 Task: When was "The Scarlet Letter" by Nathaniel Hawthorne set?
Action: Key pressed 'W''h''e''n'Key.space'w''a''s'Key.spaceKey.shift'"'Key.shift'T''h''e'Key.spaceKey.shift'S''c''a''r''l''e''t'Key.spaceKey.shift'L''e''t''t''e''r'Key.shift'"'Key.space'b''y'Key.spaceKey.shift'N''a''t''g''h''a'Key.backspaceKey.backspaceKey.backspace'h''a''n''i''e''l'Key.spaceKey.shift'H''a''w''t''h''o''r''n''e'Key.space's''e''t'Key.shift_r'?'Key.enter
Screenshot: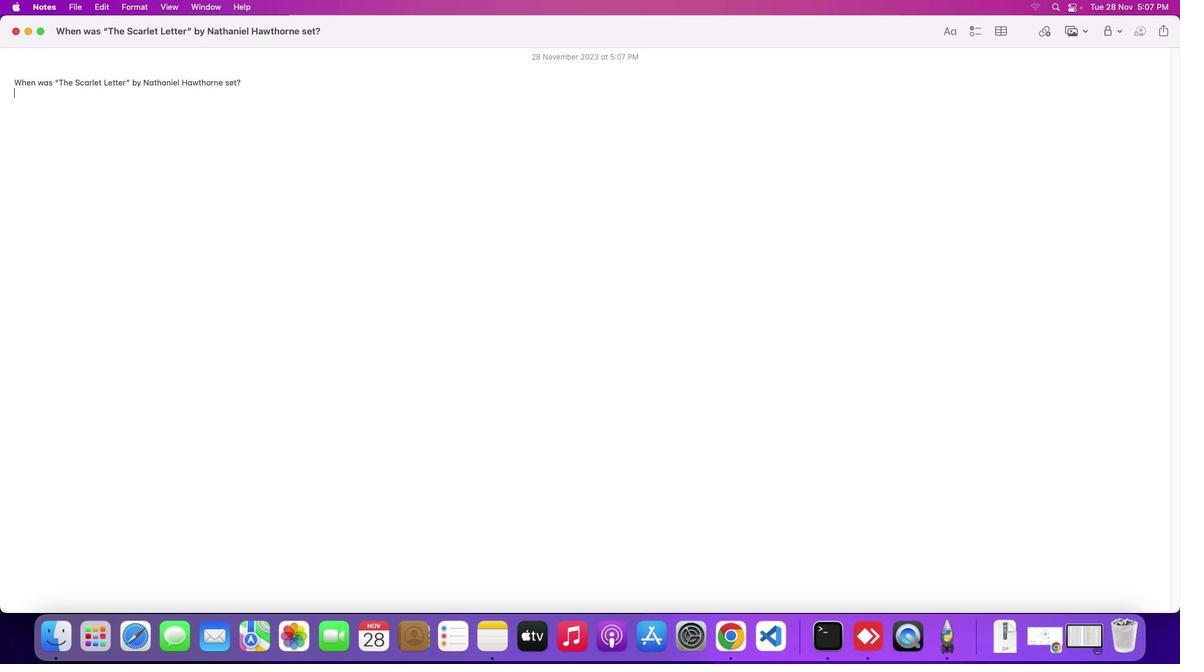 
Action: Mouse moved to (1052, 632)
Screenshot: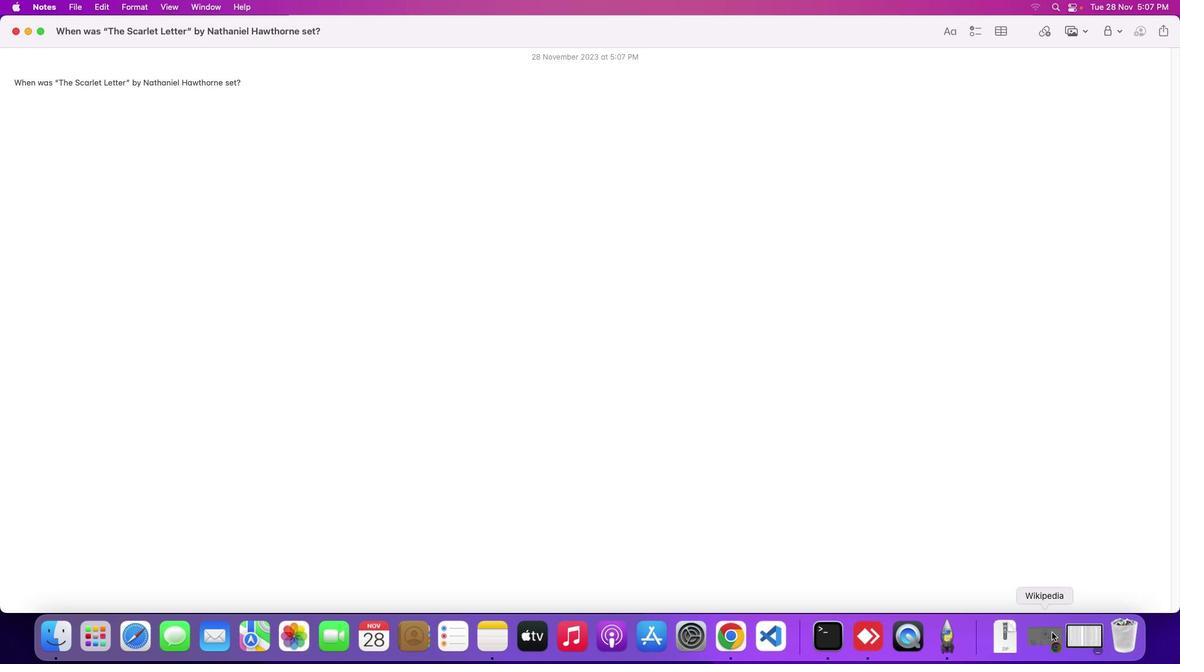 
Action: Mouse pressed left at (1052, 632)
Screenshot: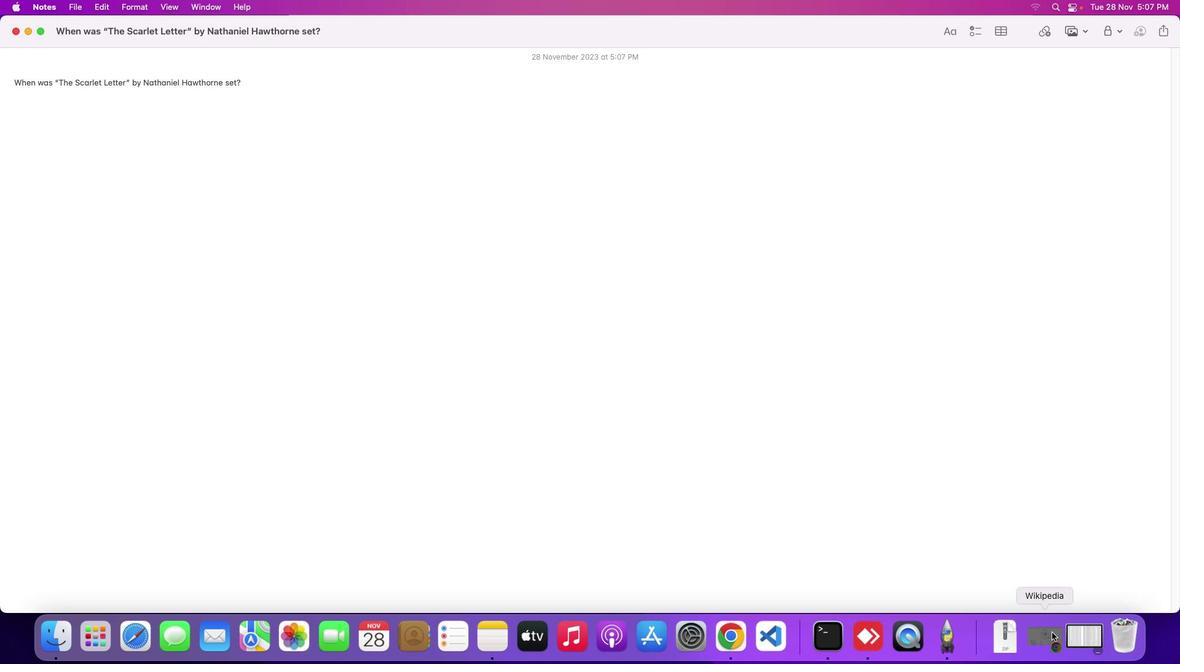 
Action: Mouse moved to (467, 370)
Screenshot: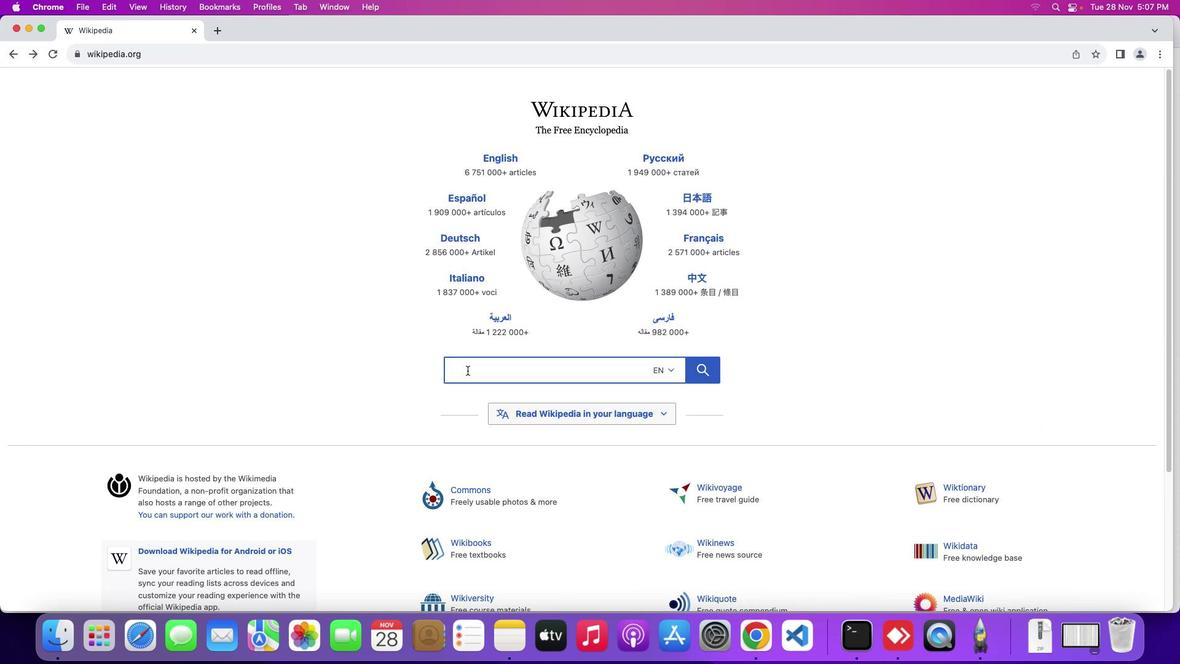 
Action: Mouse pressed left at (467, 370)
Screenshot: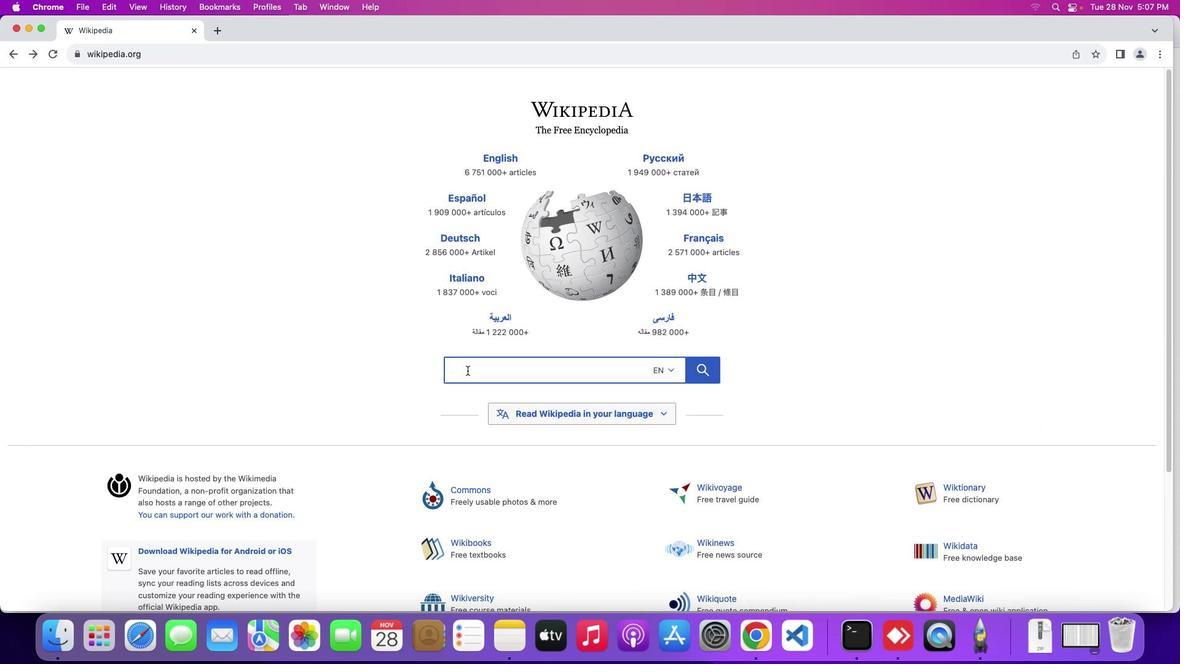 
Action: Mouse moved to (474, 370)
Screenshot: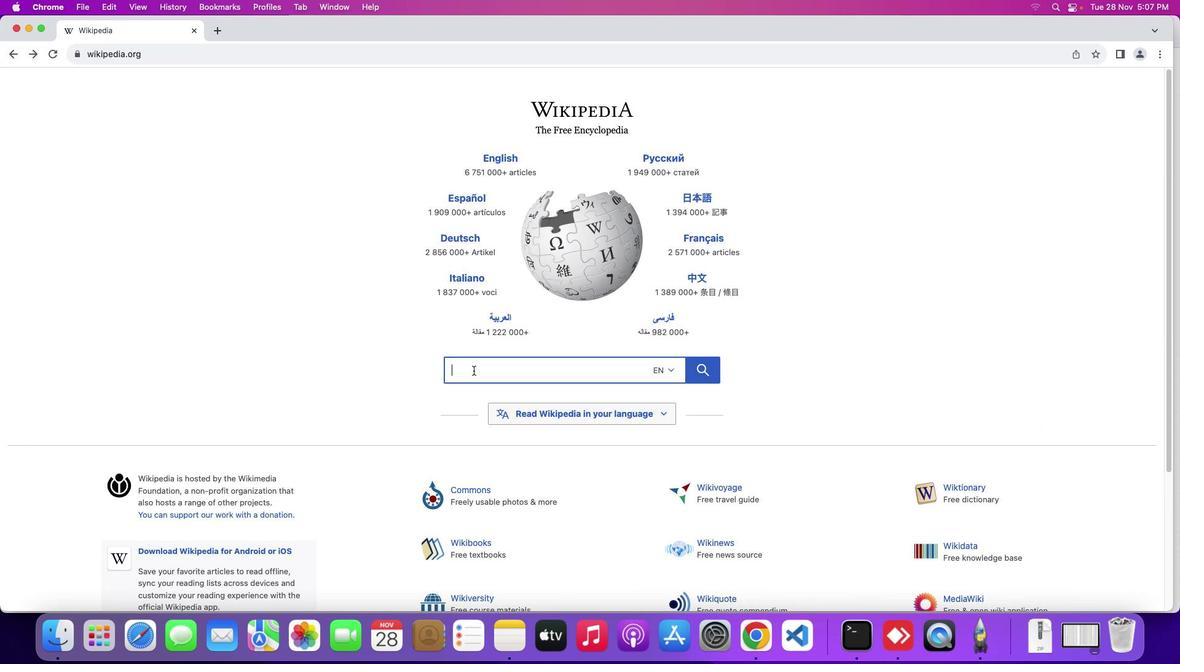 
Action: Key pressed Key.shift'T''h''e'Key.spaceKey.shift'S''c''a''r''l''e''t'Key.spaceKey.shift'L''e''t''t''e''r'Key.spaceKey.shift'N''a''t''h''a''n''i''e''l'Key.spaceKey.shift'H''a''w''t''h''o''r''n''e'Key.enter
Screenshot: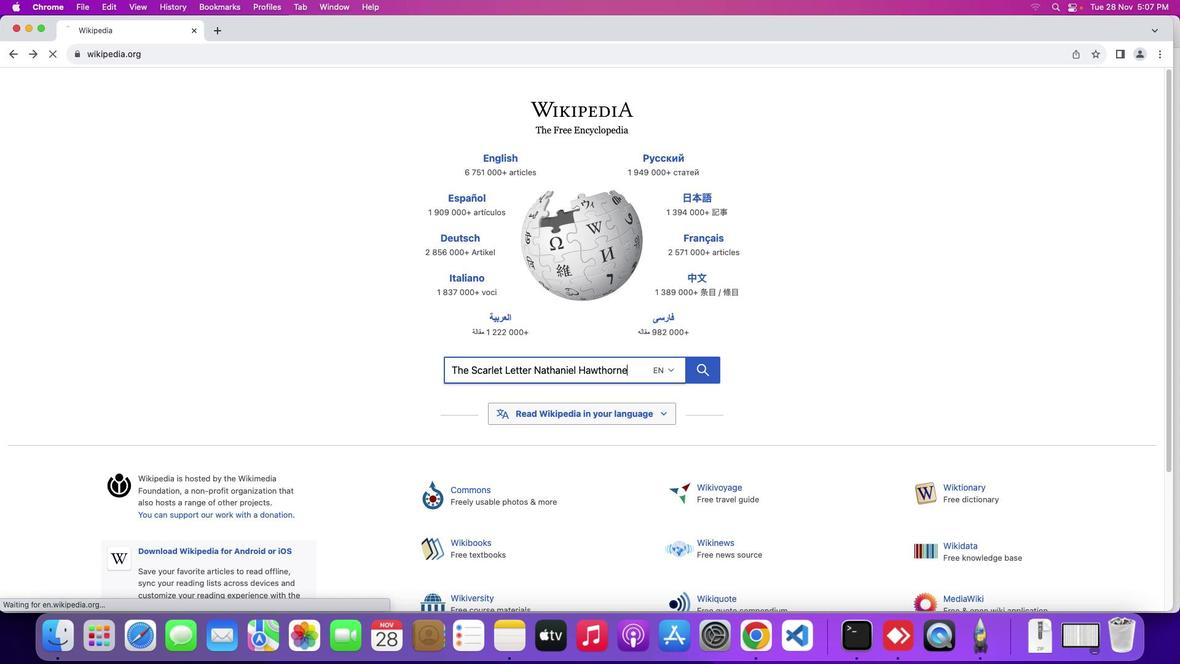 
Action: Mouse moved to (227, 350)
Screenshot: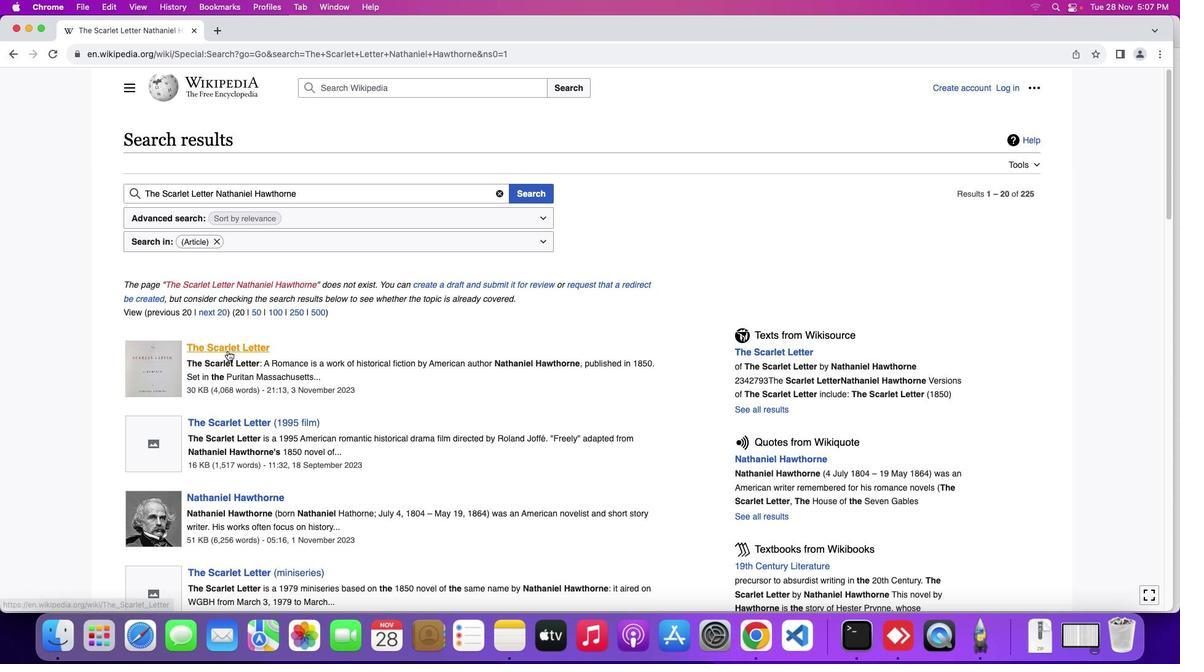 
Action: Mouse pressed left at (227, 350)
Screenshot: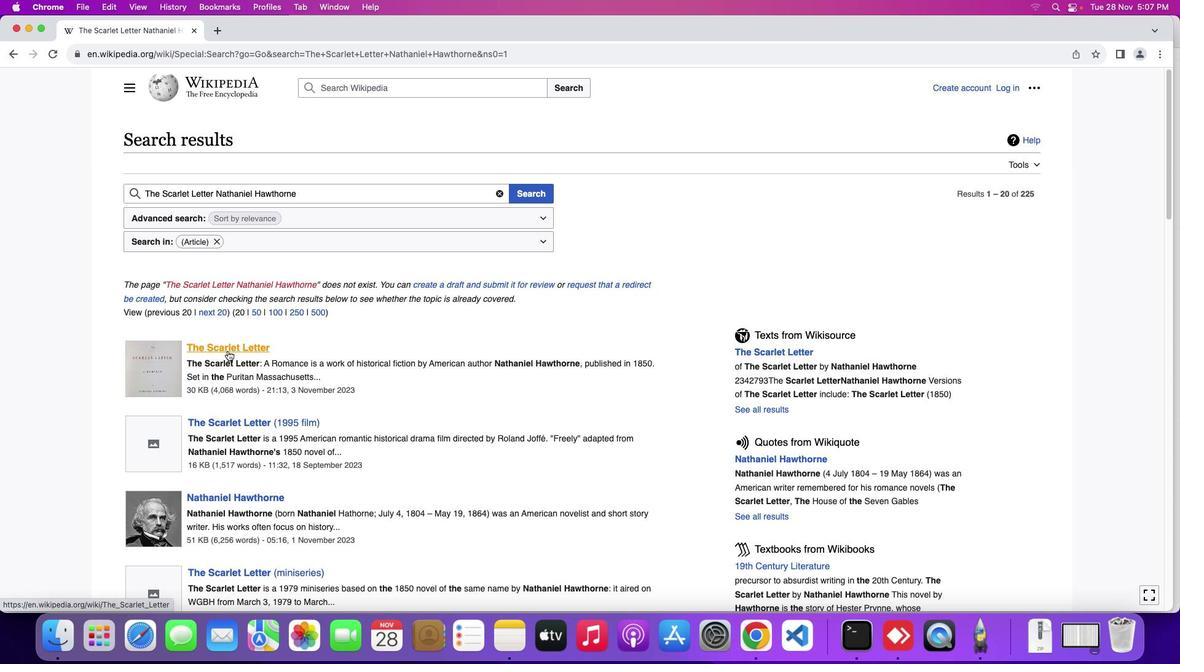 
Action: Mouse moved to (616, 360)
Screenshot: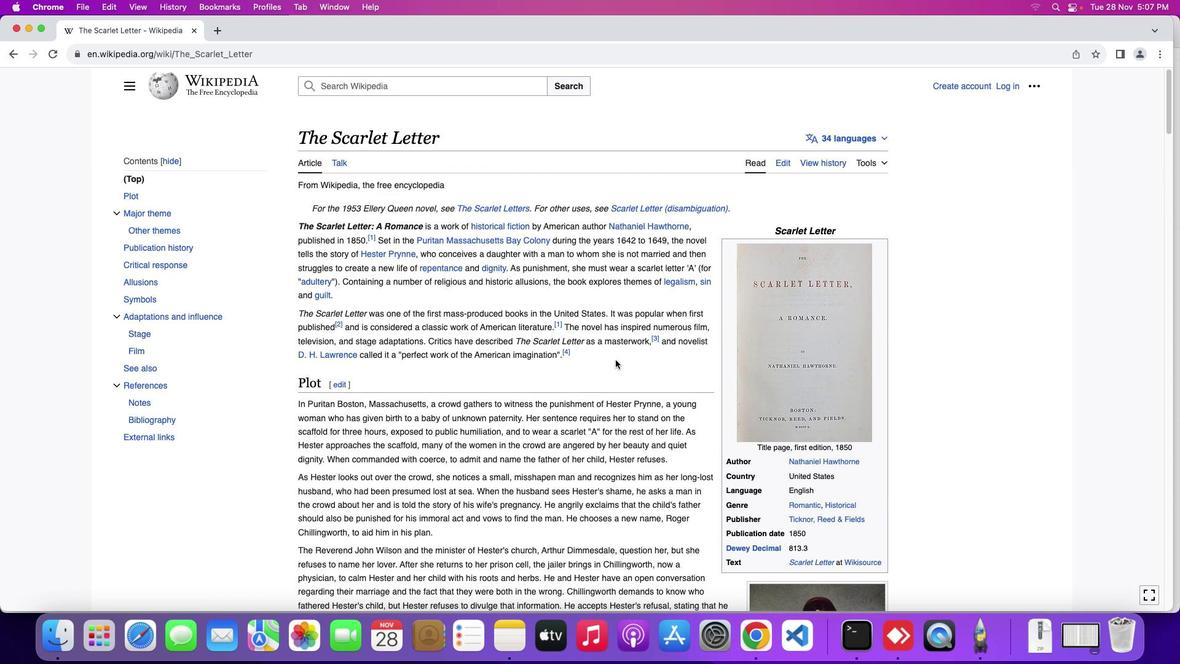 
Action: Mouse scrolled (616, 360) with delta (0, 0)
Screenshot: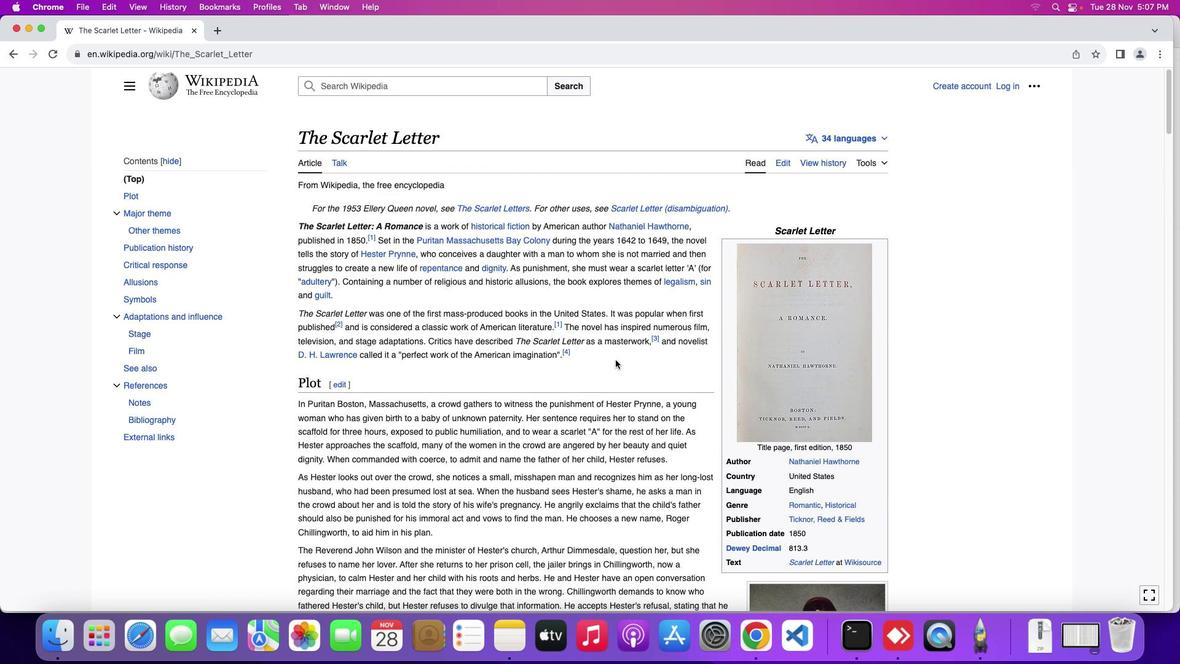 
Action: Mouse moved to (616, 360)
Screenshot: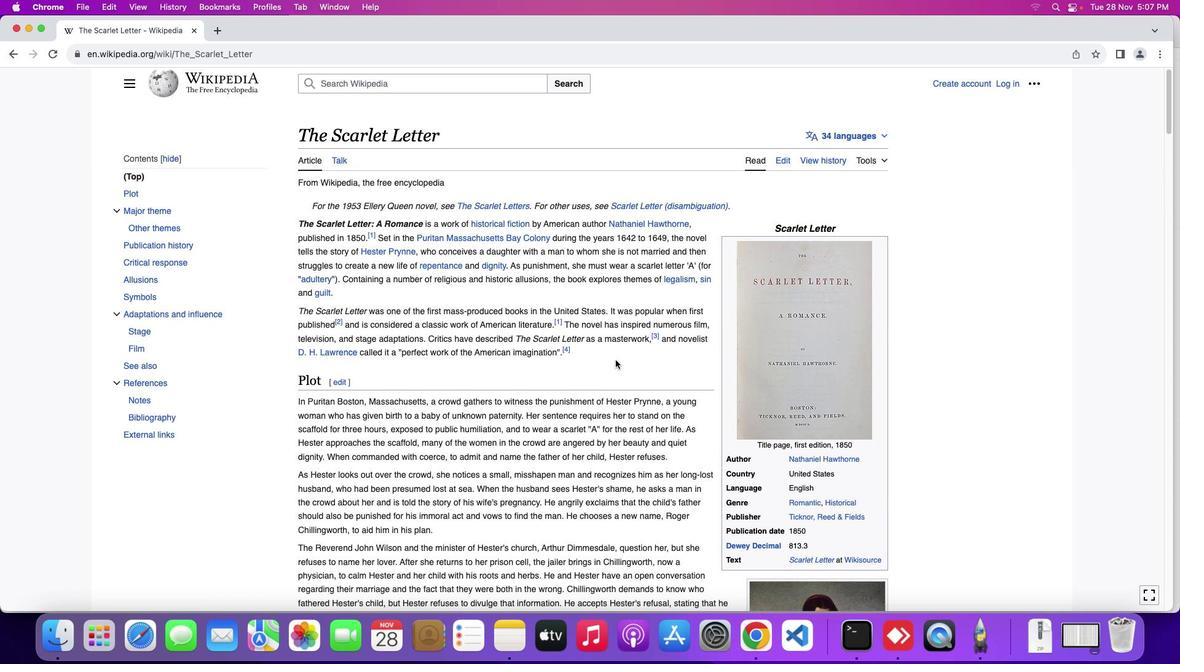 
Action: Mouse scrolled (616, 360) with delta (0, 0)
Screenshot: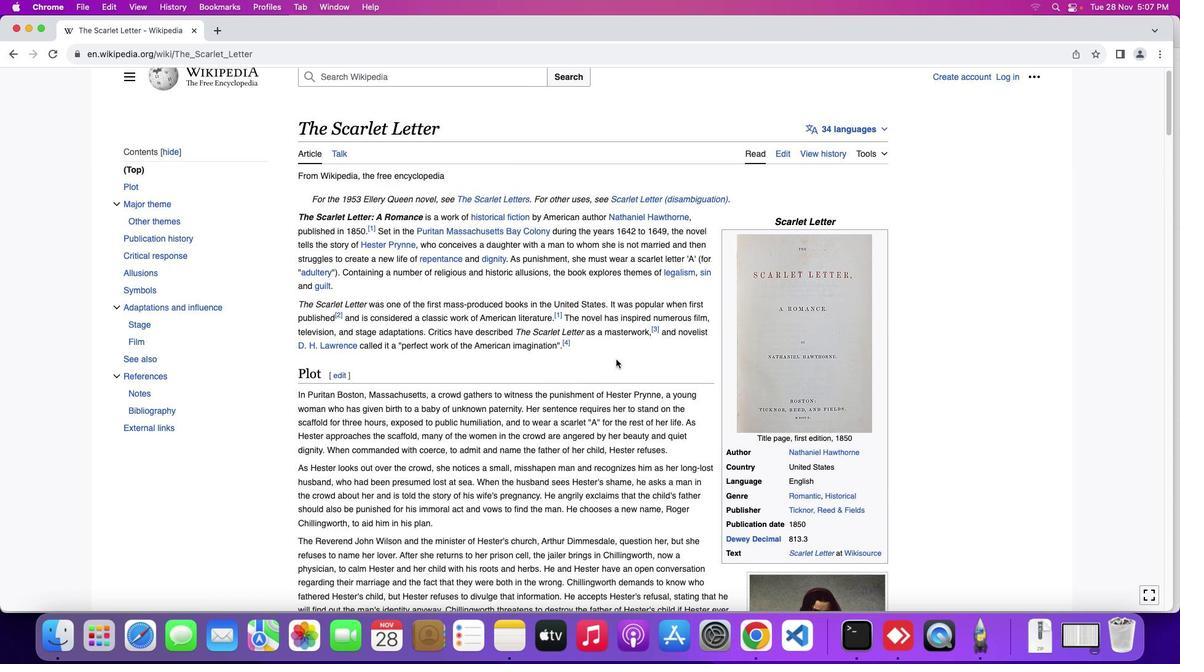 
Action: Mouse moved to (616, 359)
Screenshot: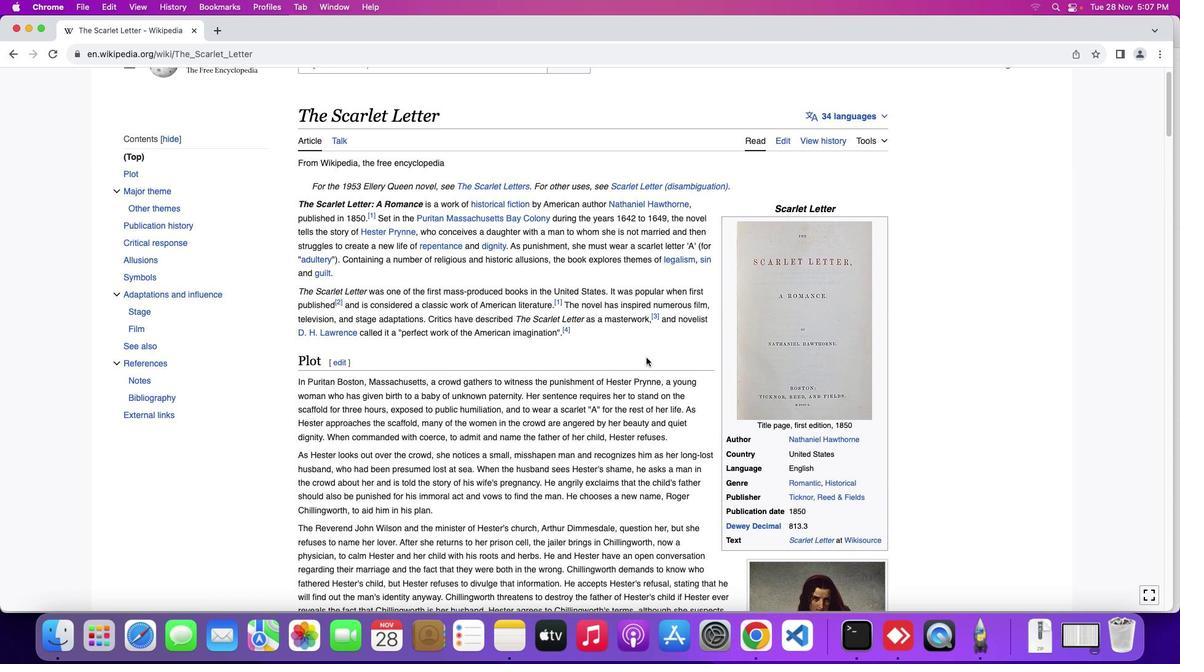 
Action: Mouse scrolled (616, 359) with delta (0, 0)
Screenshot: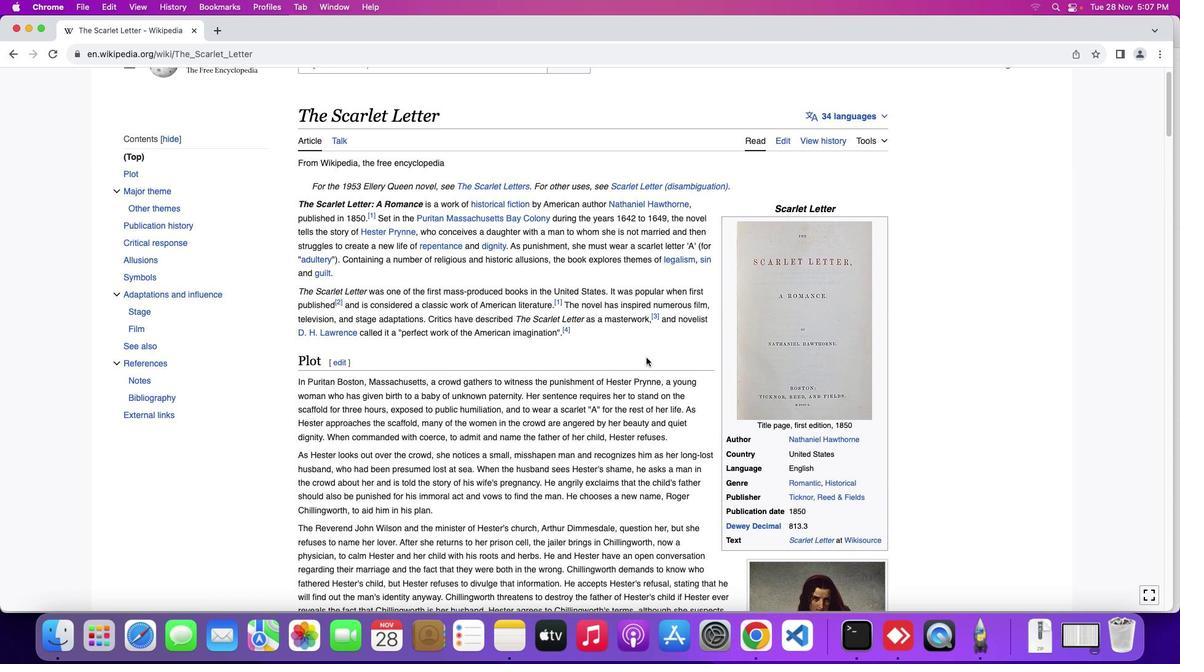 
Action: Mouse moved to (656, 359)
Screenshot: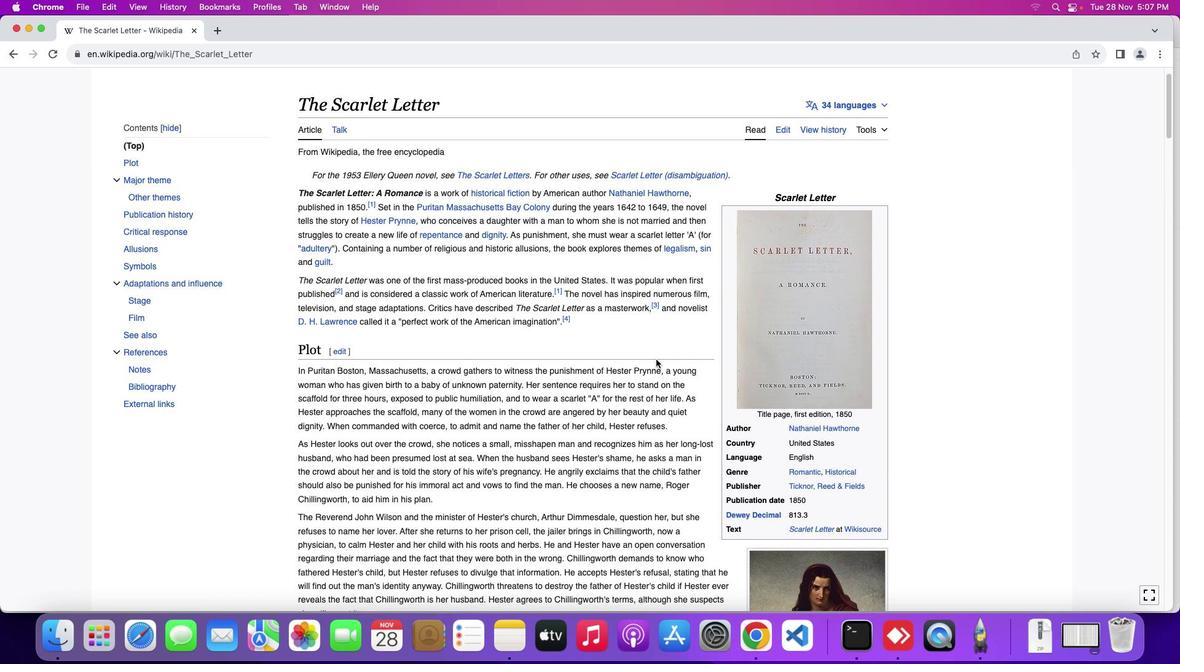 
Action: Mouse scrolled (656, 359) with delta (0, 0)
Screenshot: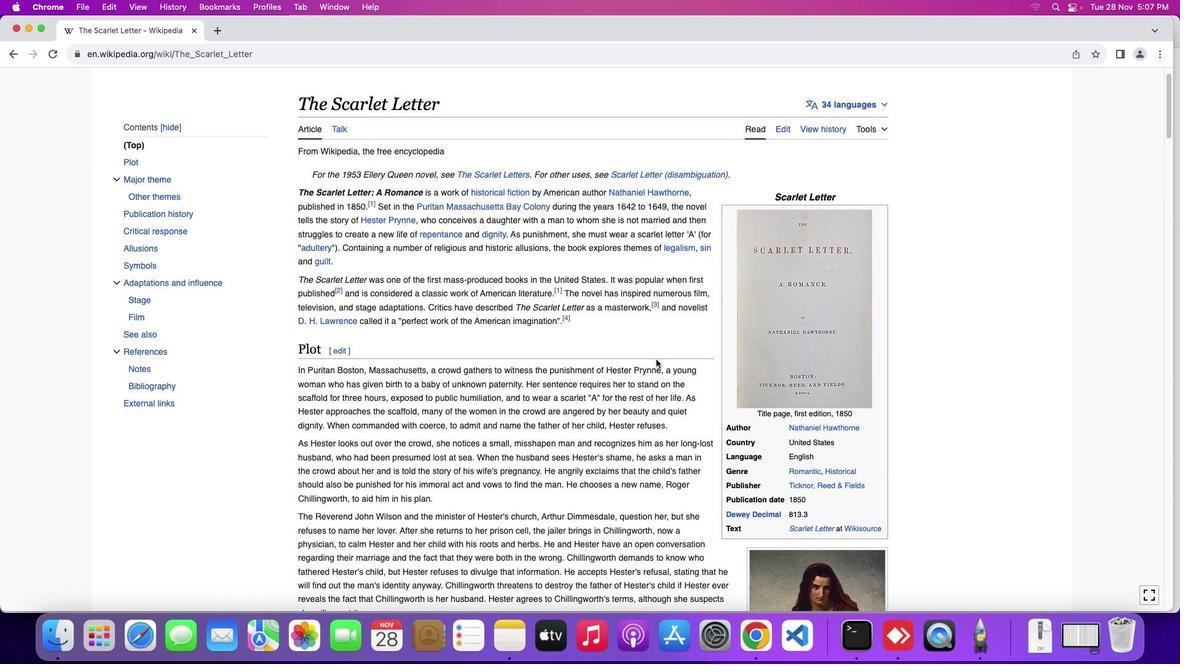 
Action: Mouse moved to (656, 359)
Screenshot: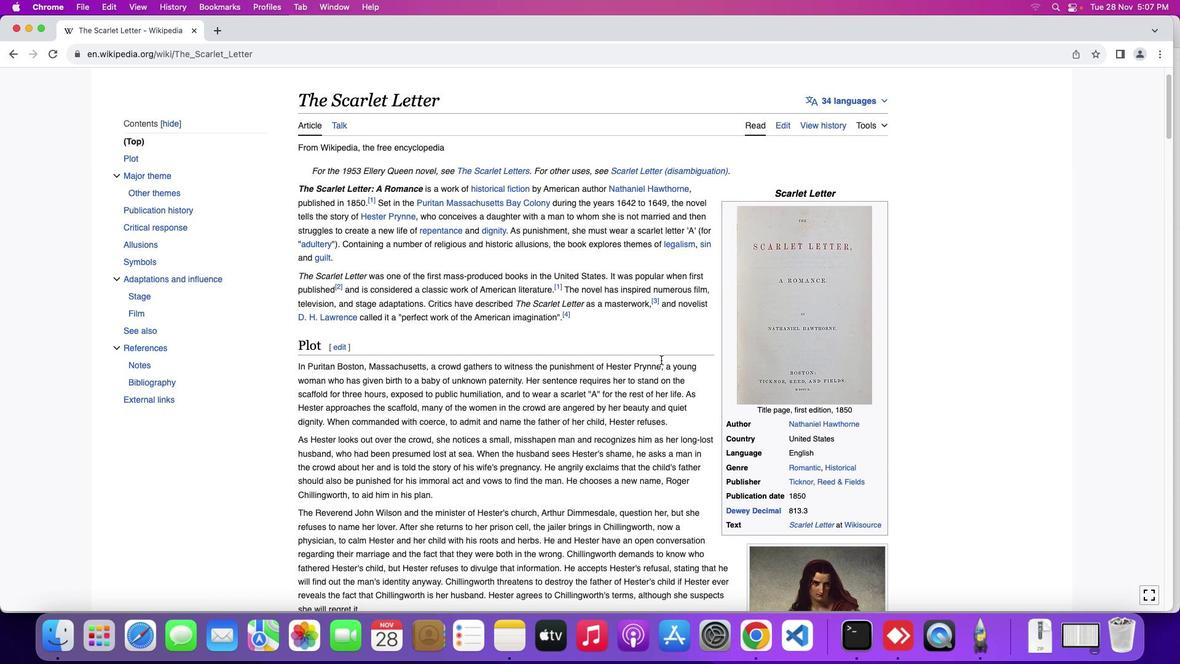 
Action: Mouse scrolled (656, 359) with delta (0, 0)
Screenshot: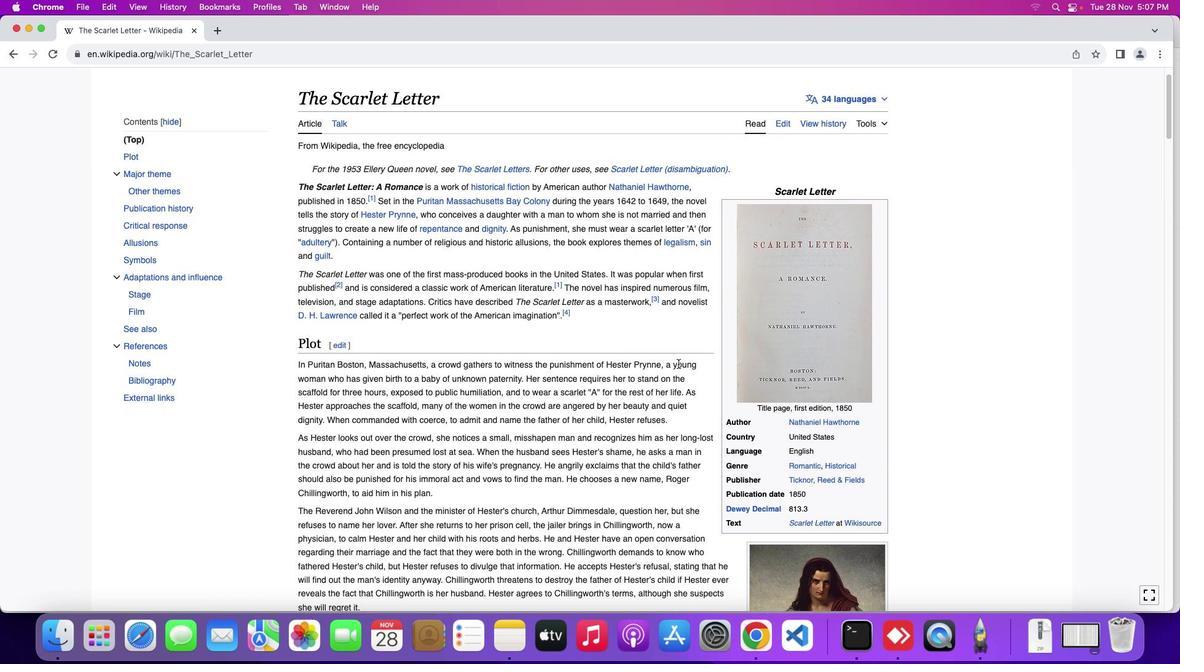 
Action: Mouse moved to (706, 365)
Screenshot: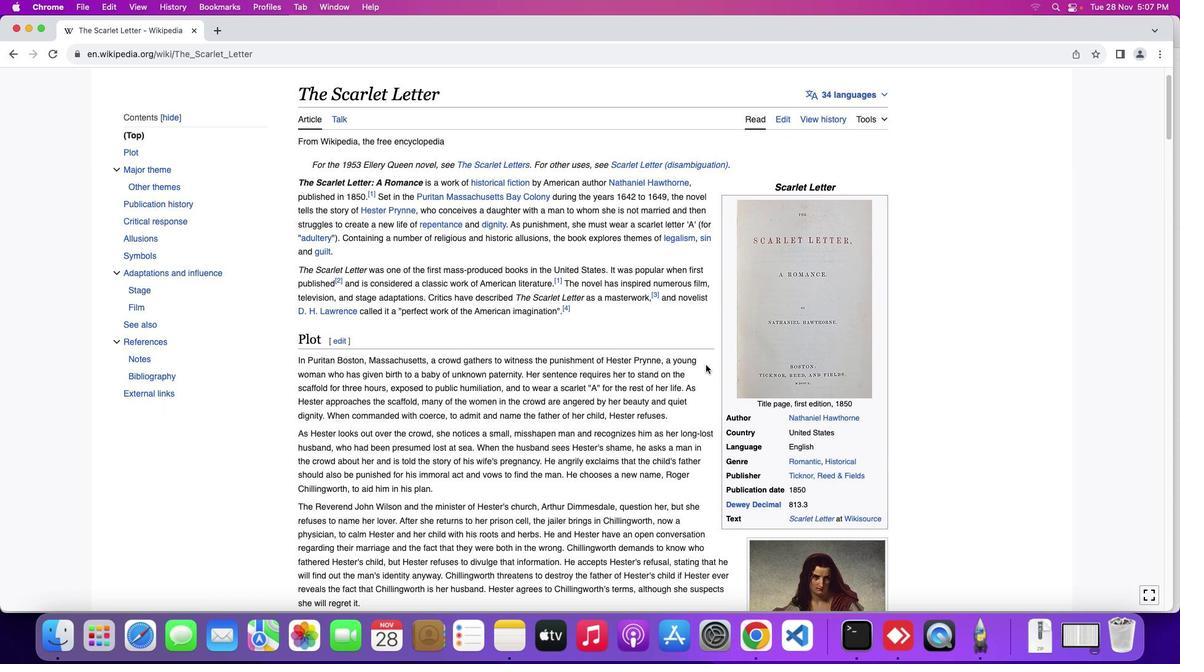 
Action: Mouse scrolled (706, 365) with delta (0, 0)
Screenshot: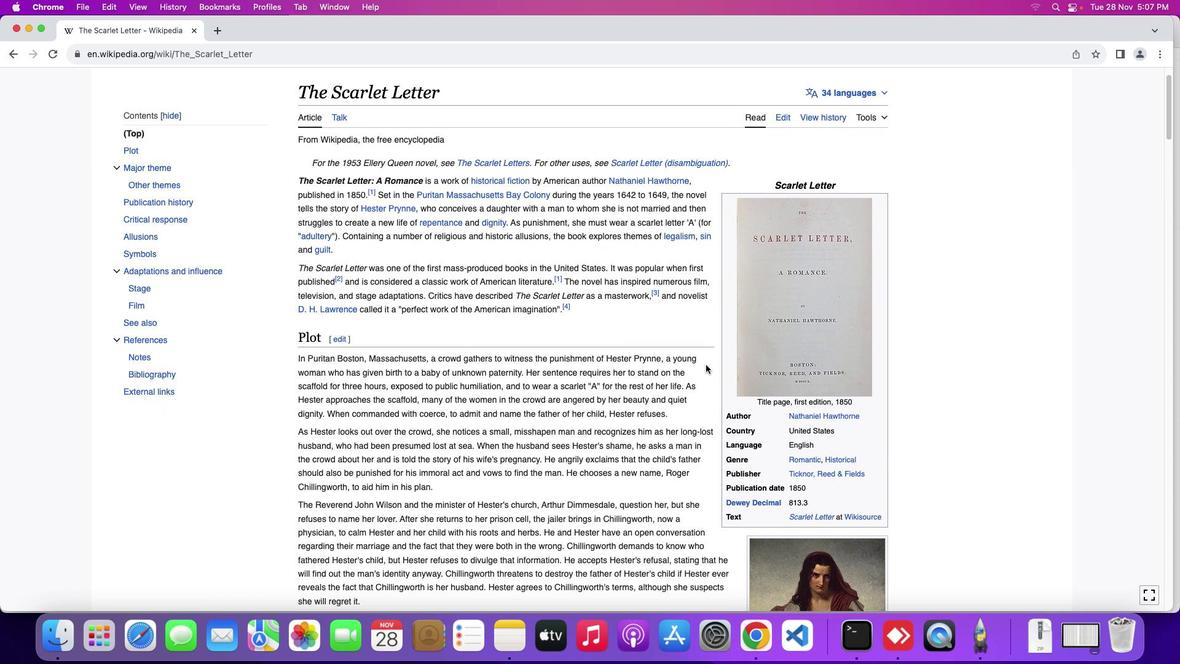 
Action: Mouse moved to (706, 365)
Screenshot: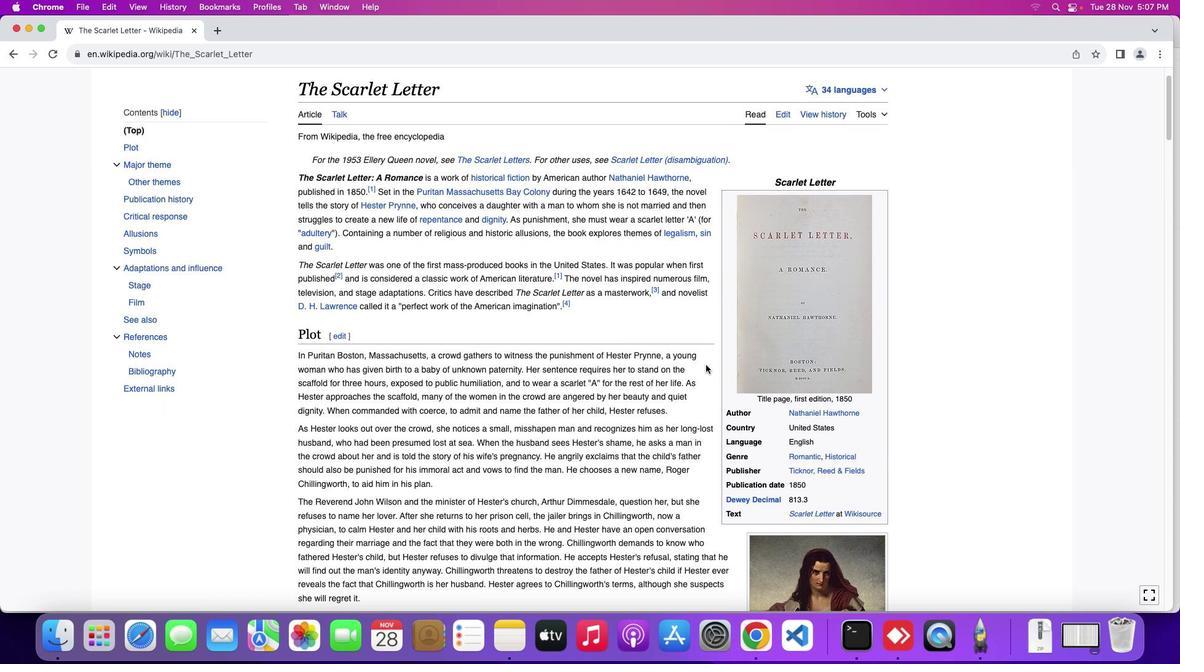 
Action: Mouse scrolled (706, 365) with delta (0, 0)
Screenshot: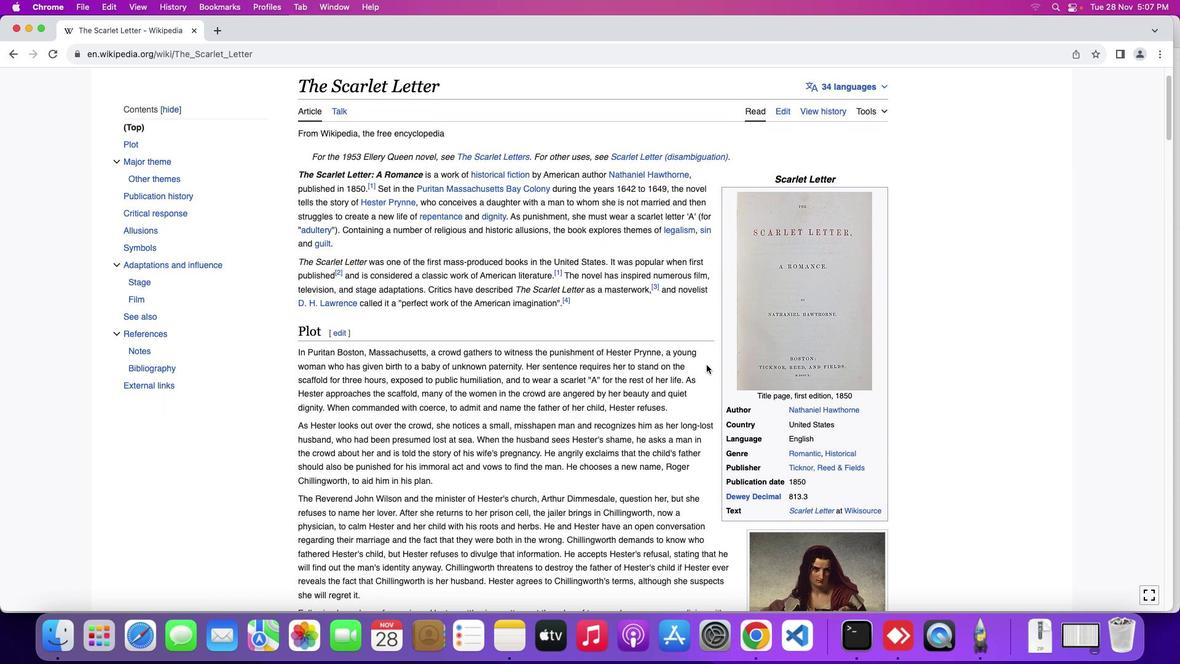 
Action: Mouse moved to (718, 368)
Screenshot: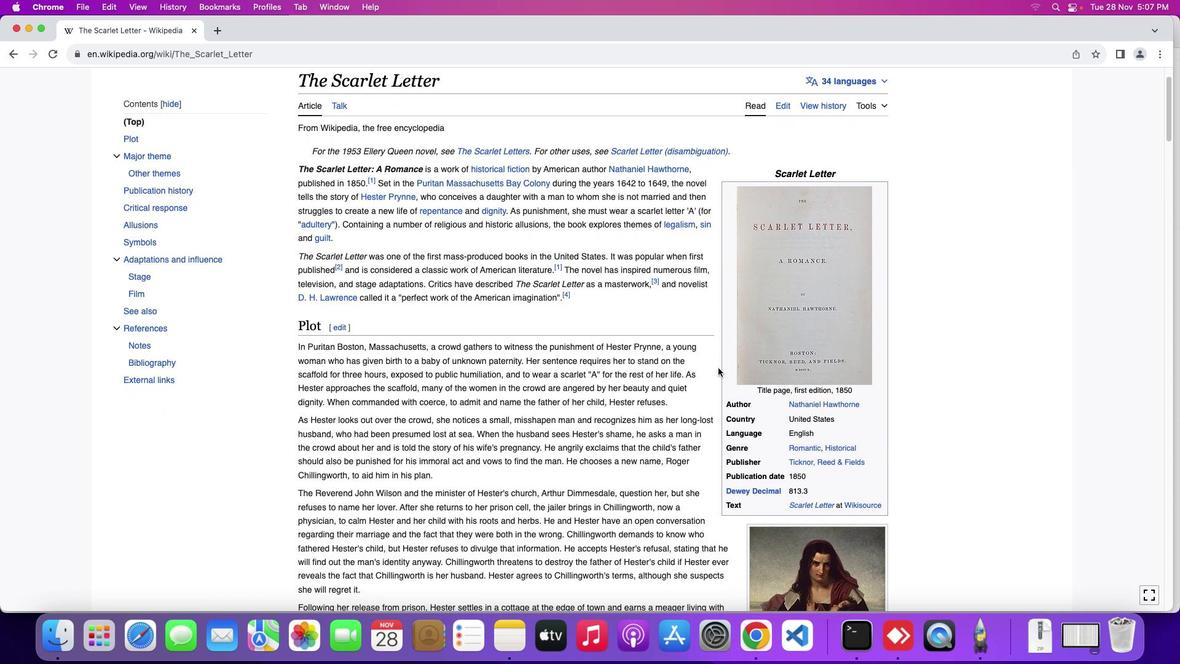 
Action: Mouse scrolled (718, 368) with delta (0, 0)
Screenshot: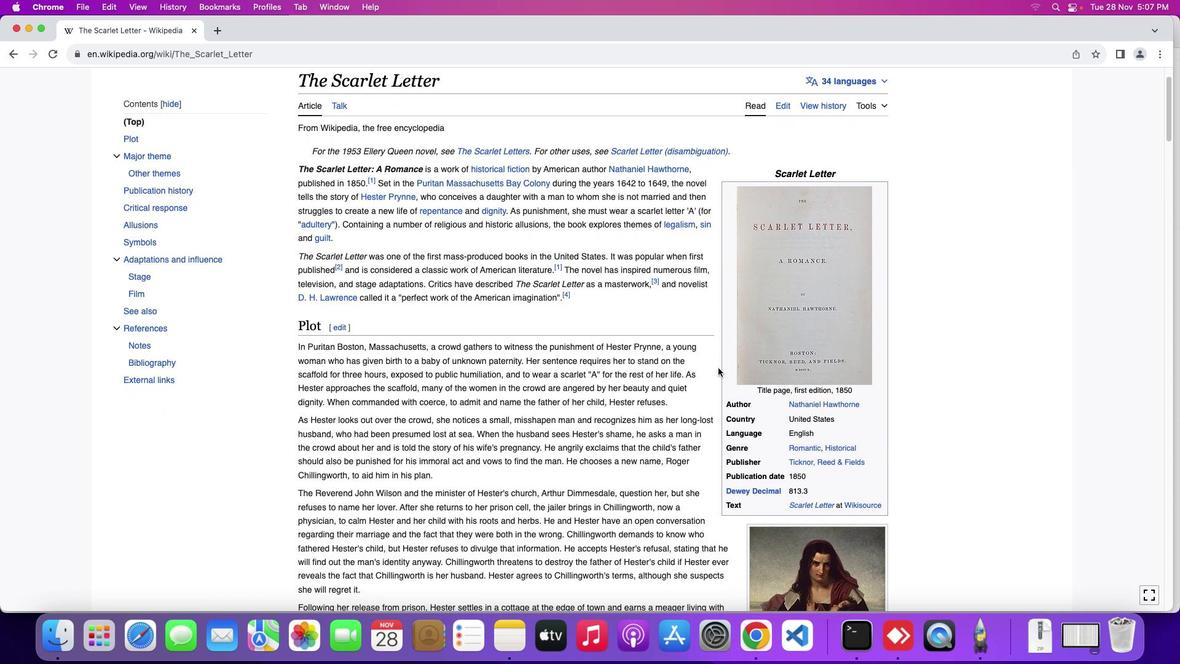 
Action: Mouse moved to (718, 367)
Screenshot: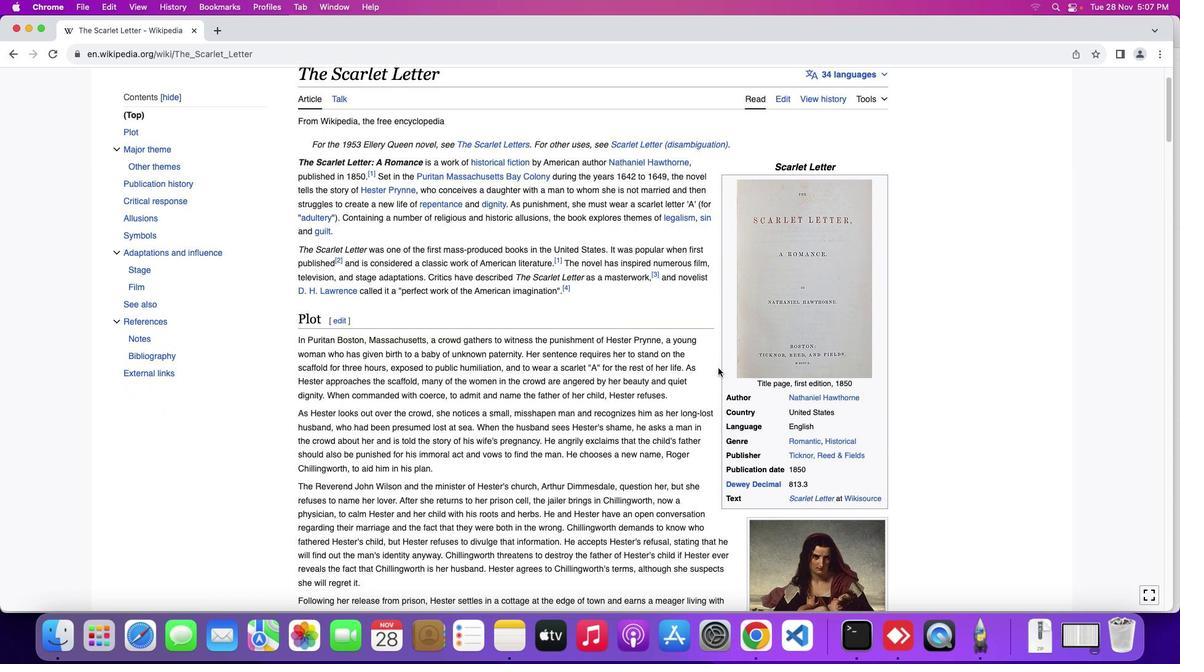 
Action: Mouse scrolled (718, 367) with delta (0, 0)
Screenshot: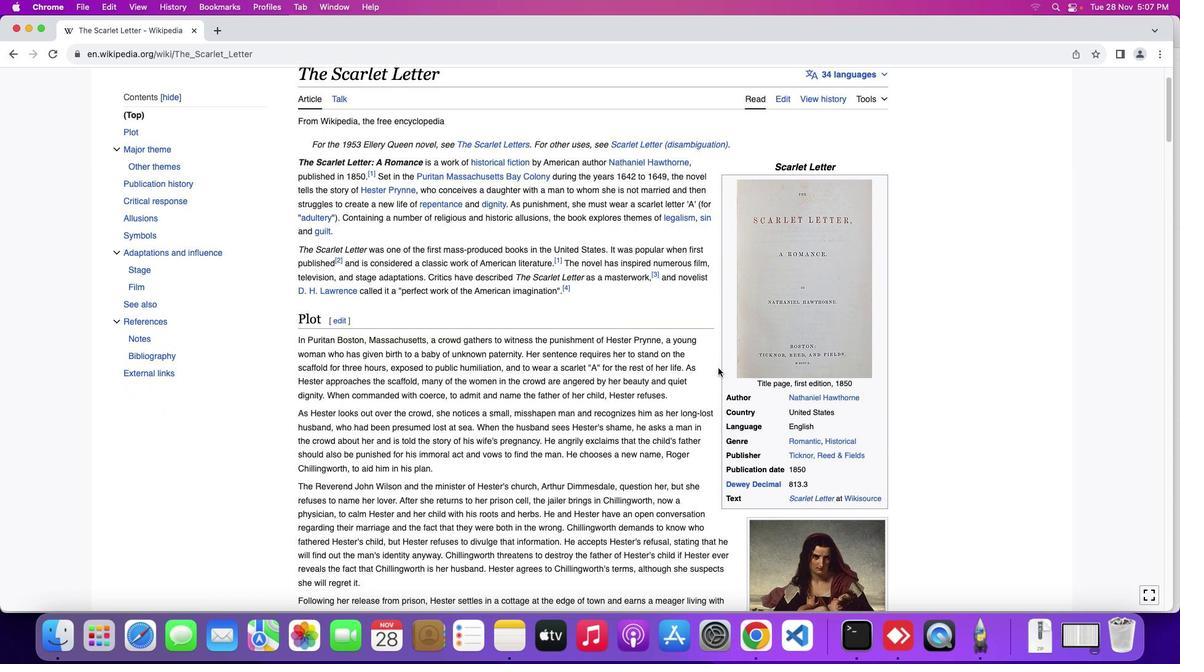 
Action: Mouse moved to (720, 367)
Screenshot: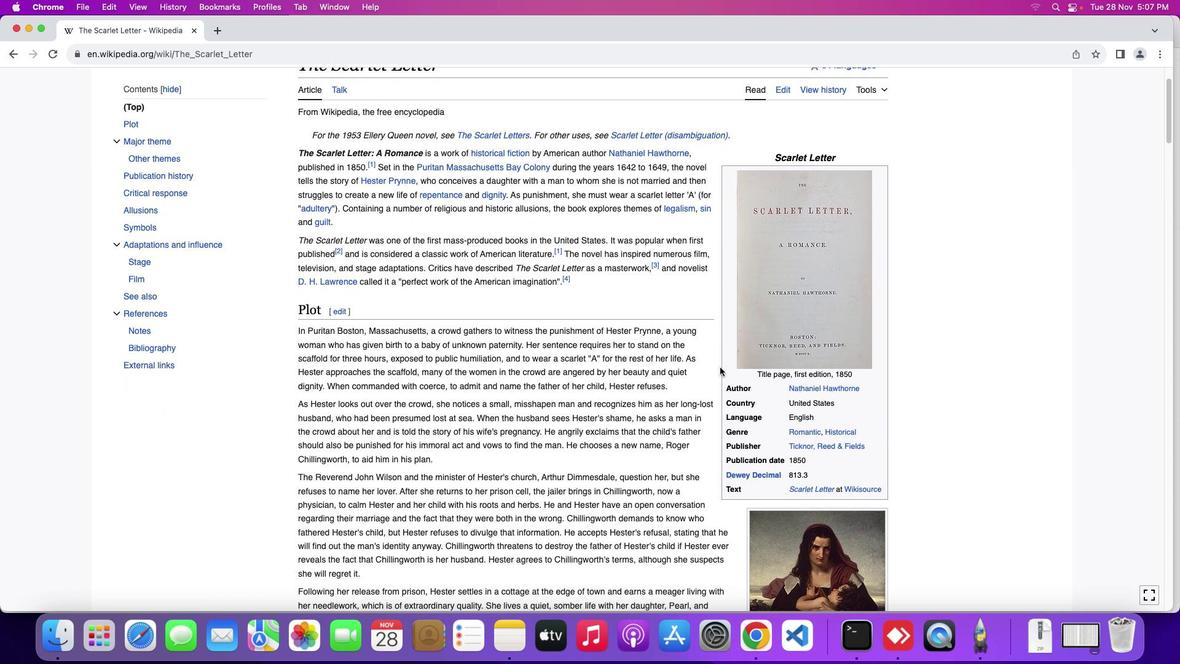 
Action: Mouse scrolled (720, 367) with delta (0, 0)
Screenshot: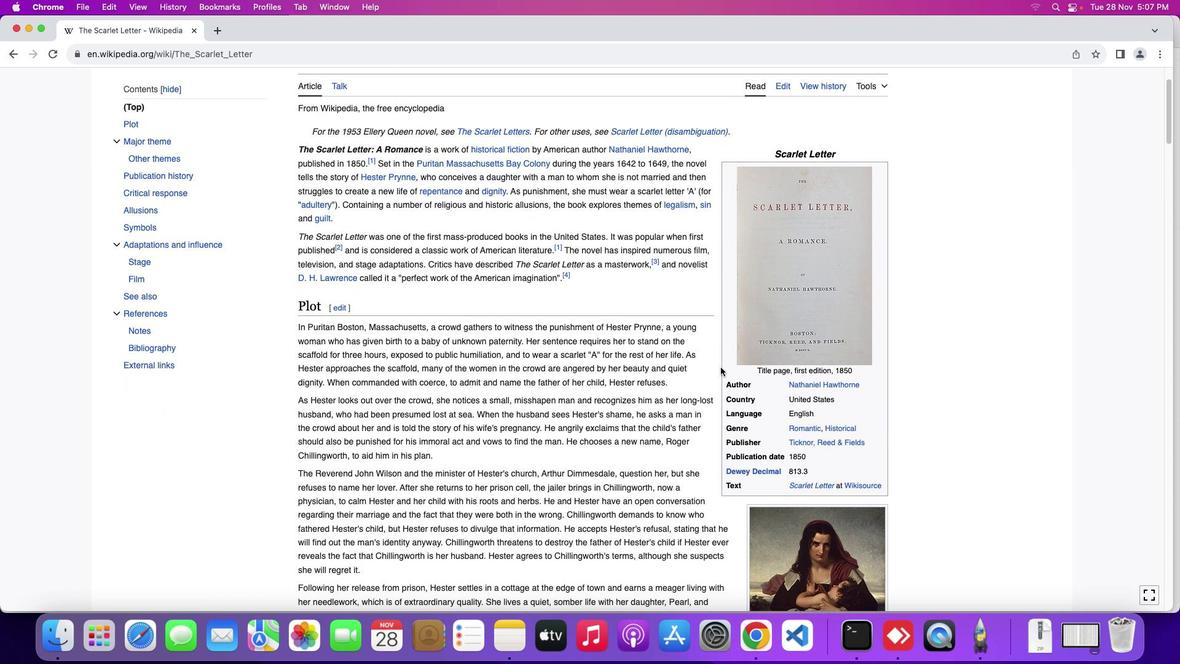 
Action: Mouse moved to (720, 367)
Screenshot: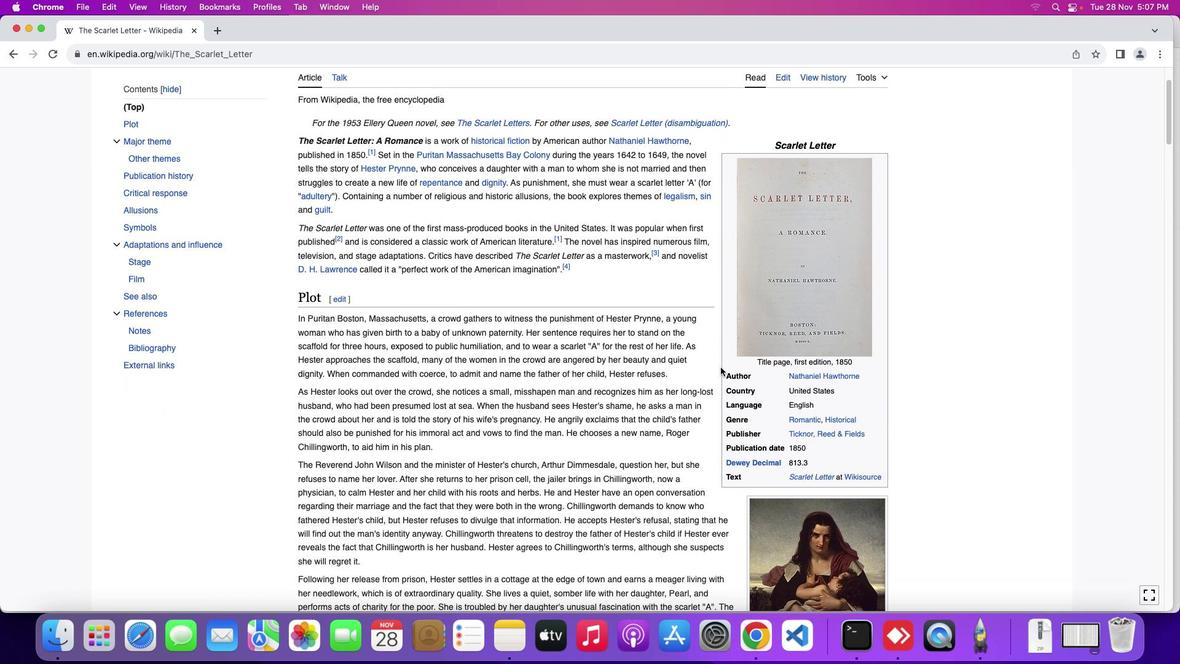 
Action: Mouse scrolled (720, 367) with delta (0, 0)
Screenshot: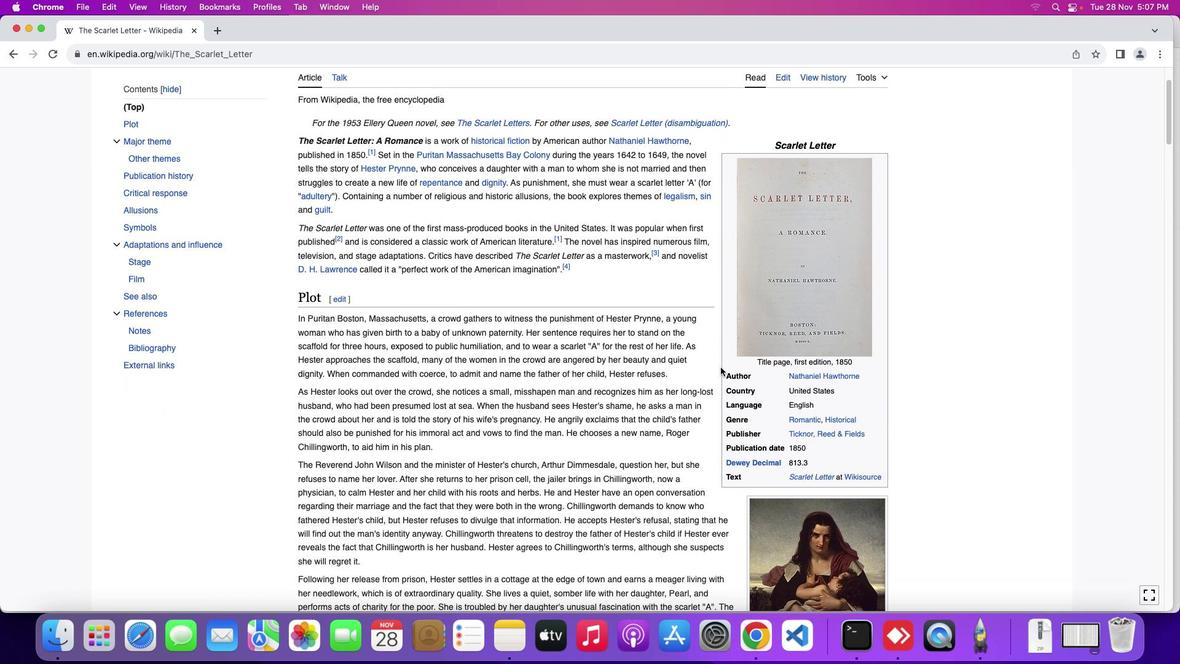 
Action: Mouse moved to (720, 367)
Screenshot: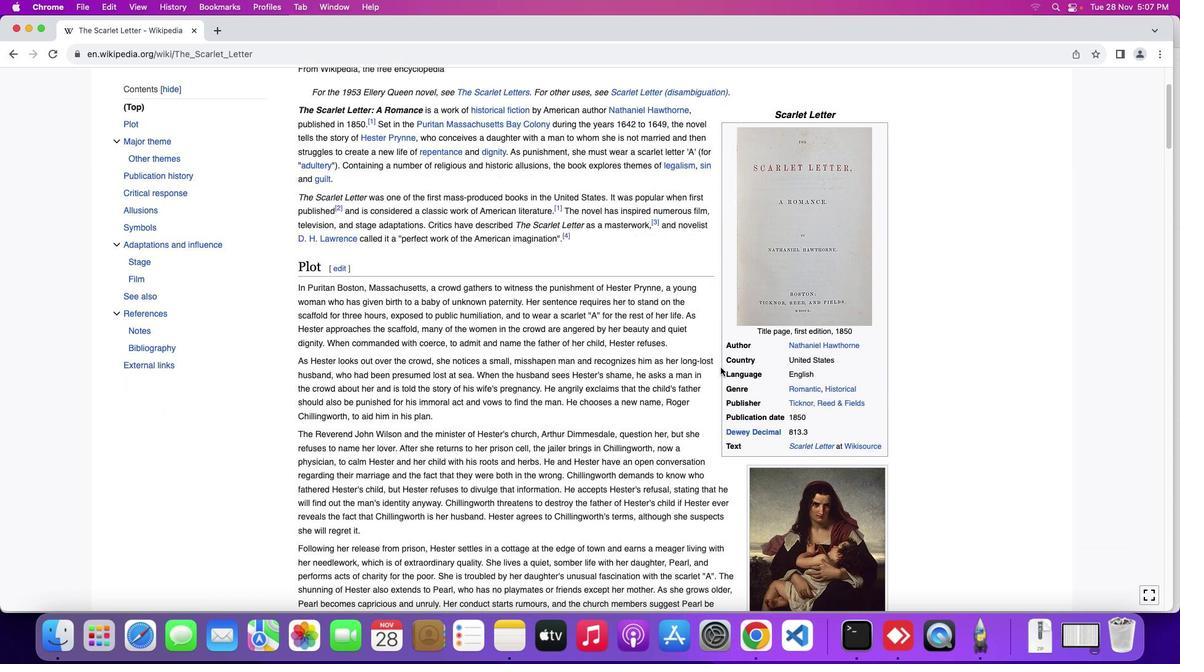 
Action: Mouse scrolled (720, 367) with delta (0, -1)
Screenshot: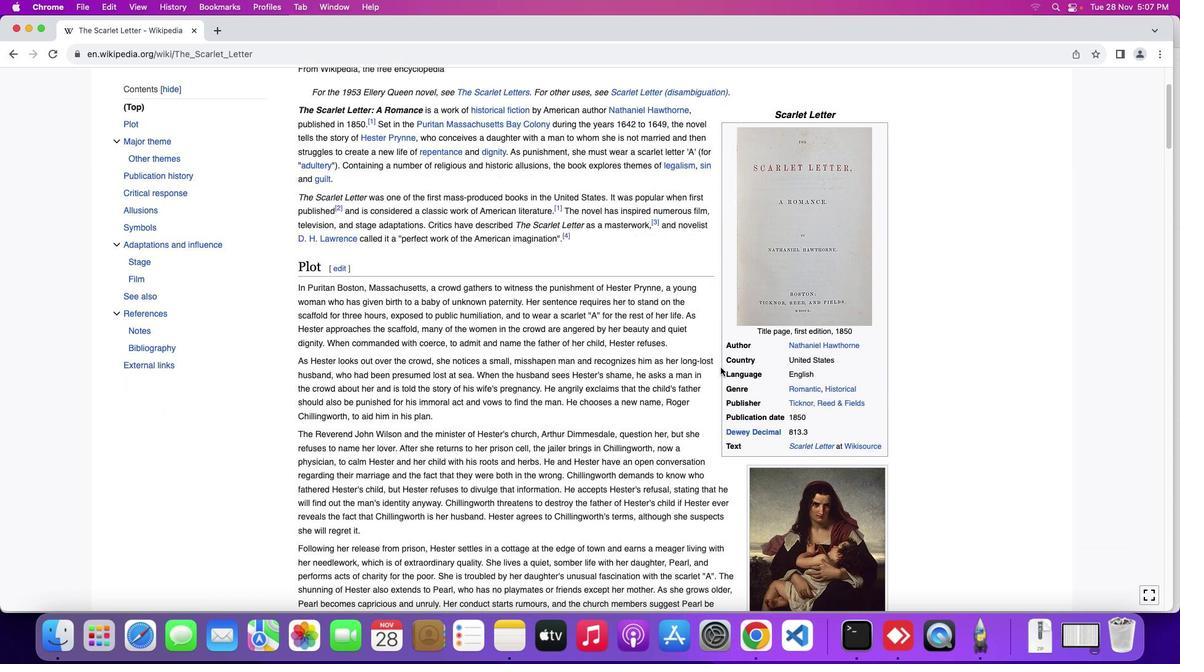 
Action: Mouse moved to (721, 371)
Screenshot: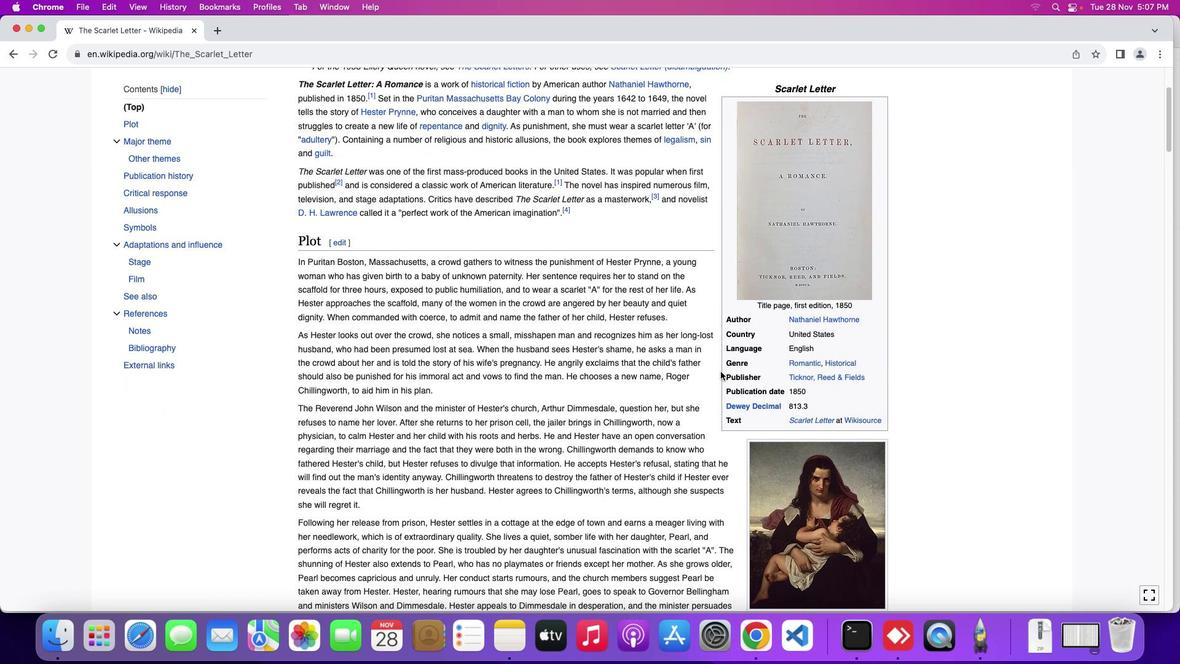 
Action: Mouse scrolled (721, 371) with delta (0, 0)
Screenshot: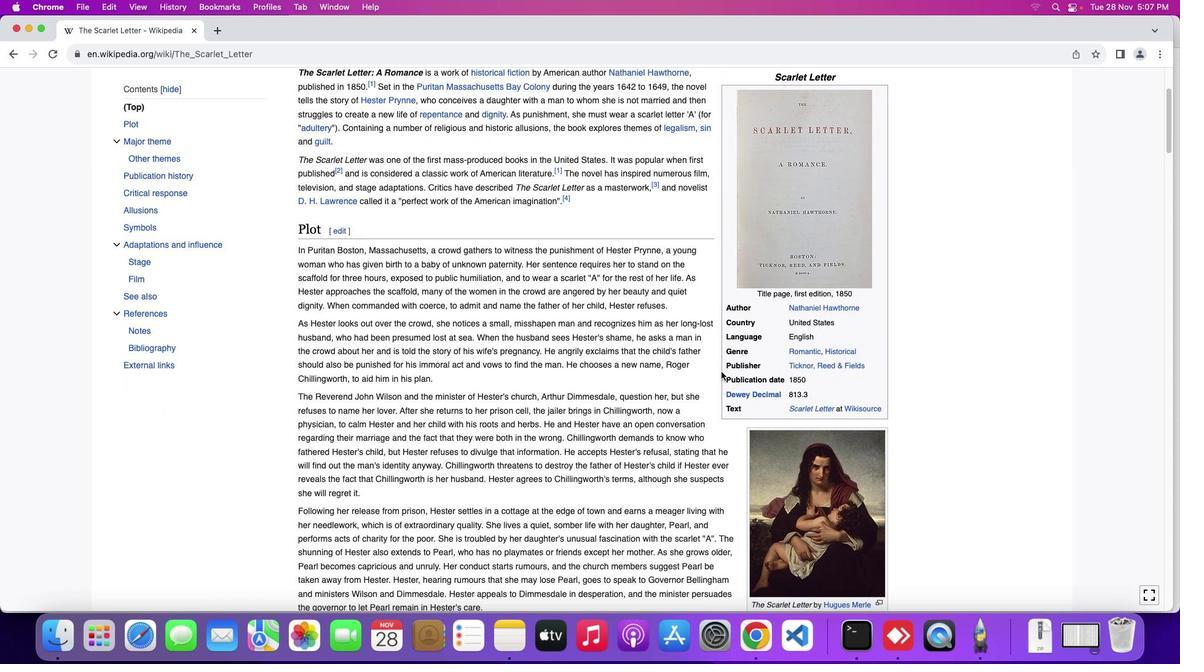 
Action: Mouse scrolled (721, 371) with delta (0, 0)
Screenshot: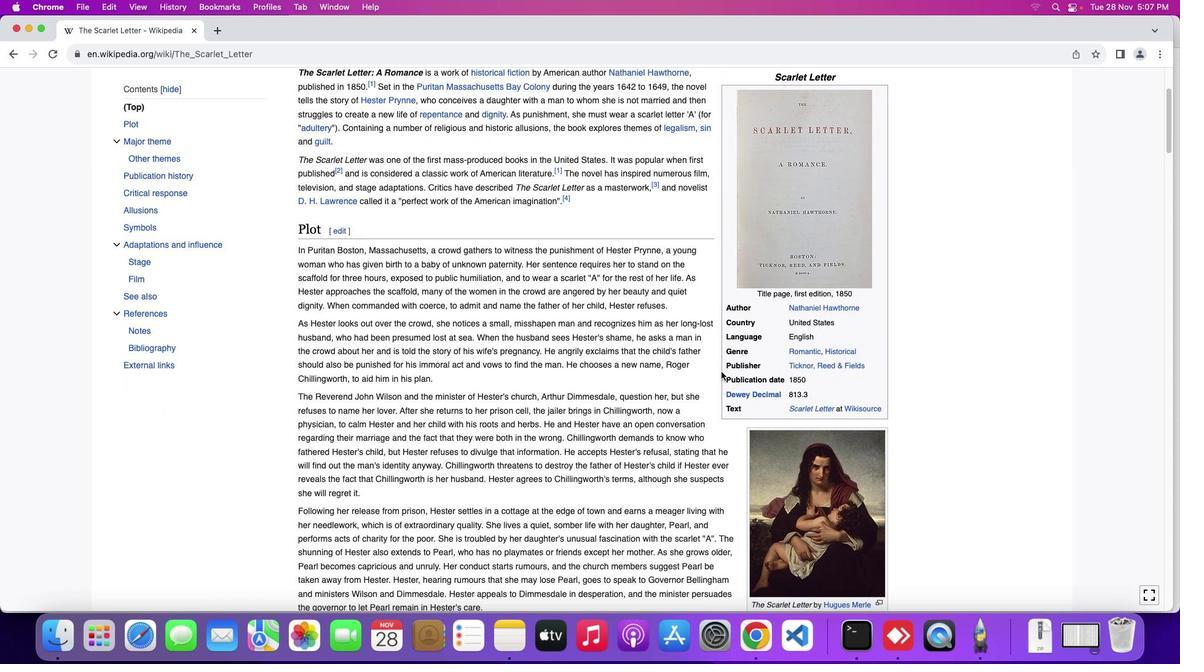 
Action: Mouse moved to (728, 391)
Screenshot: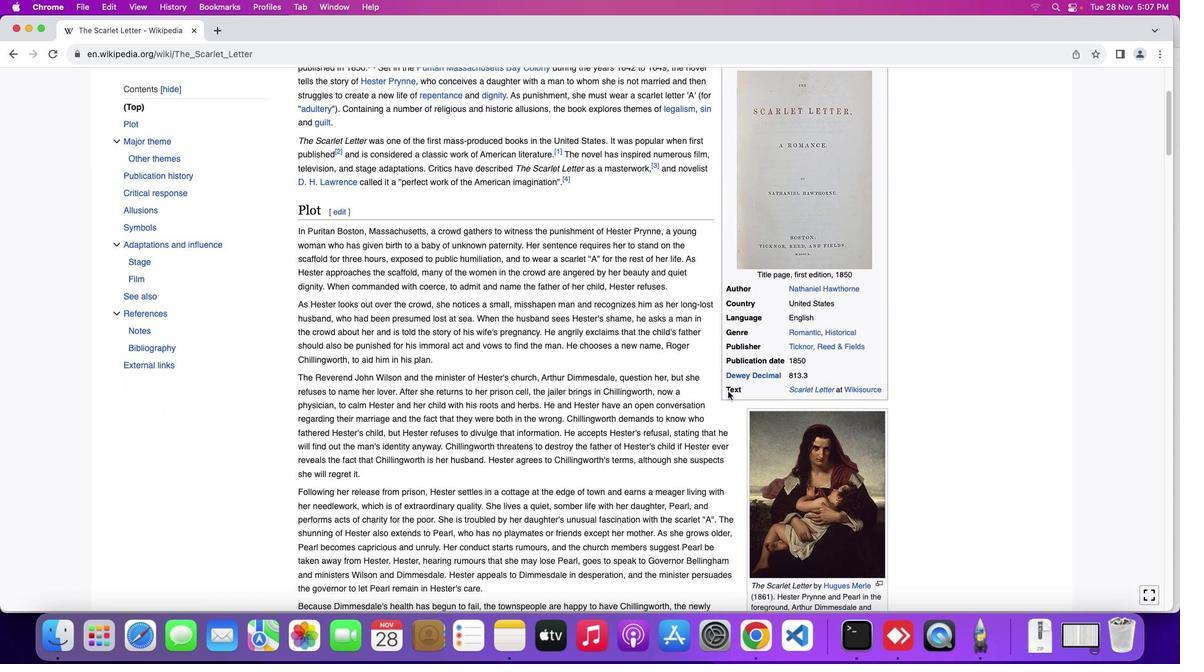 
Action: Mouse scrolled (728, 391) with delta (0, 0)
Screenshot: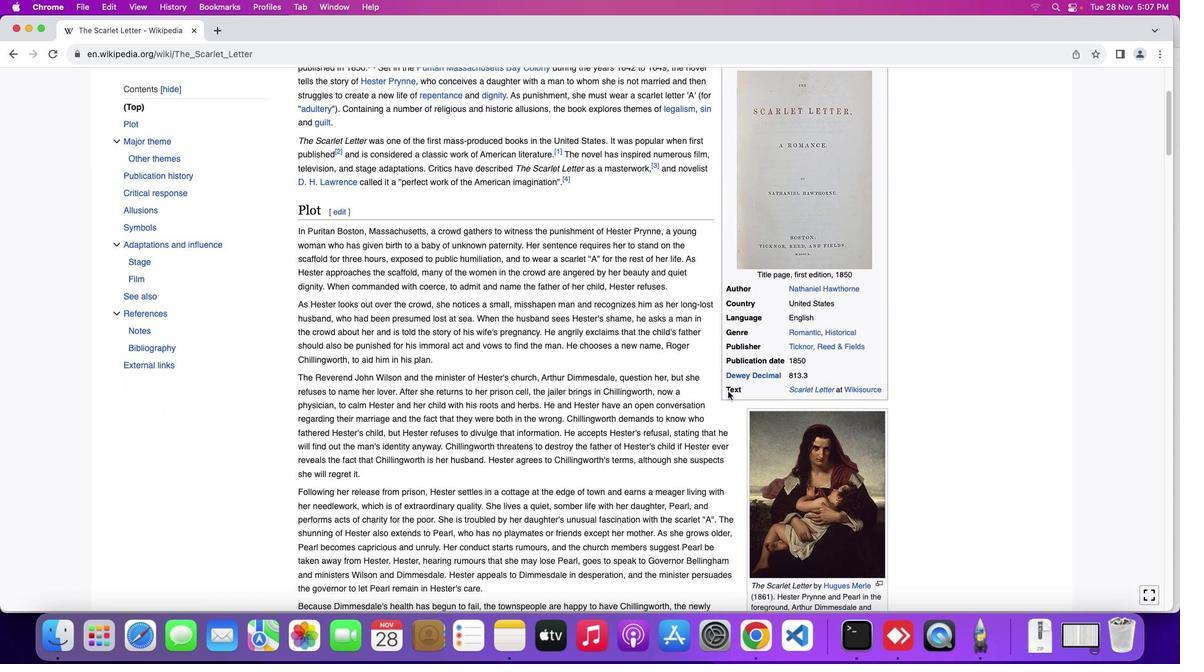 
Action: Mouse scrolled (728, 391) with delta (0, 0)
Screenshot: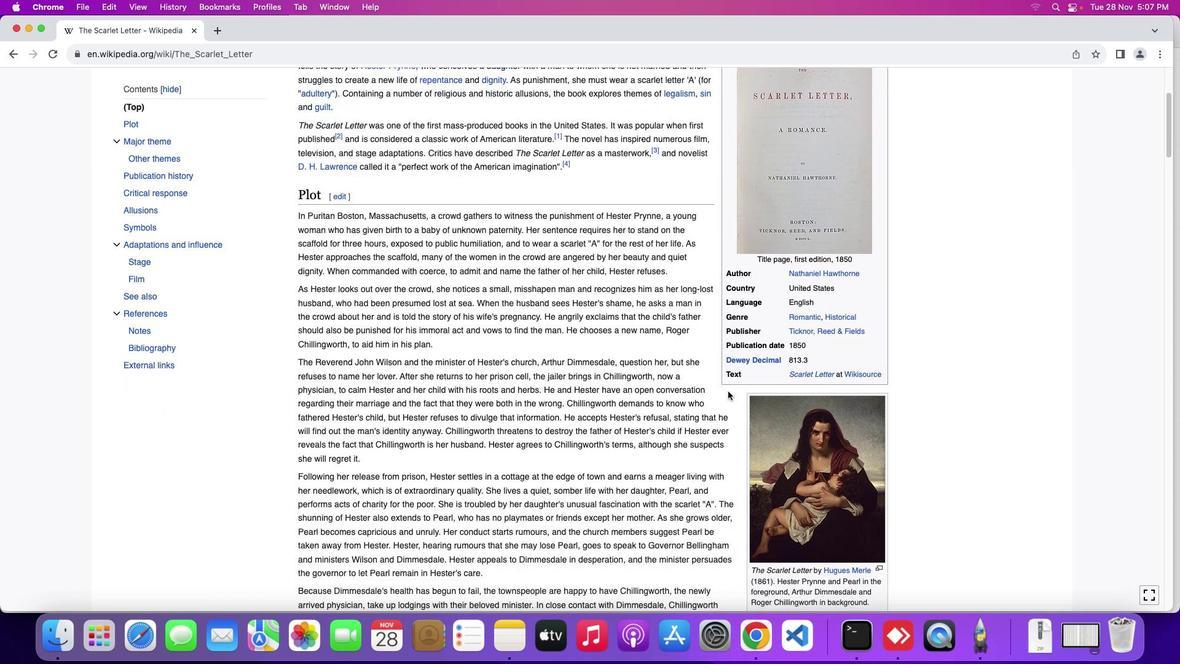 
Action: Mouse scrolled (728, 391) with delta (0, -1)
Screenshot: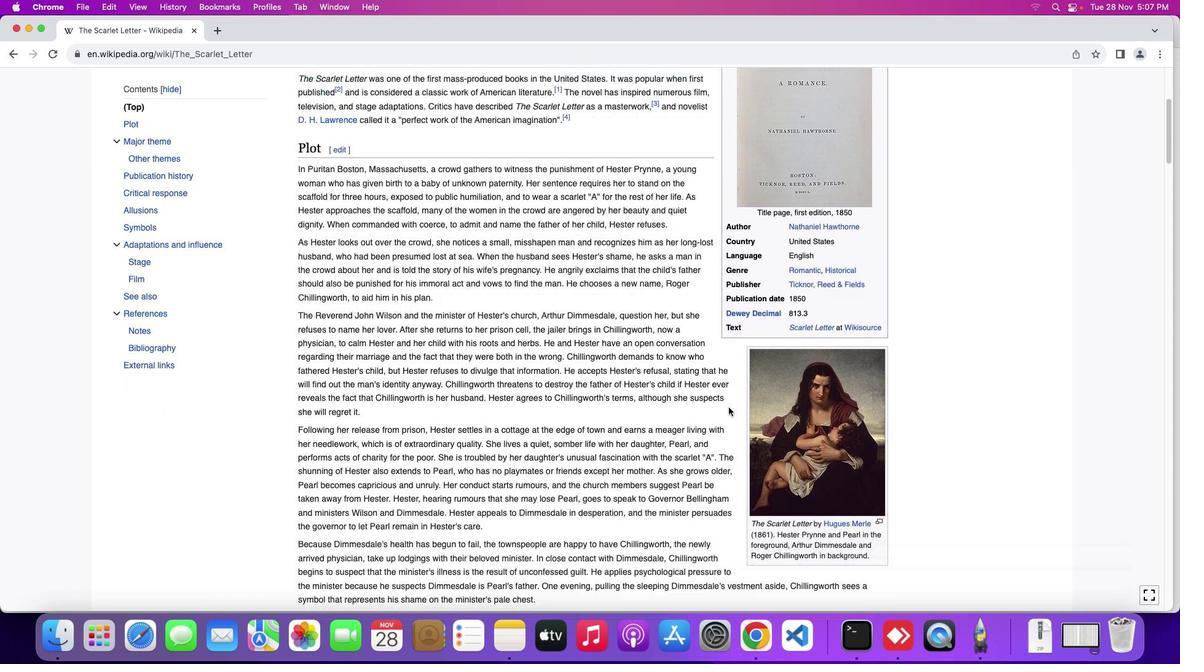 
Action: Mouse moved to (728, 409)
Screenshot: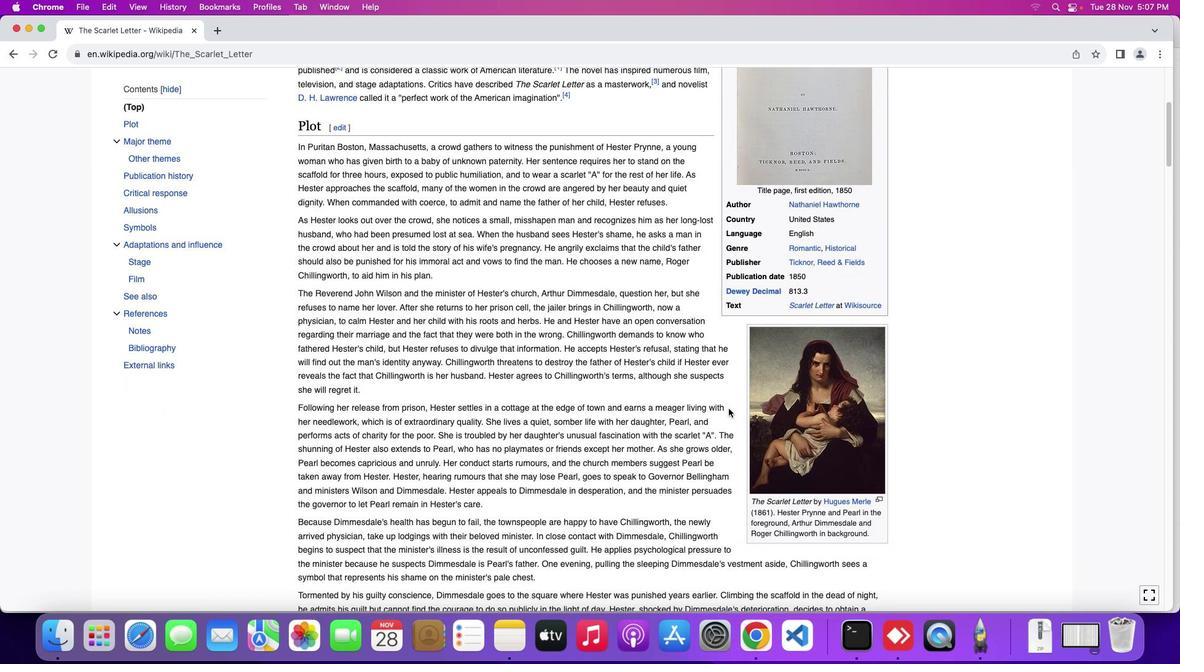 
Action: Mouse scrolled (728, 409) with delta (0, 0)
Screenshot: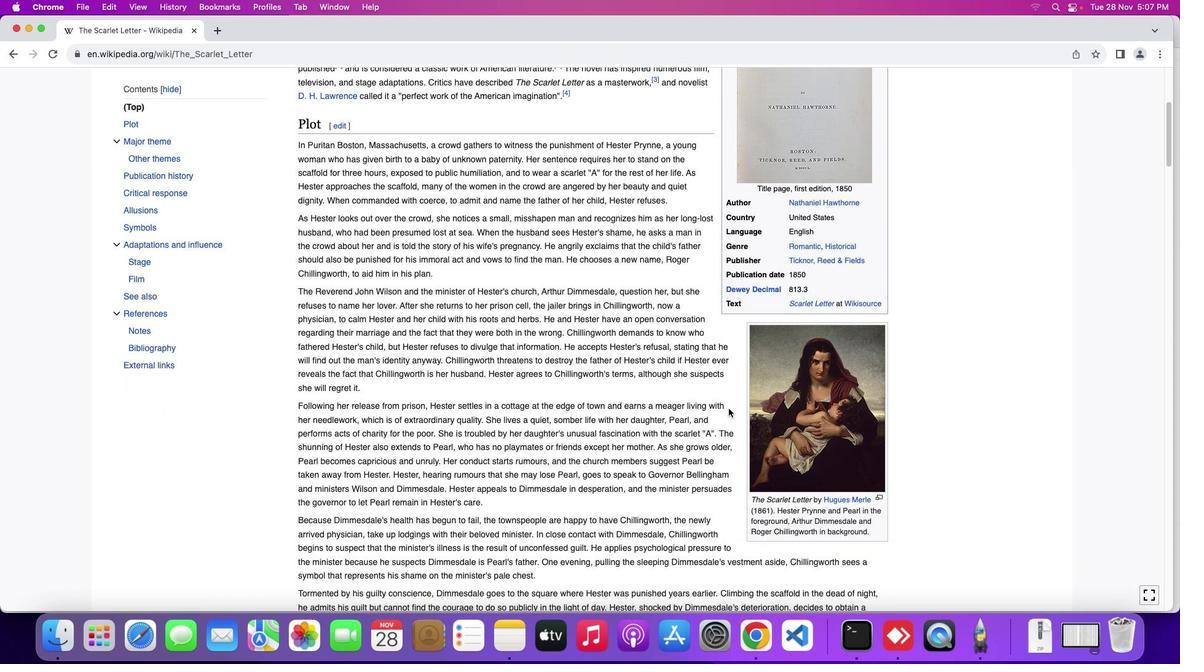 
Action: Mouse moved to (728, 409)
Screenshot: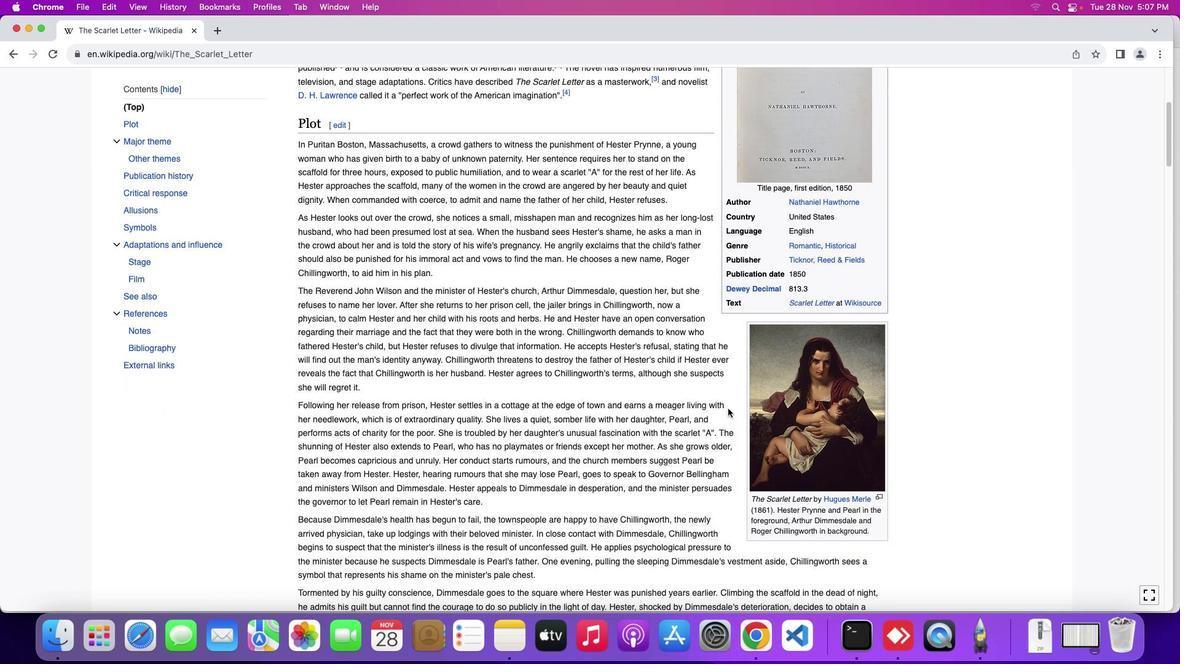 
Action: Mouse scrolled (728, 409) with delta (0, 0)
Screenshot: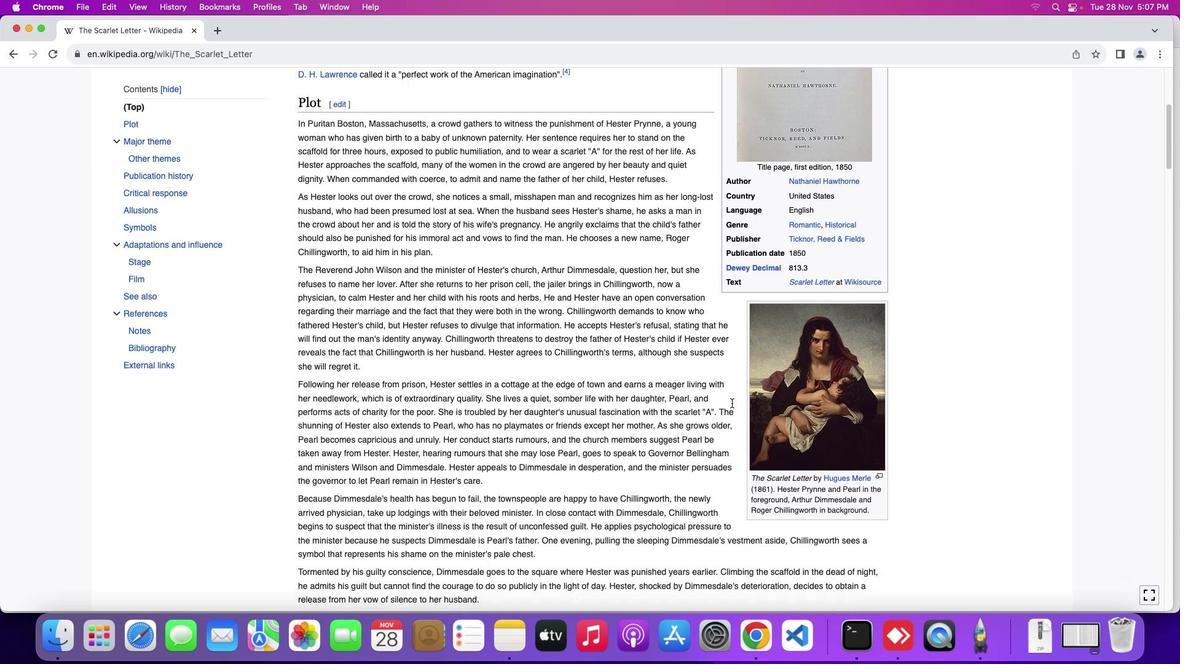 
Action: Mouse moved to (728, 407)
Screenshot: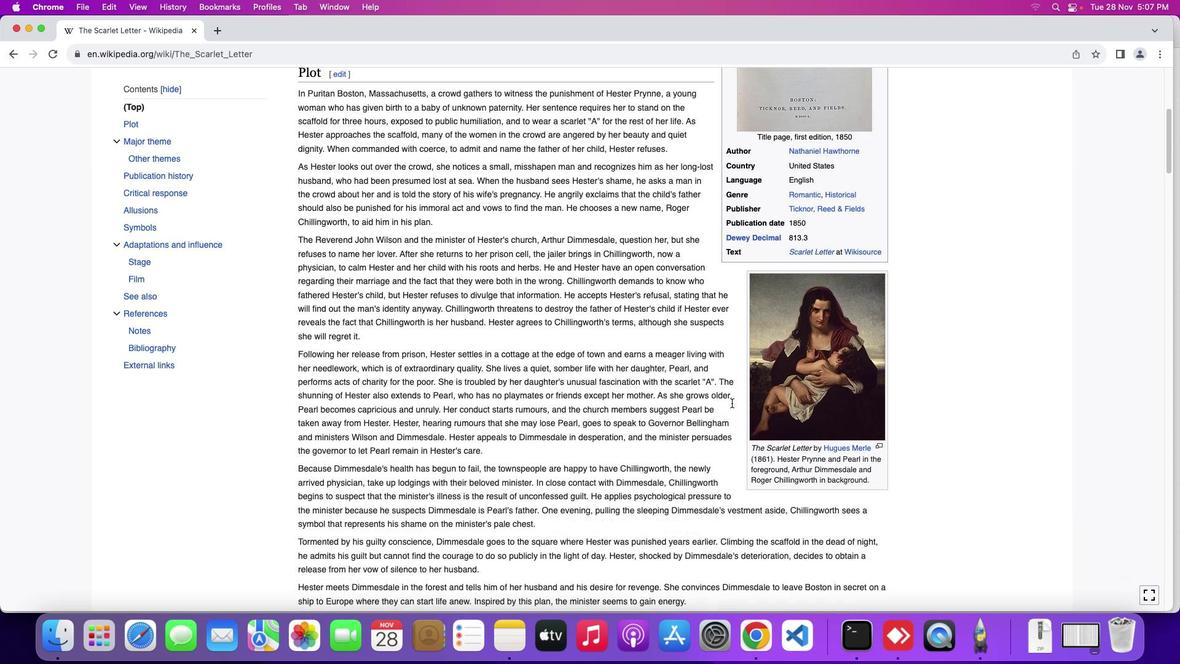
Action: Mouse scrolled (728, 407) with delta (0, 0)
Screenshot: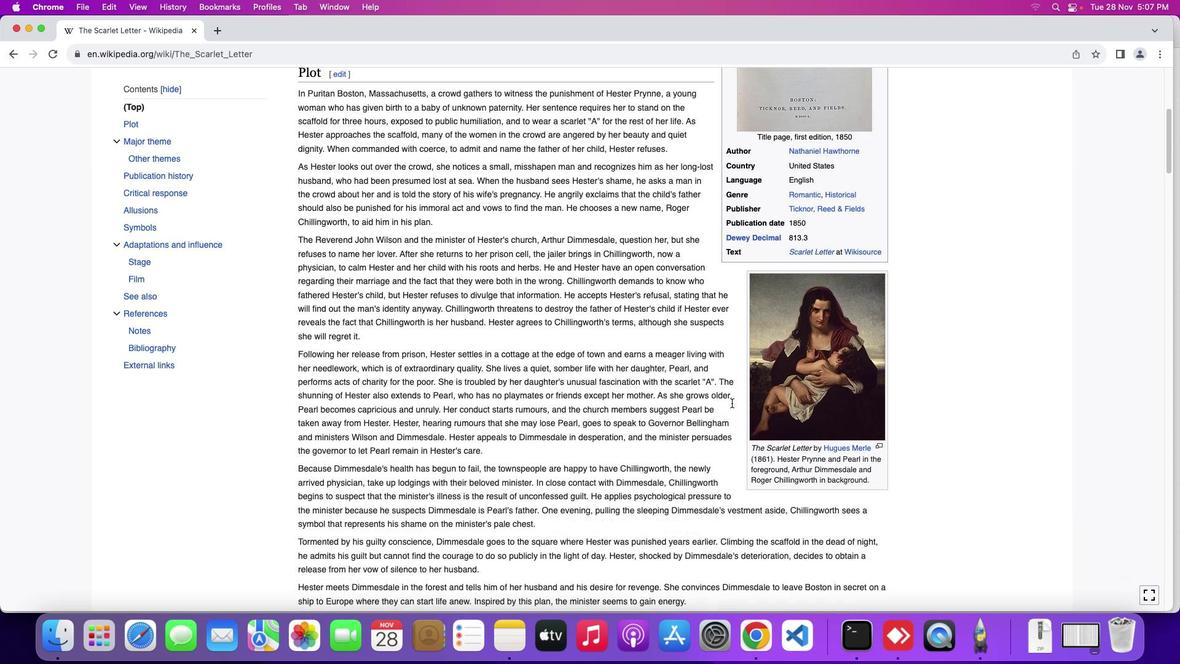 
Action: Mouse moved to (731, 404)
Screenshot: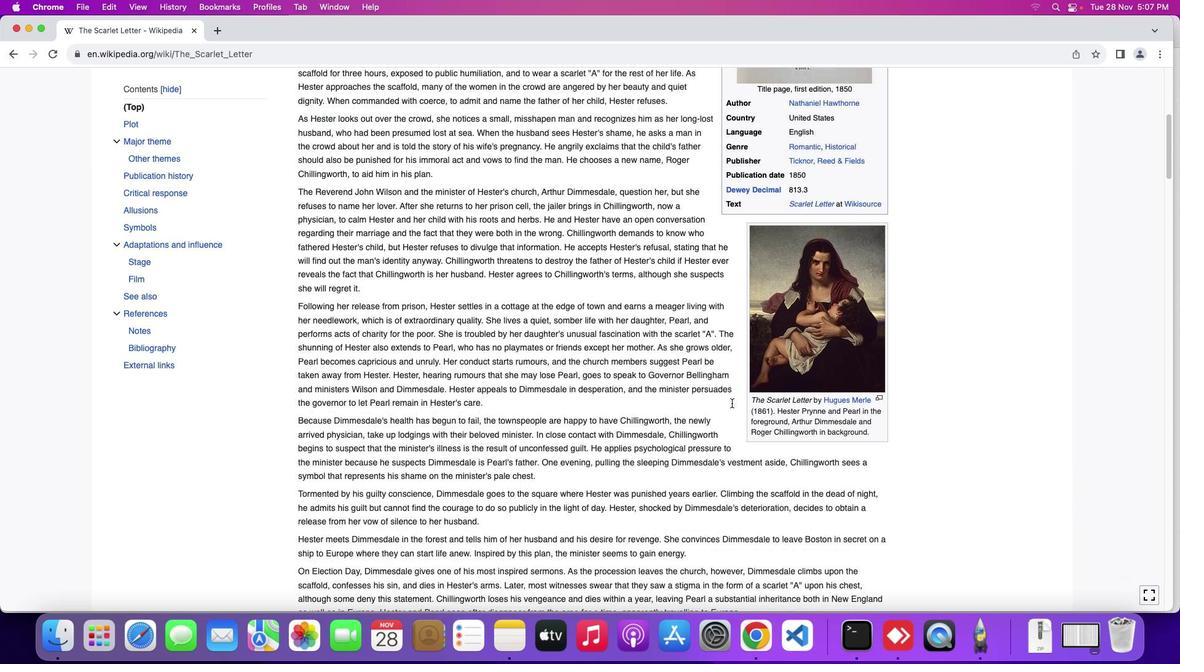 
Action: Mouse scrolled (731, 404) with delta (0, -1)
Screenshot: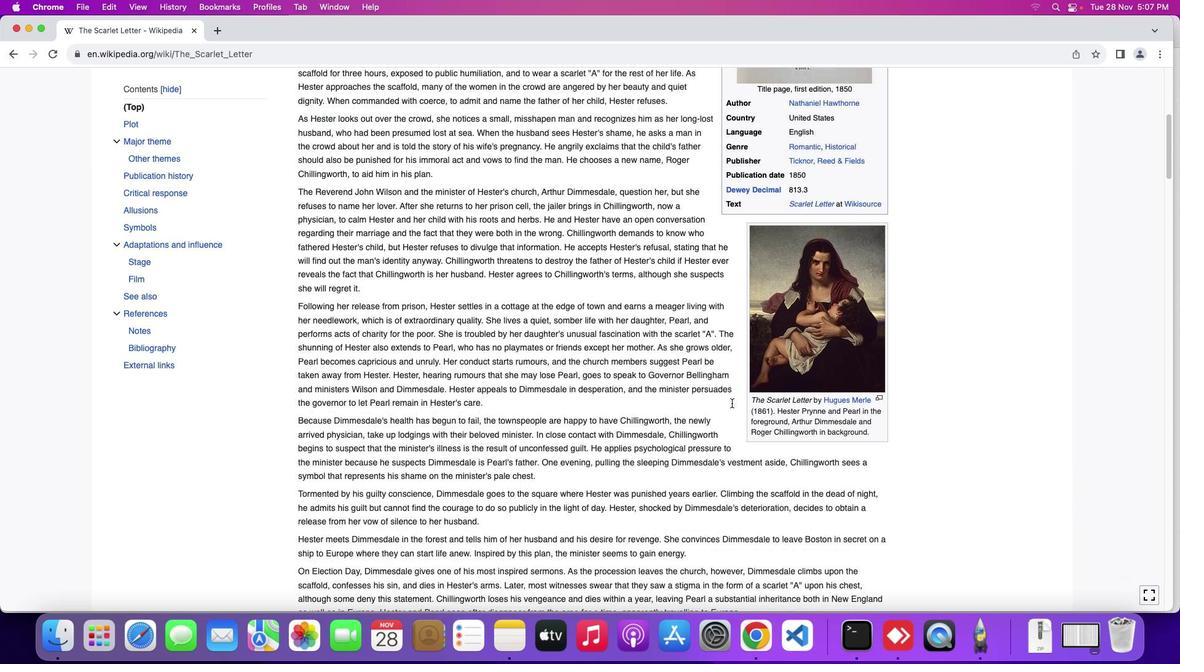 
Action: Mouse moved to (731, 402)
Screenshot: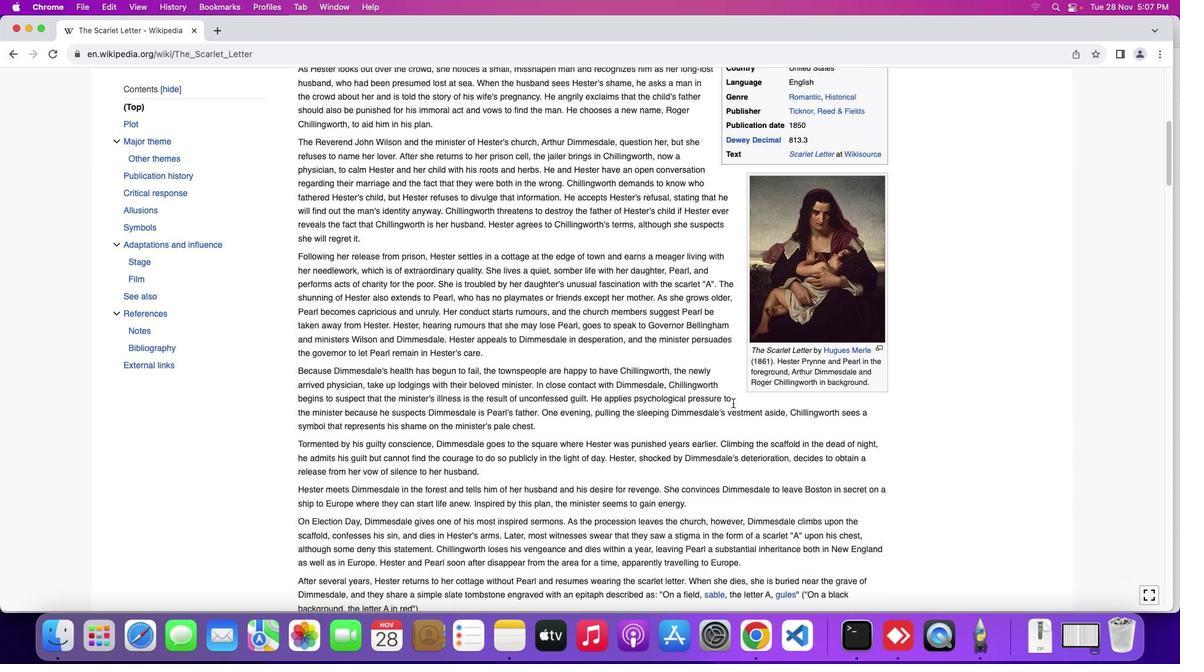 
Action: Mouse scrolled (731, 402) with delta (0, -1)
Screenshot: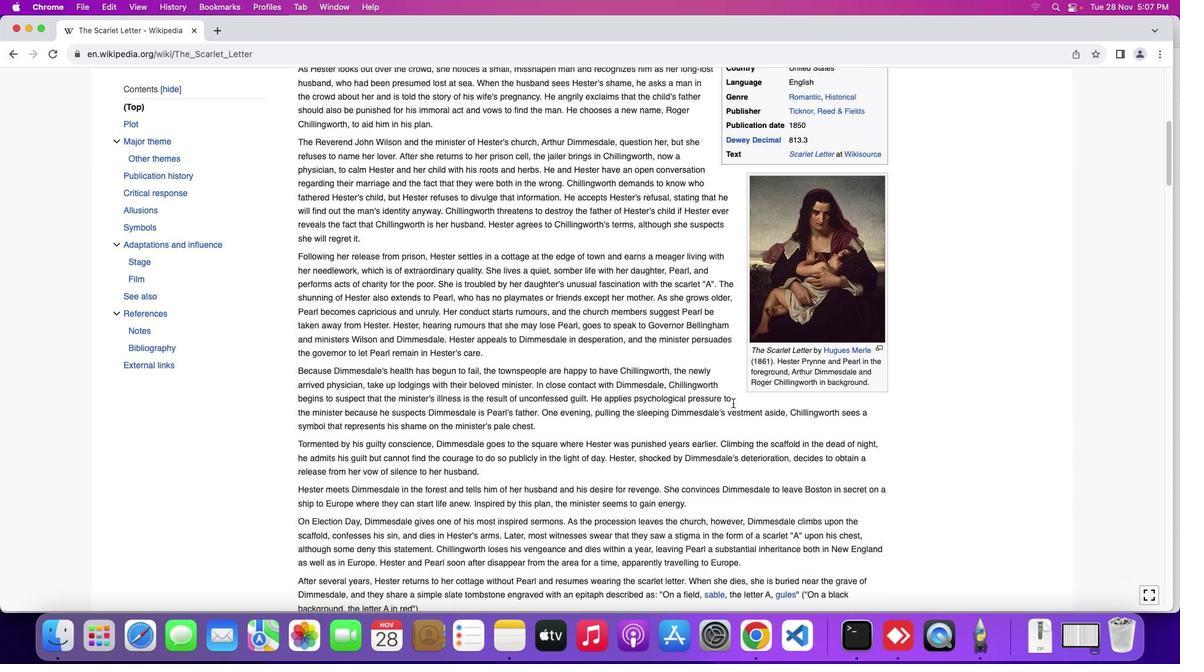 
Action: Mouse moved to (739, 410)
Screenshot: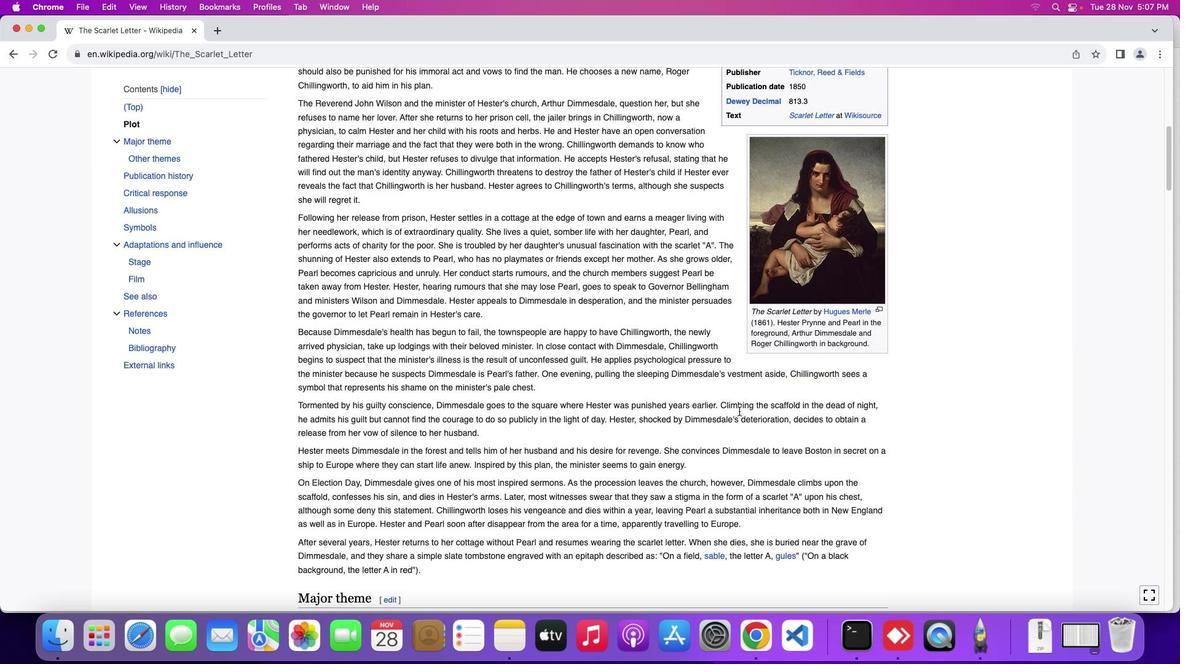 
Action: Mouse scrolled (739, 410) with delta (0, 0)
Screenshot: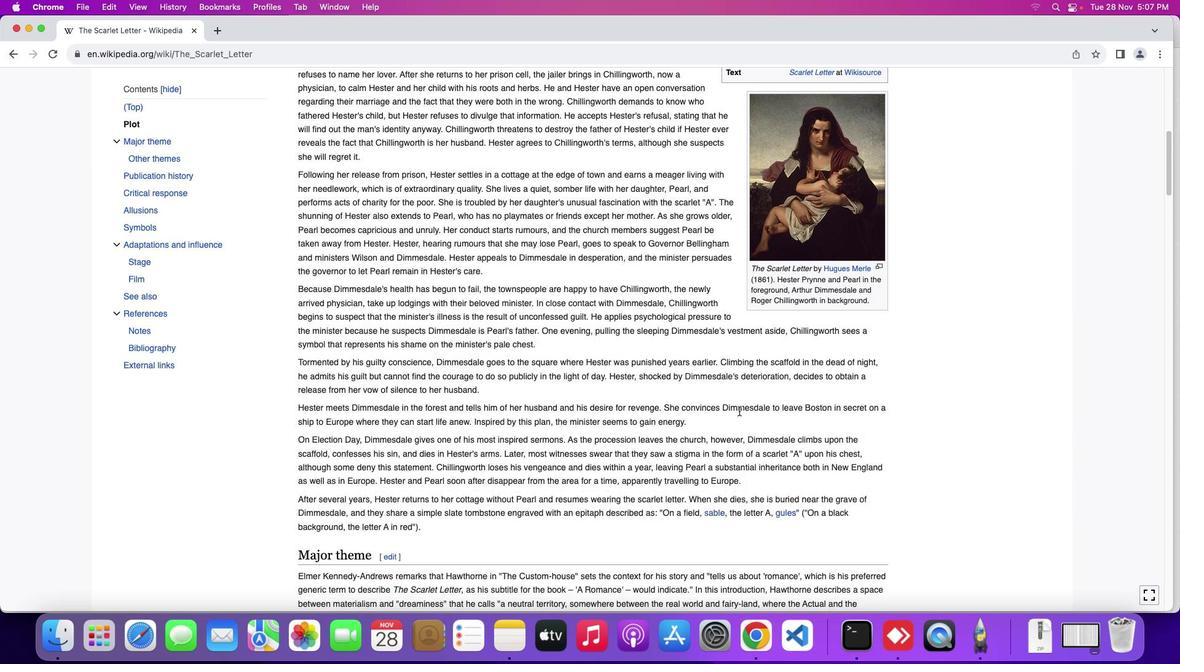 
Action: Mouse scrolled (739, 410) with delta (0, 0)
Screenshot: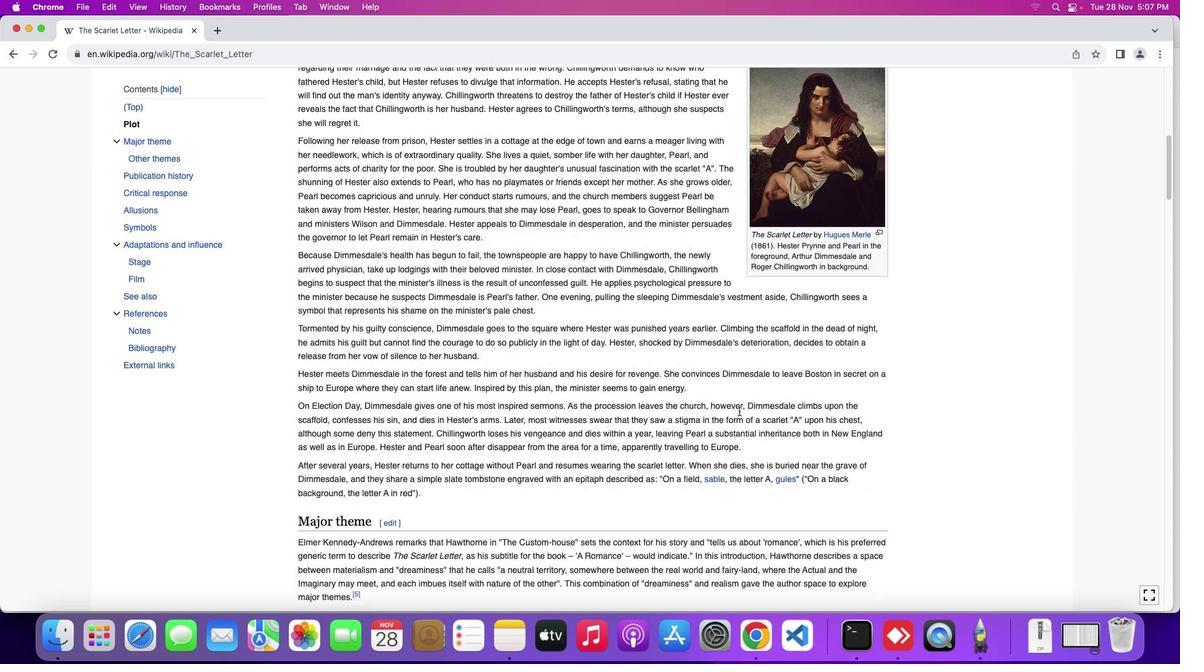 
Action: Mouse scrolled (739, 410) with delta (0, -1)
Screenshot: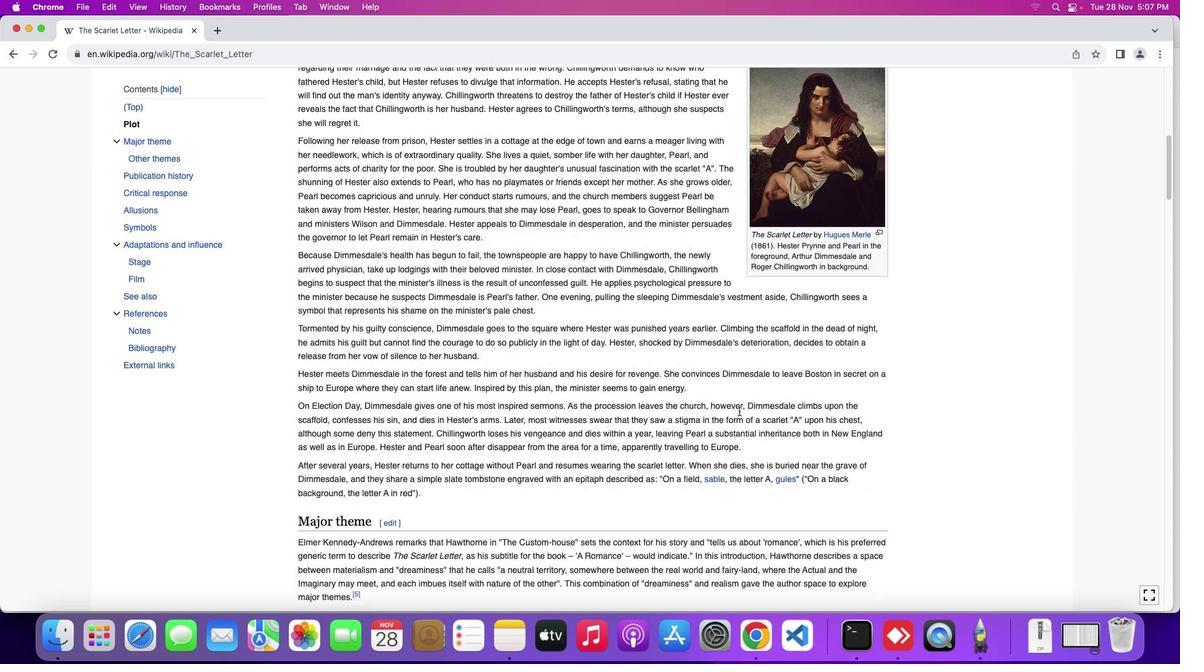 
Action: Mouse moved to (739, 421)
Screenshot: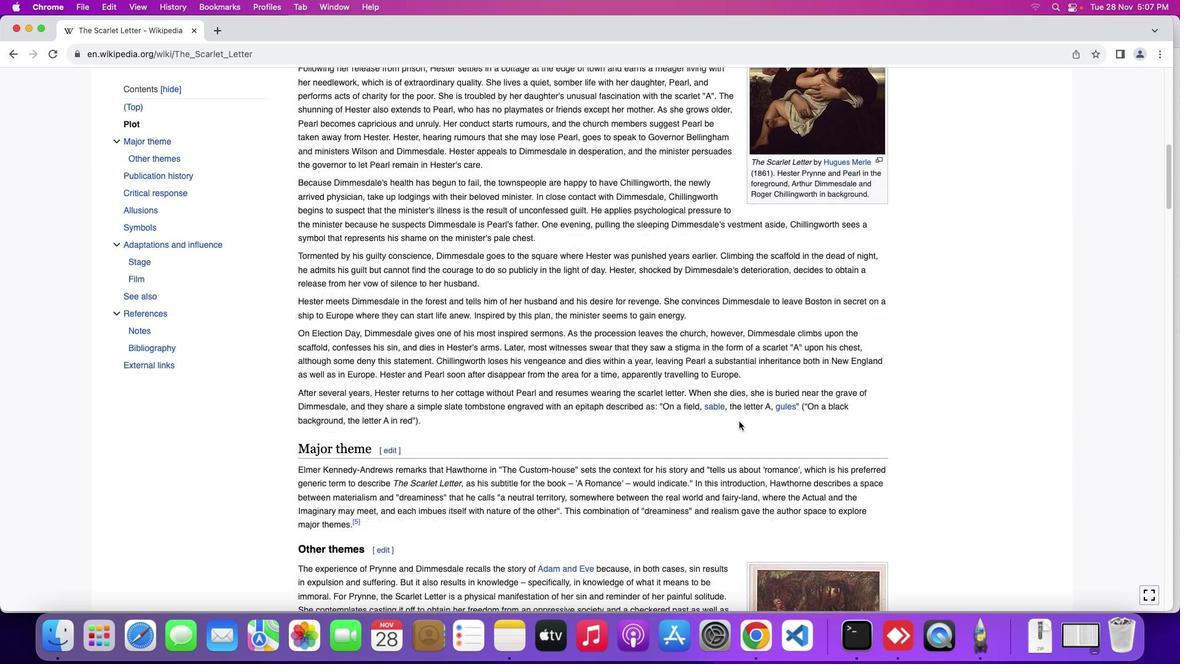 
Action: Mouse scrolled (739, 421) with delta (0, 0)
Screenshot: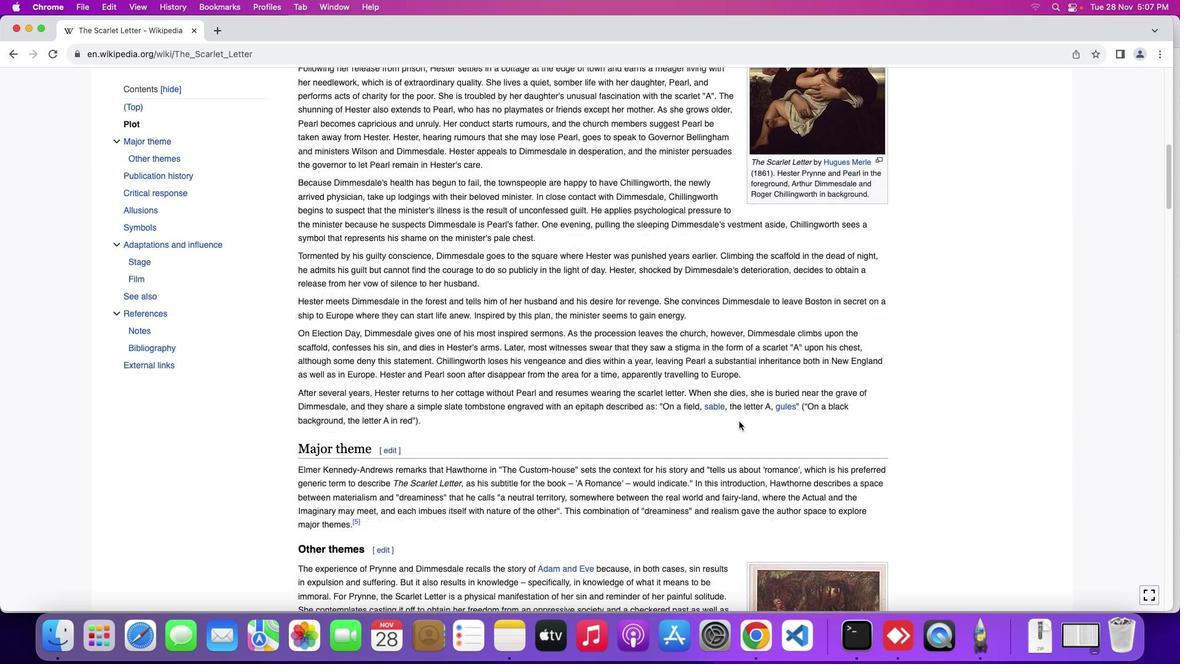 
Action: Mouse scrolled (739, 421) with delta (0, 0)
Screenshot: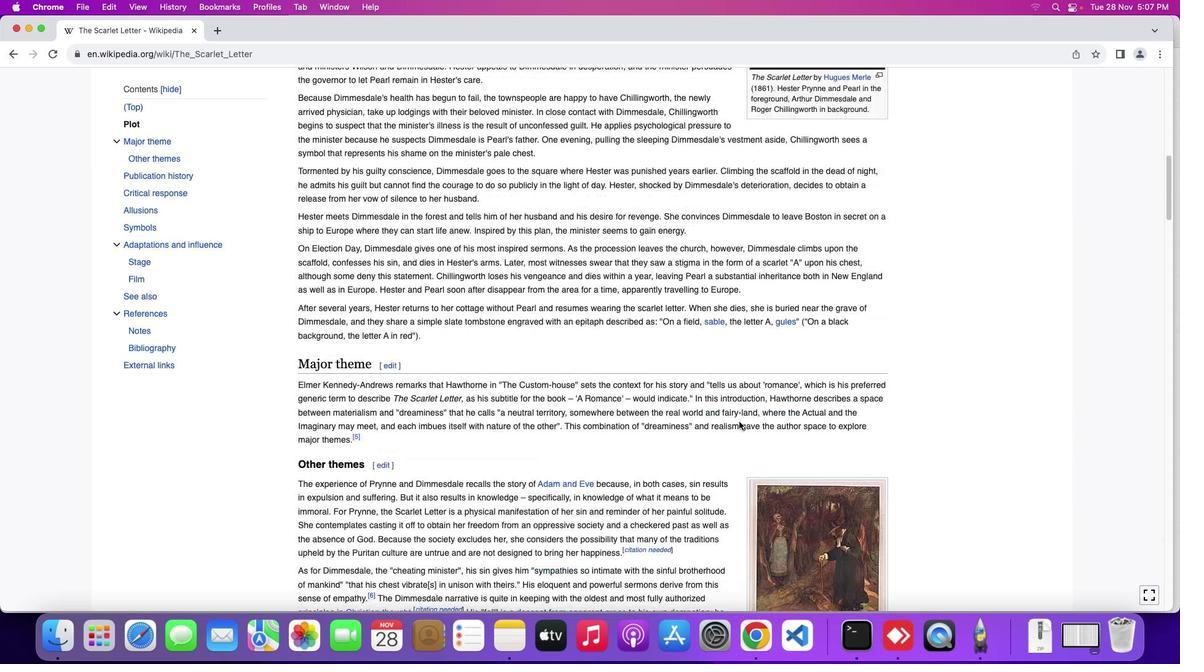 
Action: Mouse scrolled (739, 421) with delta (0, -1)
Screenshot: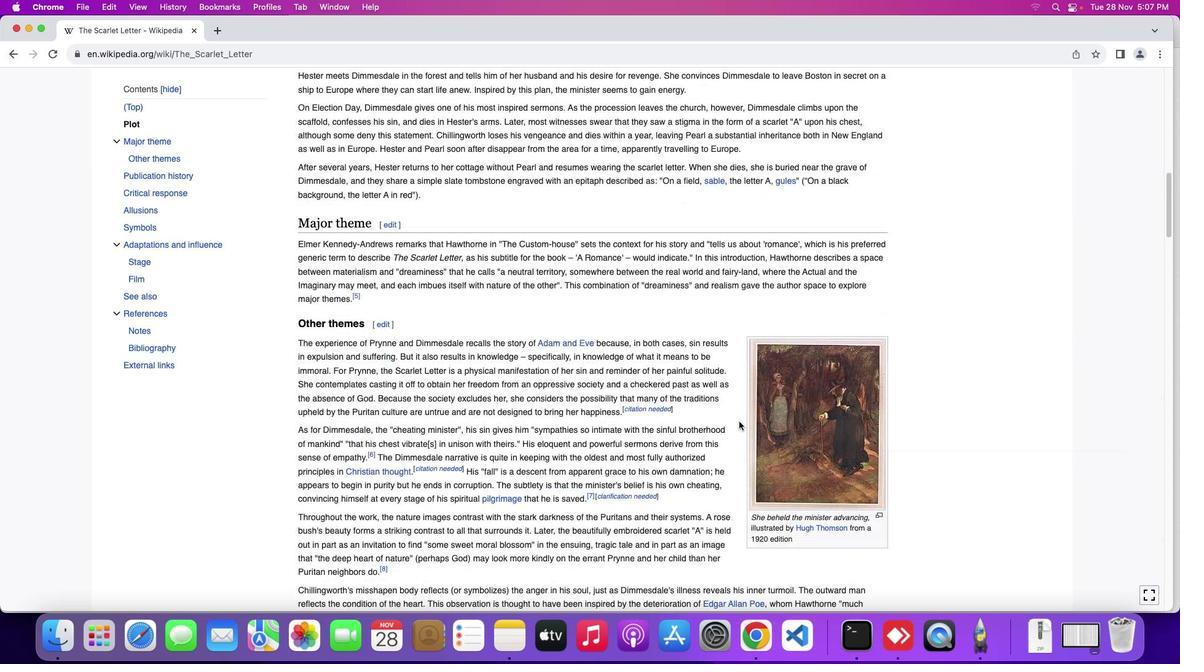 
Action: Mouse scrolled (739, 421) with delta (0, -3)
Screenshot: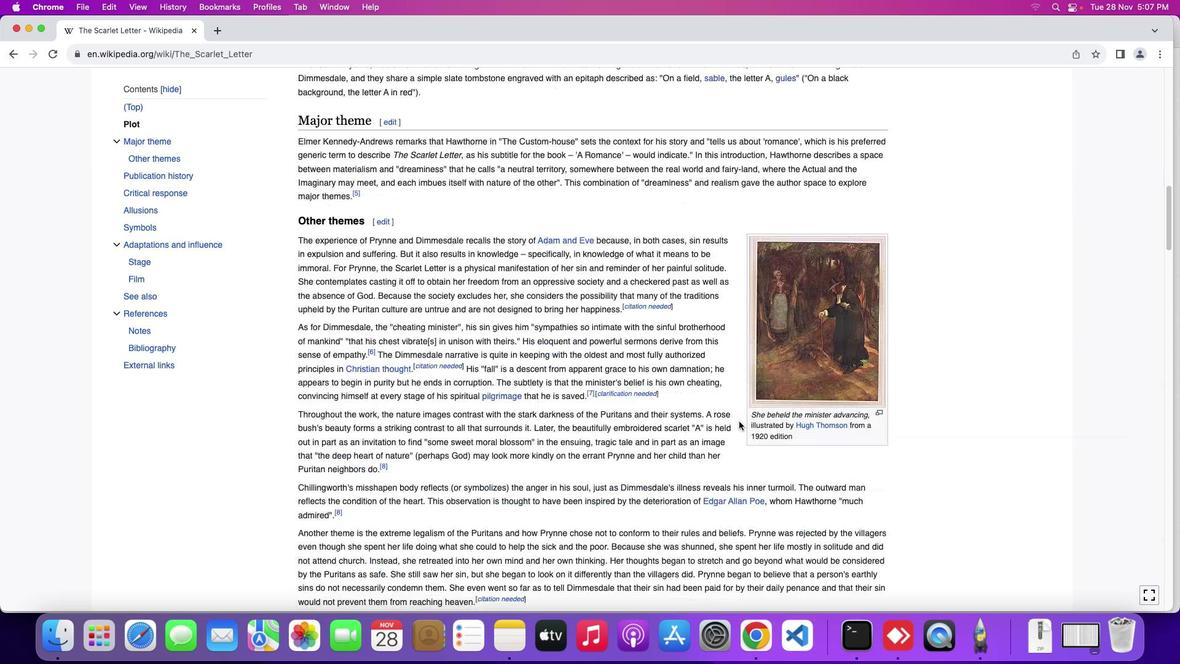 
Action: Mouse scrolled (739, 421) with delta (0, -3)
Screenshot: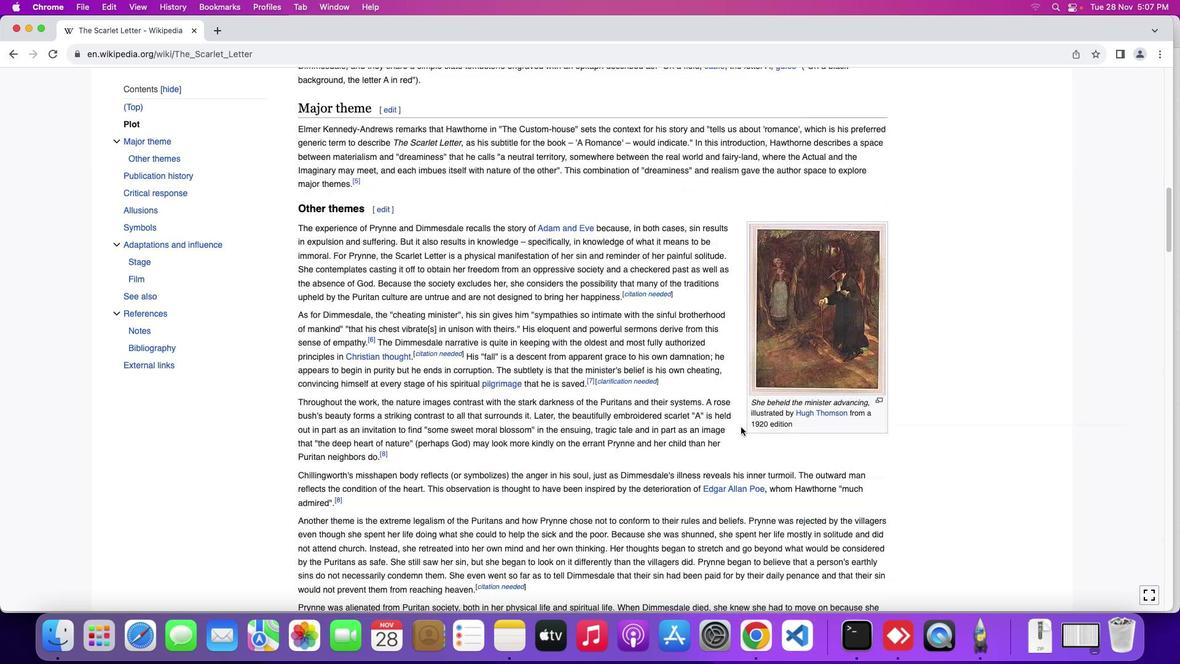 
Action: Mouse moved to (742, 441)
Screenshot: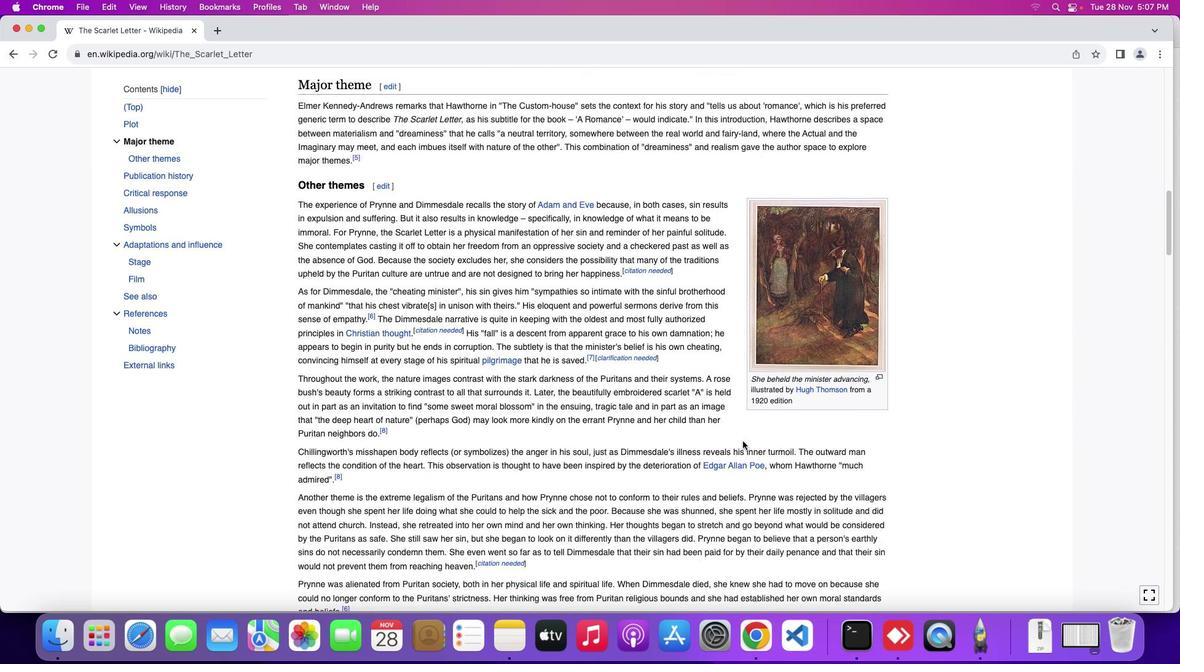 
Action: Mouse scrolled (742, 441) with delta (0, 0)
Screenshot: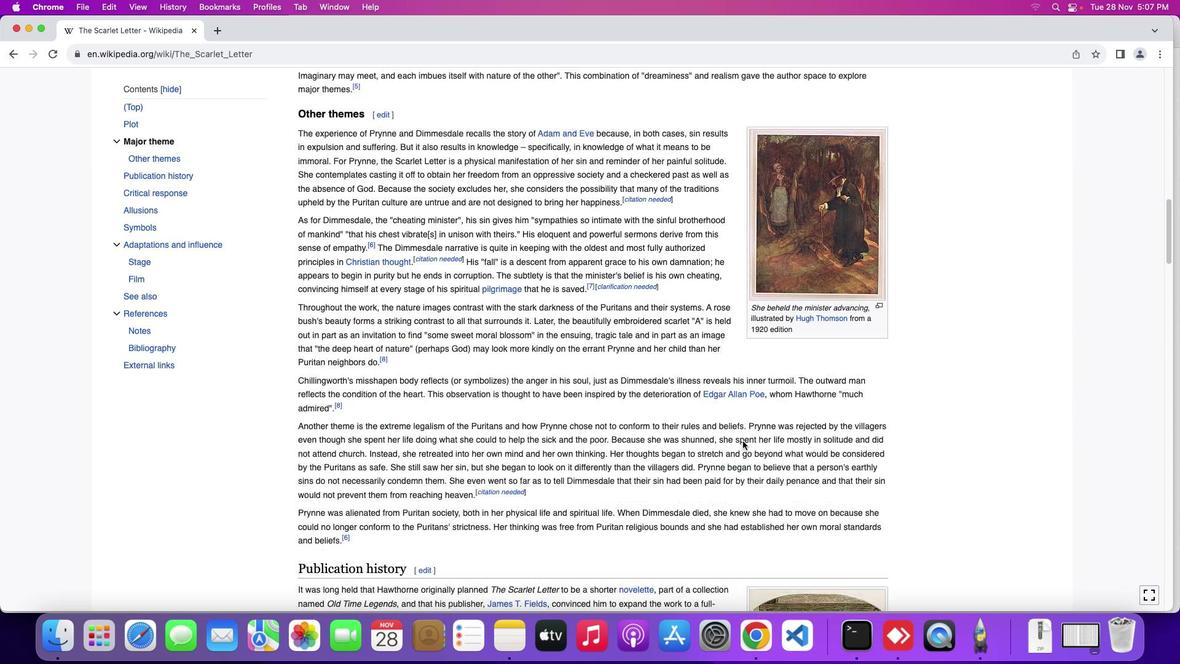
Action: Mouse scrolled (742, 441) with delta (0, 0)
Screenshot: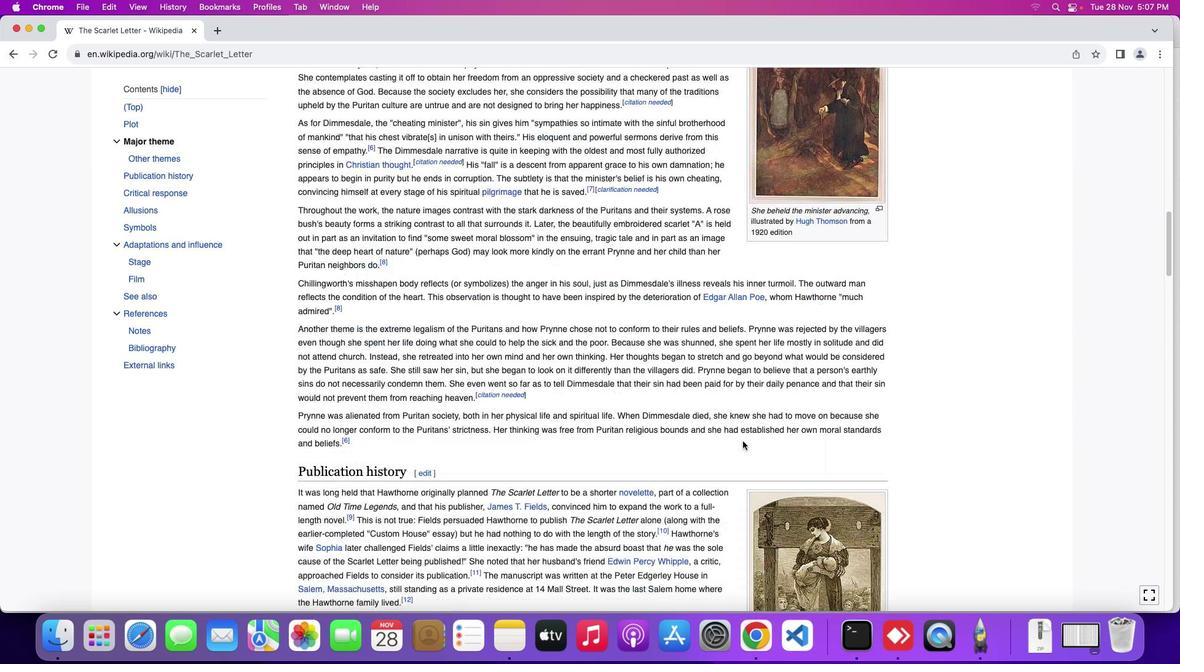 
Action: Mouse scrolled (742, 441) with delta (0, -1)
Screenshot: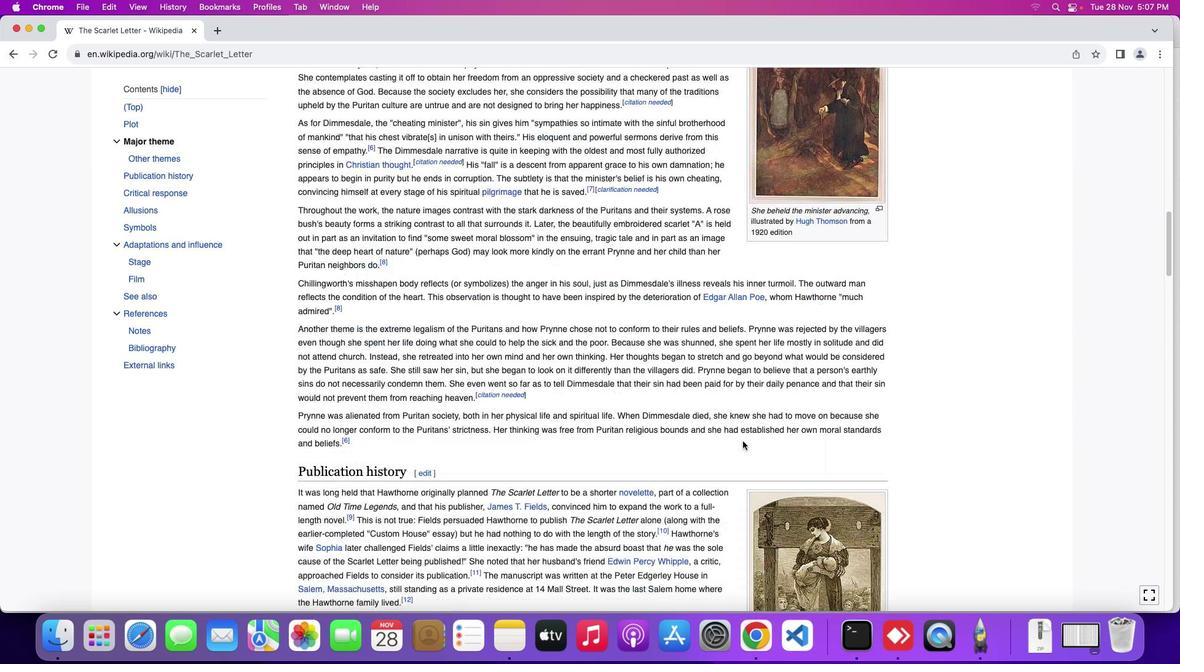
Action: Mouse scrolled (742, 441) with delta (0, -3)
Screenshot: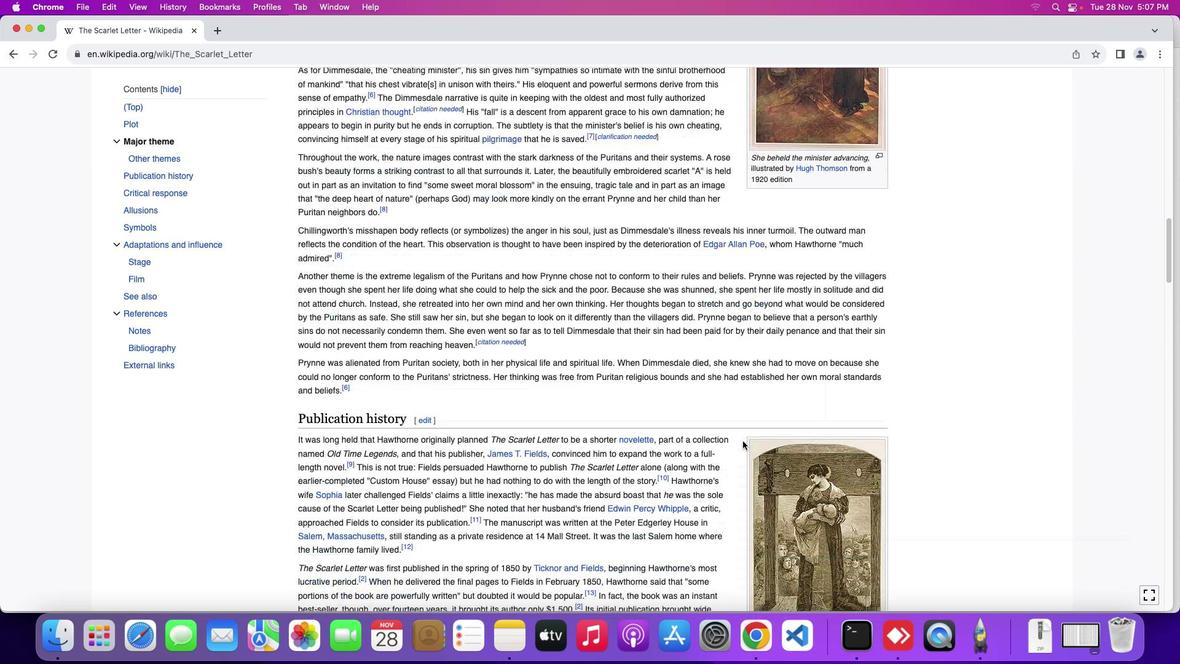 
Action: Mouse moved to (744, 442)
Screenshot: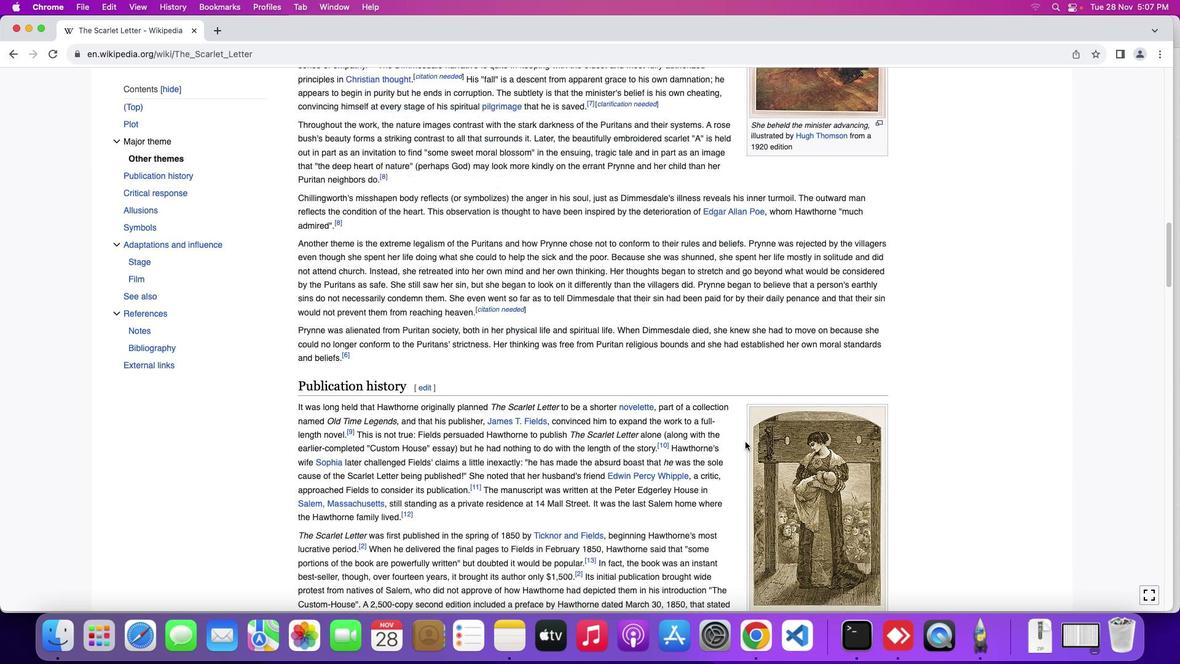 
Action: Mouse scrolled (744, 442) with delta (0, 0)
Screenshot: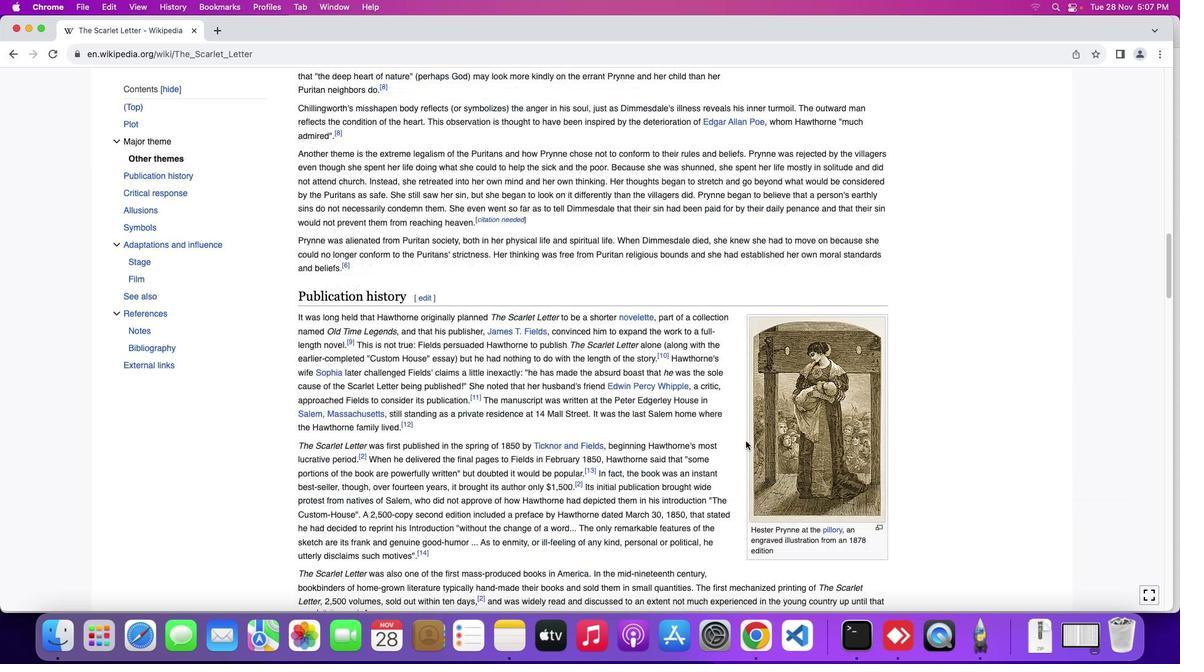 
Action: Mouse moved to (744, 442)
Screenshot: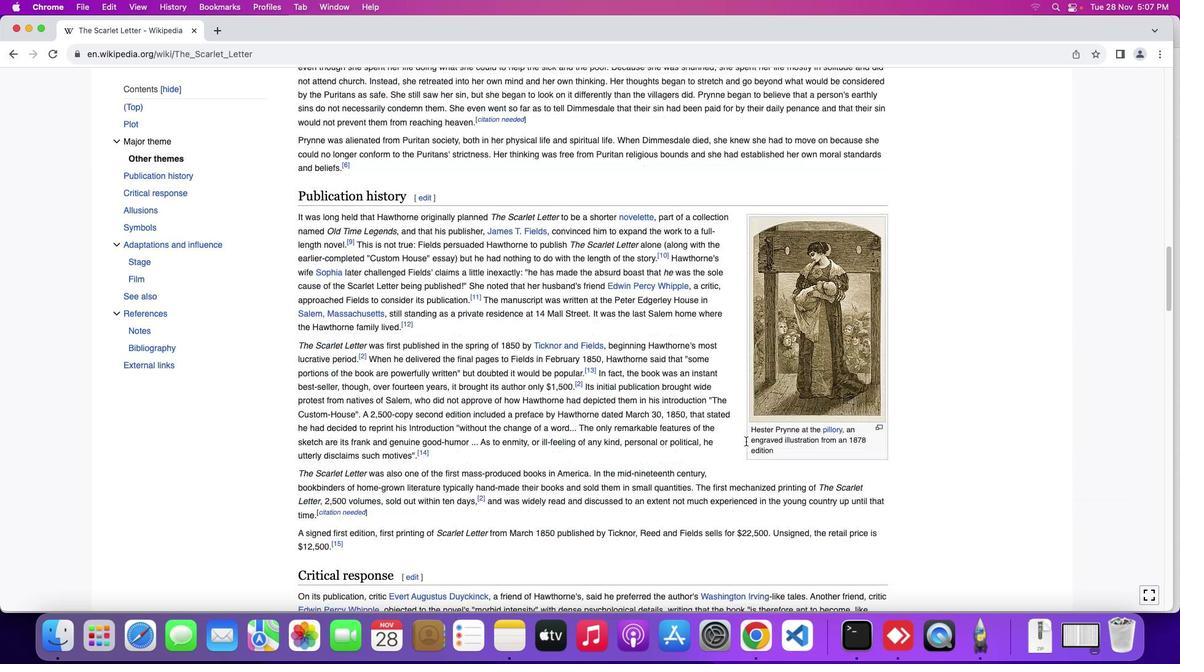 
Action: Mouse scrolled (744, 442) with delta (0, 0)
Screenshot: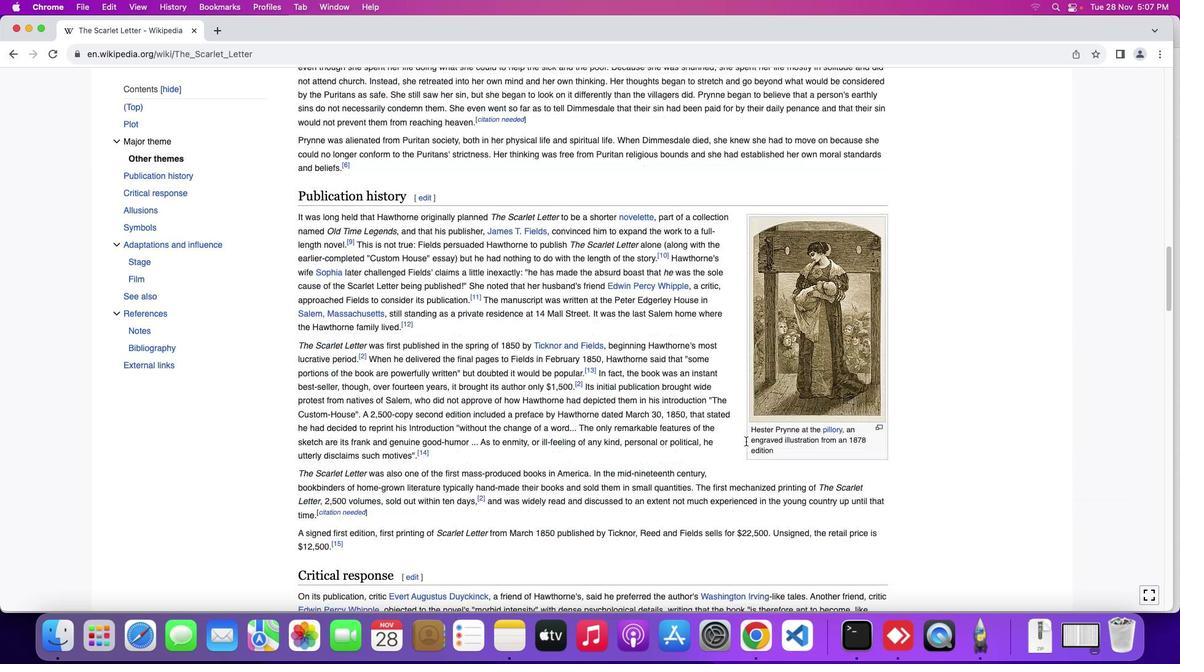 
Action: Mouse moved to (745, 442)
Screenshot: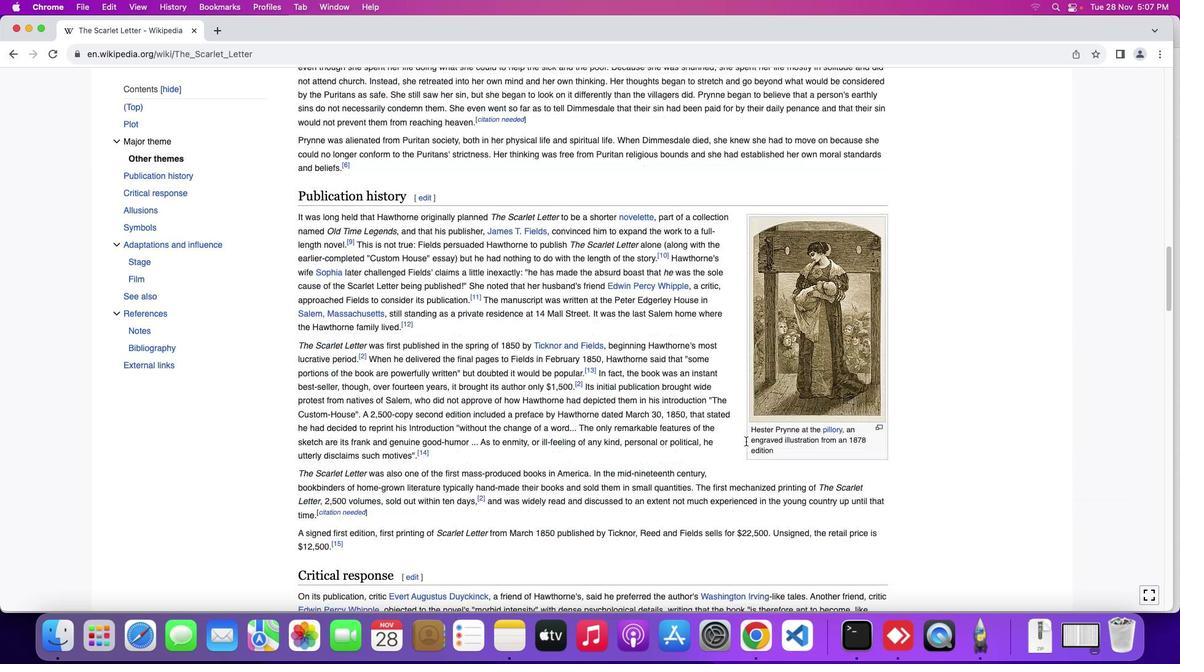 
Action: Mouse scrolled (745, 442) with delta (0, -1)
Screenshot: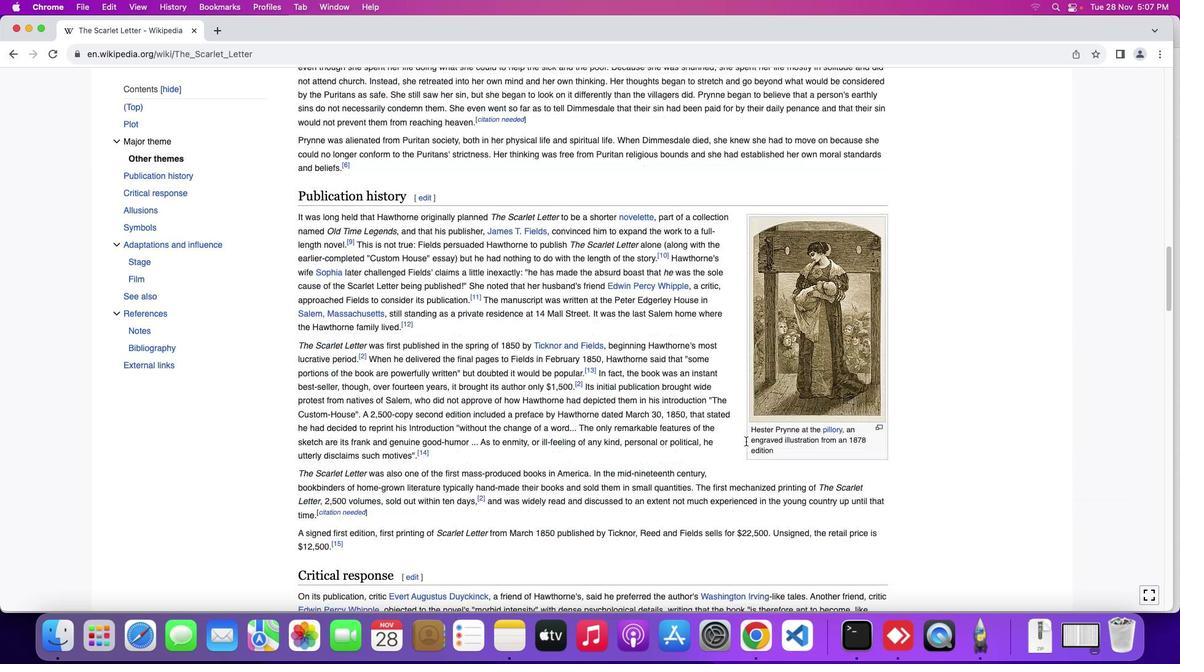 
Action: Mouse moved to (745, 442)
Screenshot: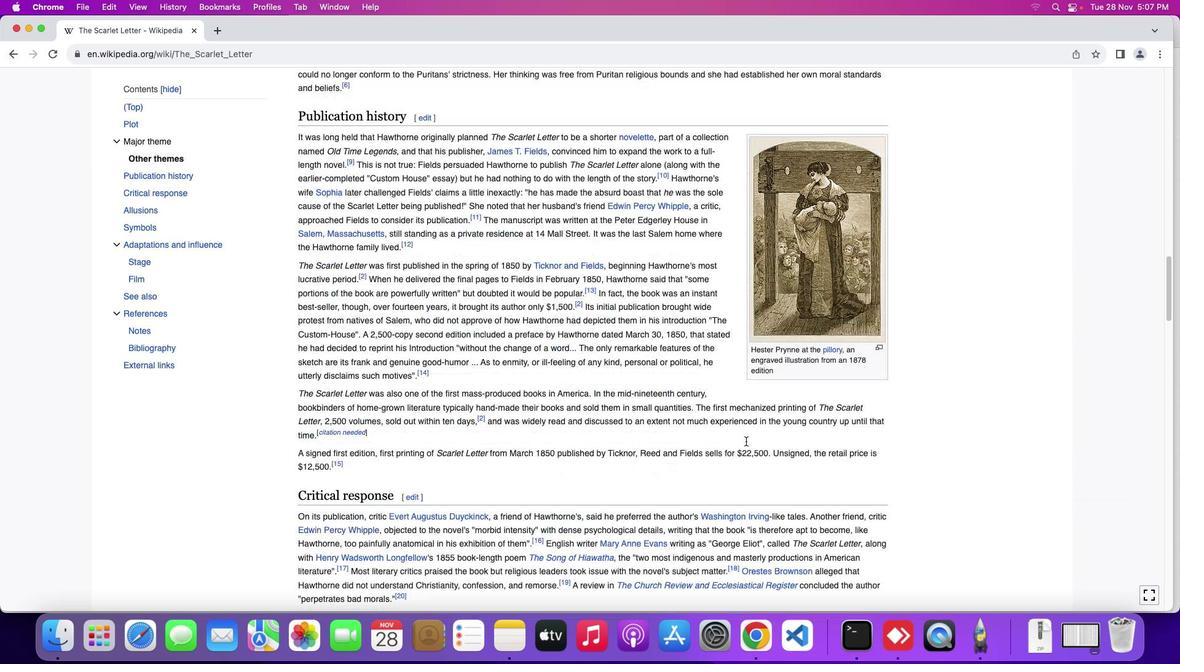 
Action: Mouse scrolled (745, 442) with delta (0, -3)
Screenshot: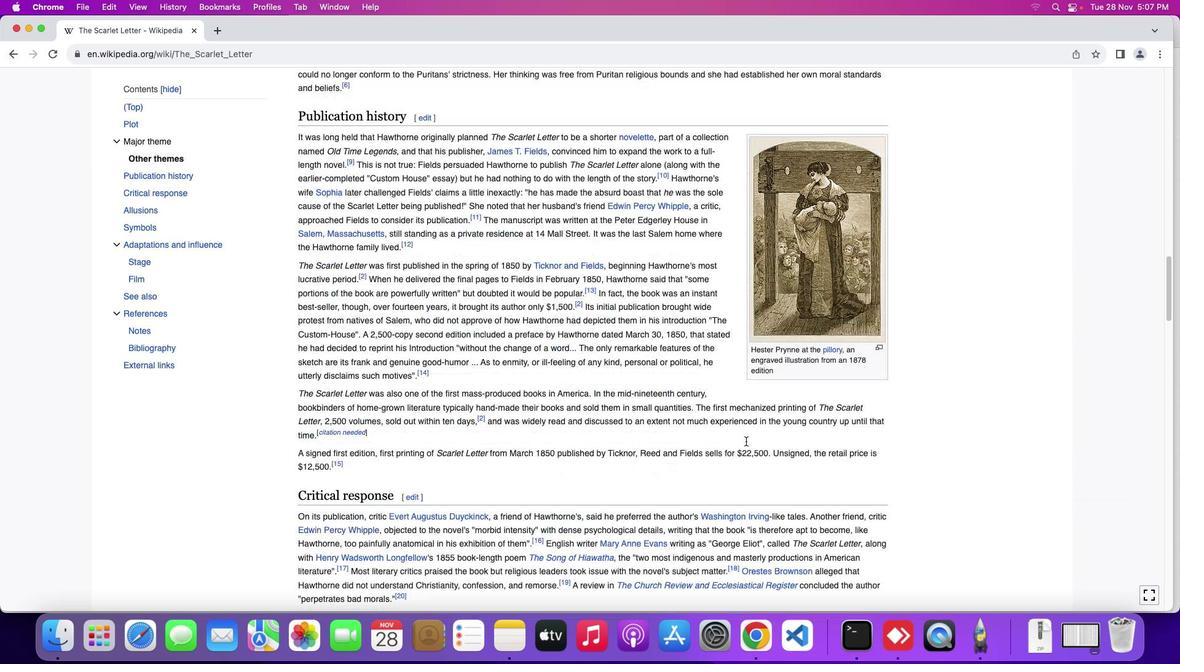 
Action: Mouse moved to (746, 441)
Screenshot: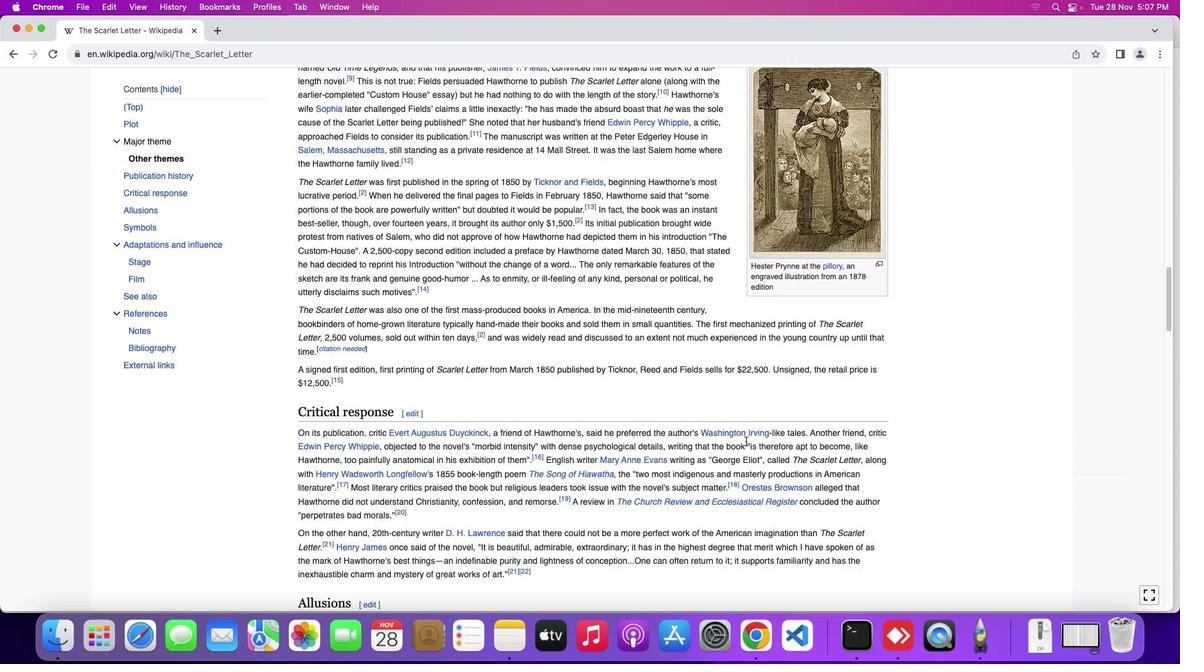 
Action: Mouse scrolled (746, 441) with delta (0, -3)
Screenshot: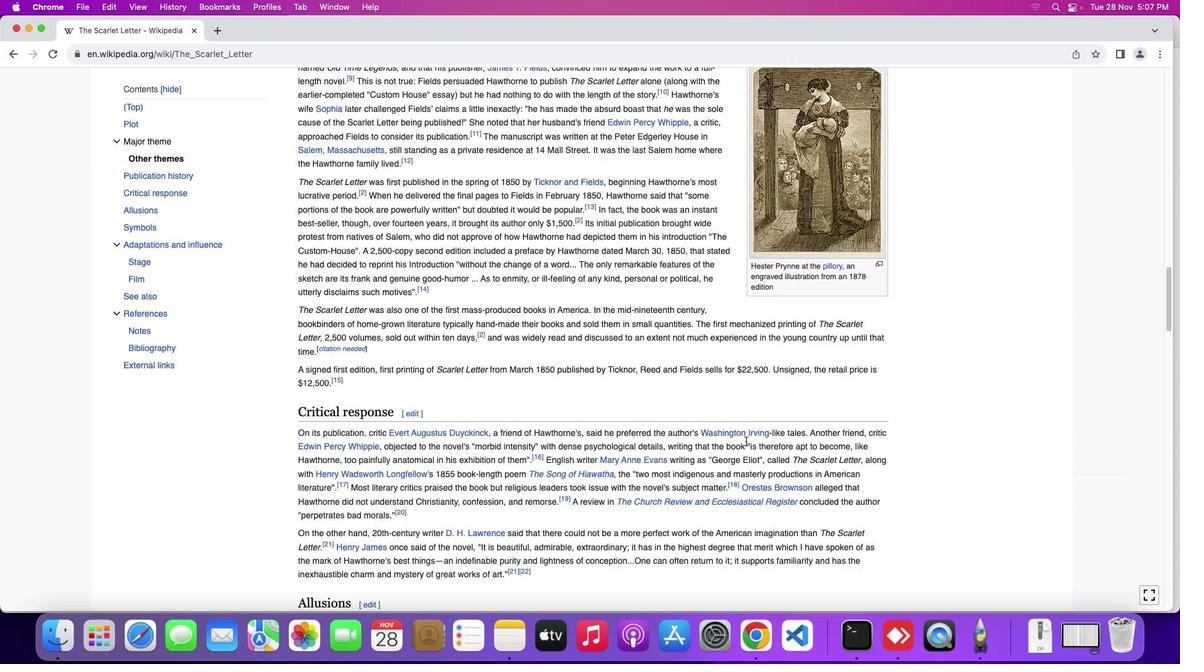 
Action: Mouse moved to (746, 440)
Screenshot: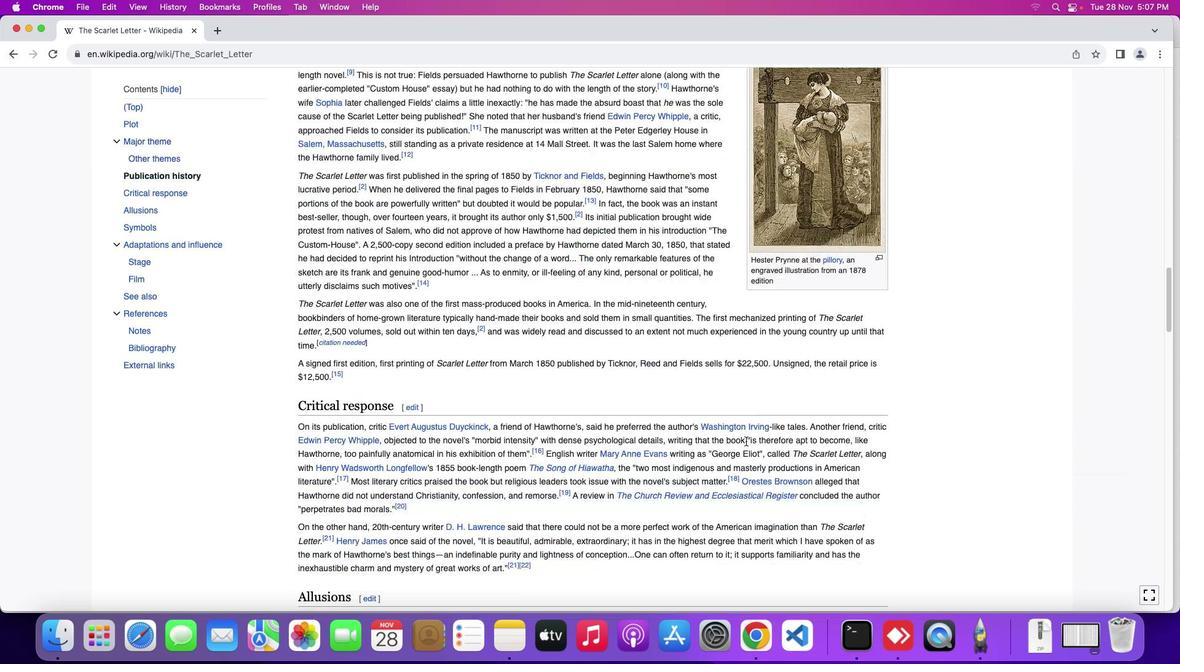 
Action: Mouse scrolled (746, 440) with delta (0, 0)
Screenshot: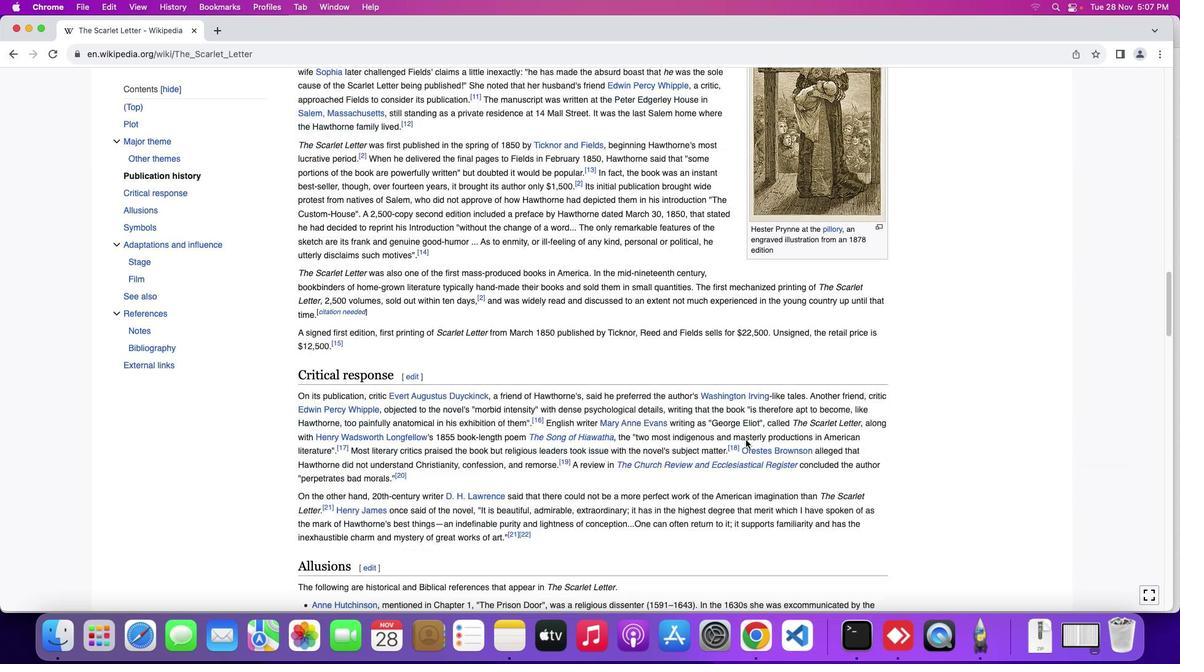 
Action: Mouse moved to (746, 440)
Screenshot: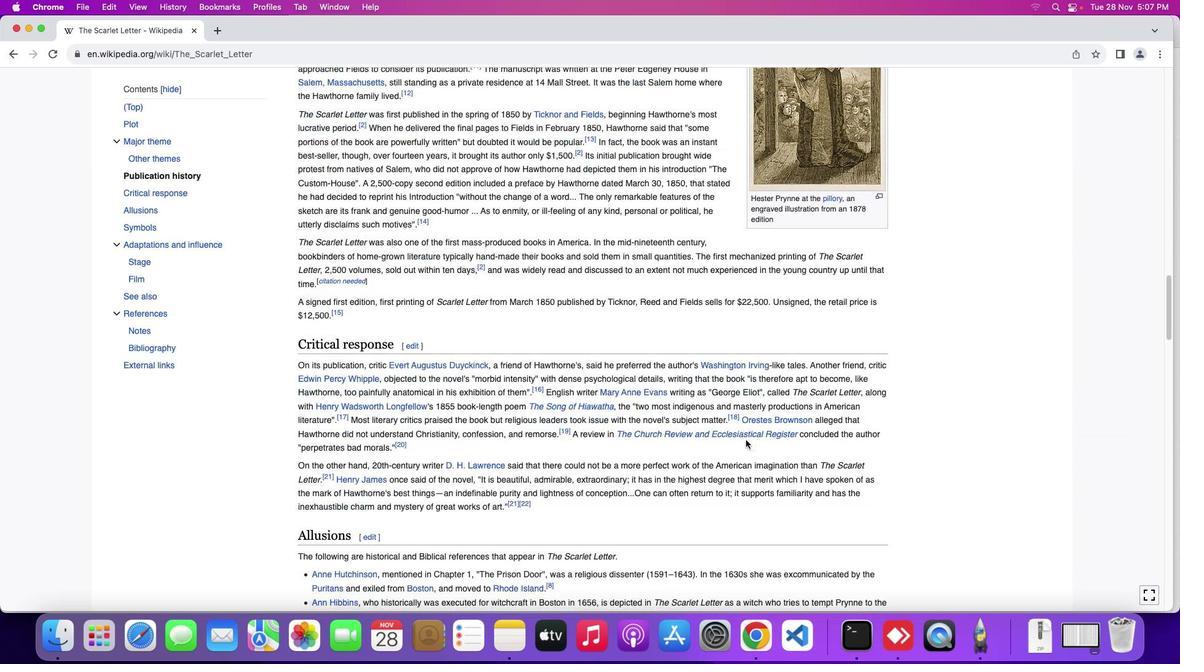 
Action: Mouse scrolled (746, 440) with delta (0, 0)
Screenshot: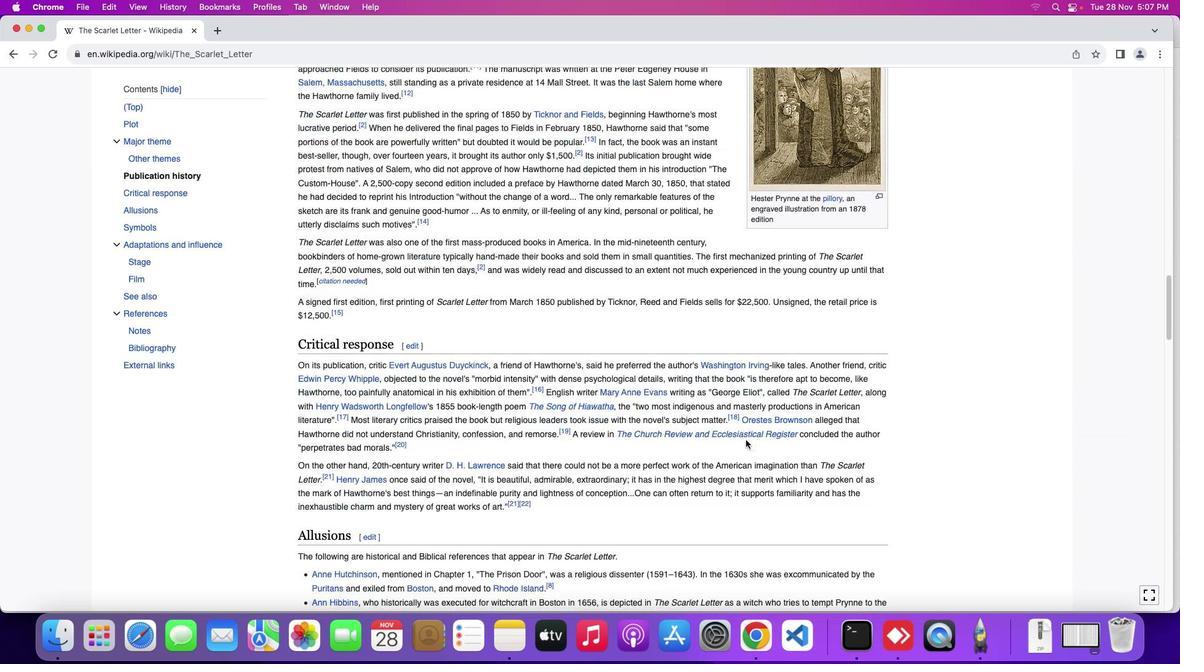 
Action: Mouse moved to (746, 440)
Screenshot: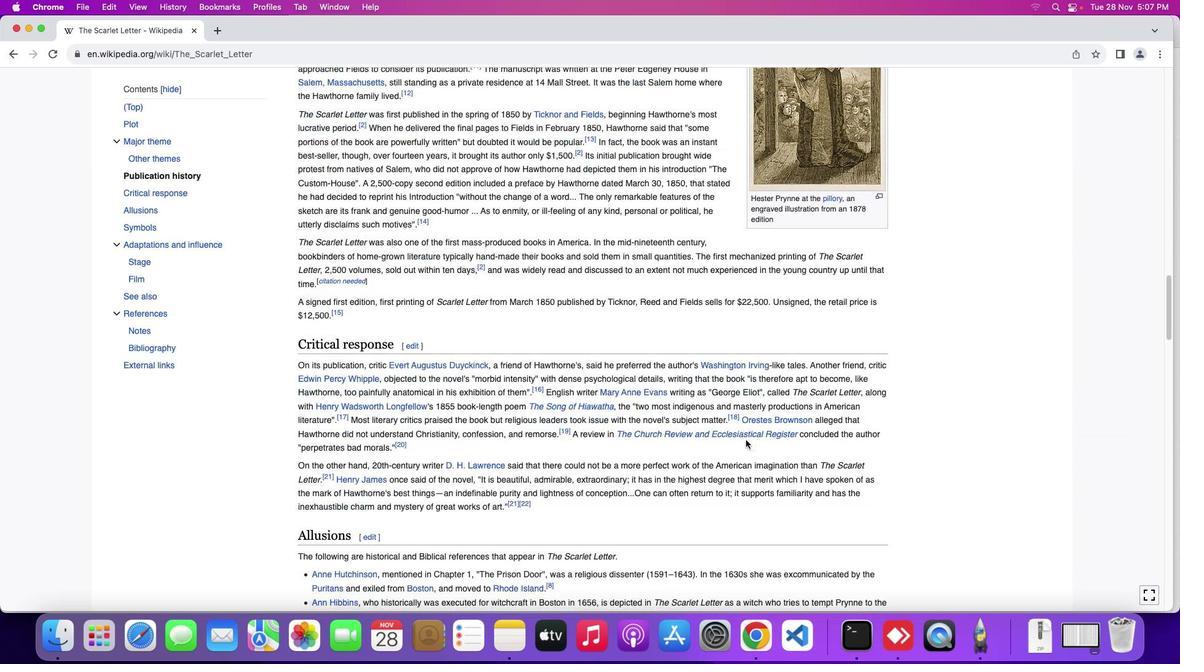 
Action: Mouse scrolled (746, 440) with delta (0, -1)
Screenshot: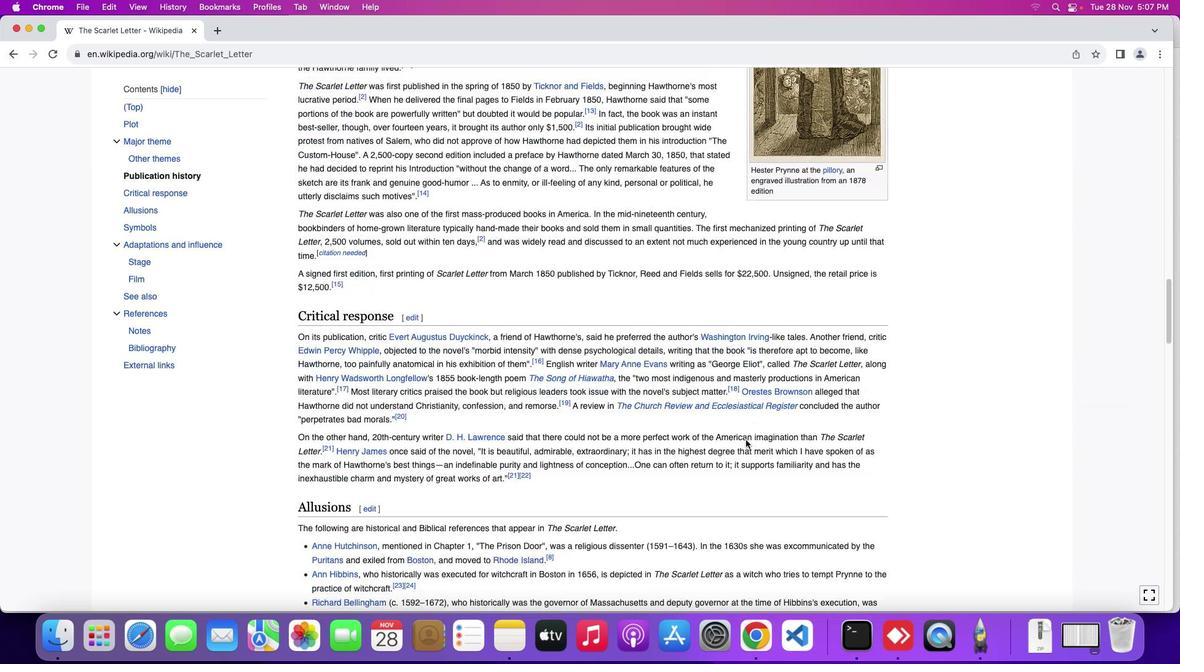 
Action: Mouse moved to (745, 440)
Screenshot: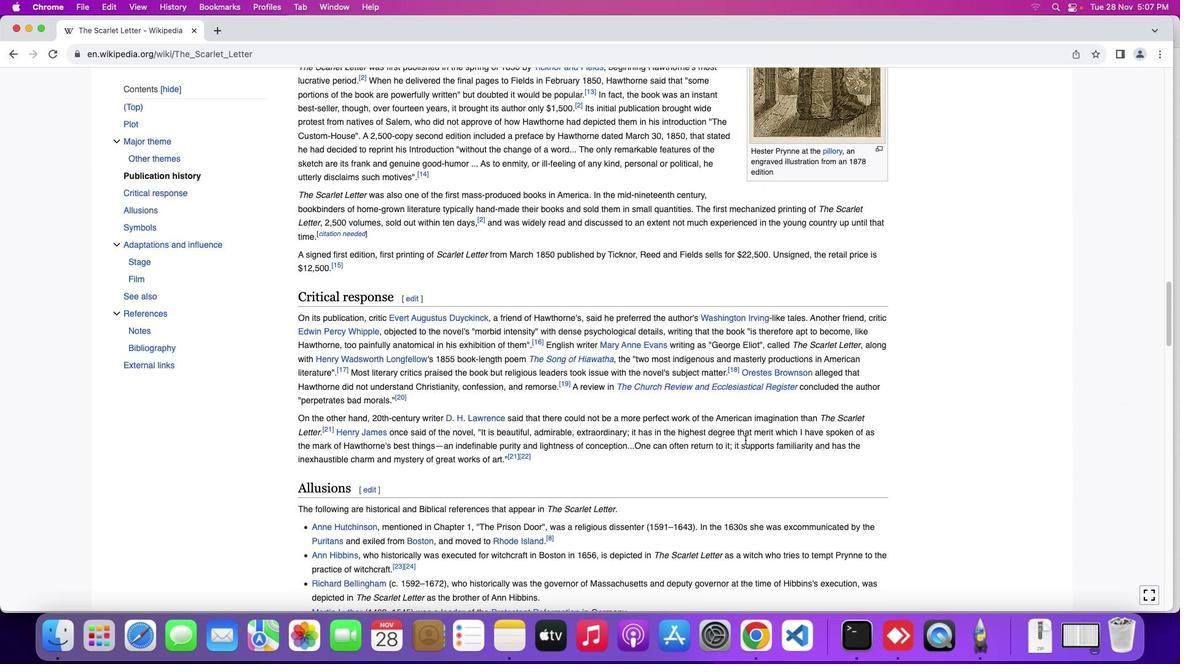 
Action: Mouse scrolled (745, 440) with delta (0, 0)
Screenshot: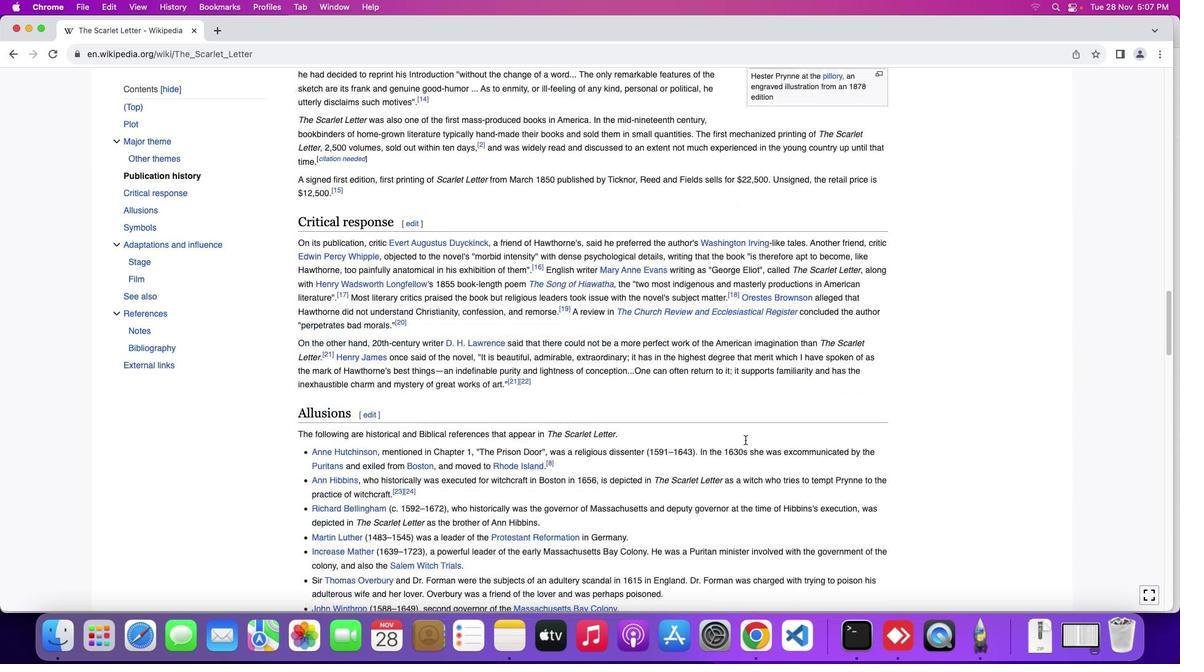 
Action: Mouse scrolled (745, 440) with delta (0, 0)
Screenshot: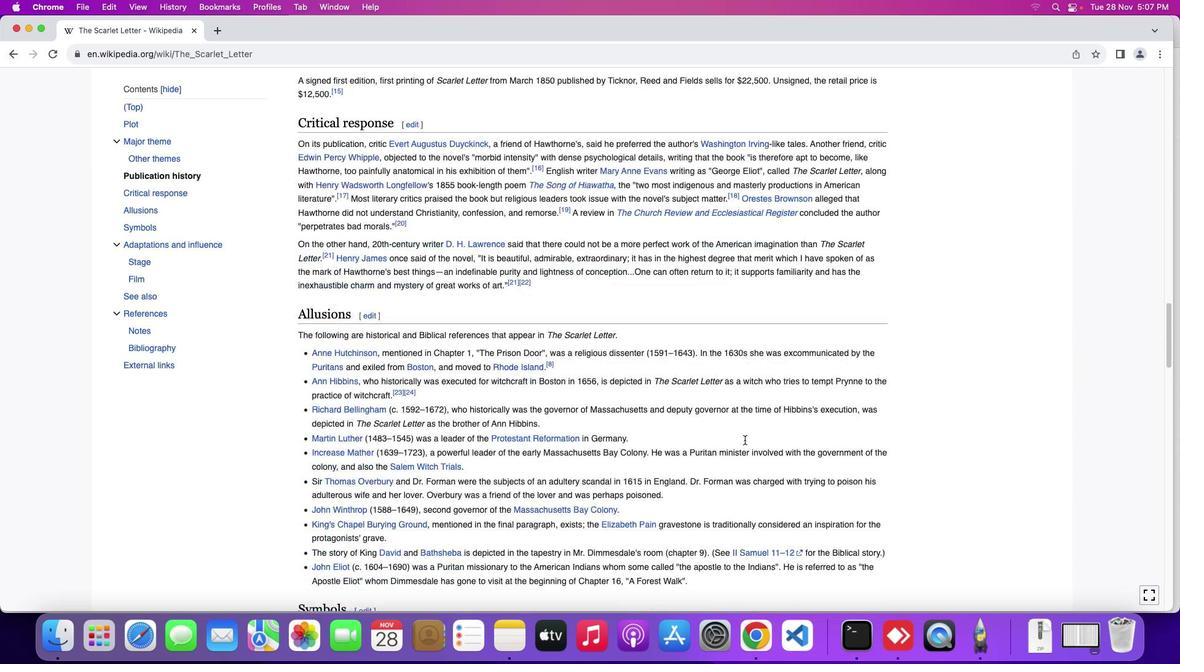 
Action: Mouse scrolled (745, 440) with delta (0, -1)
Screenshot: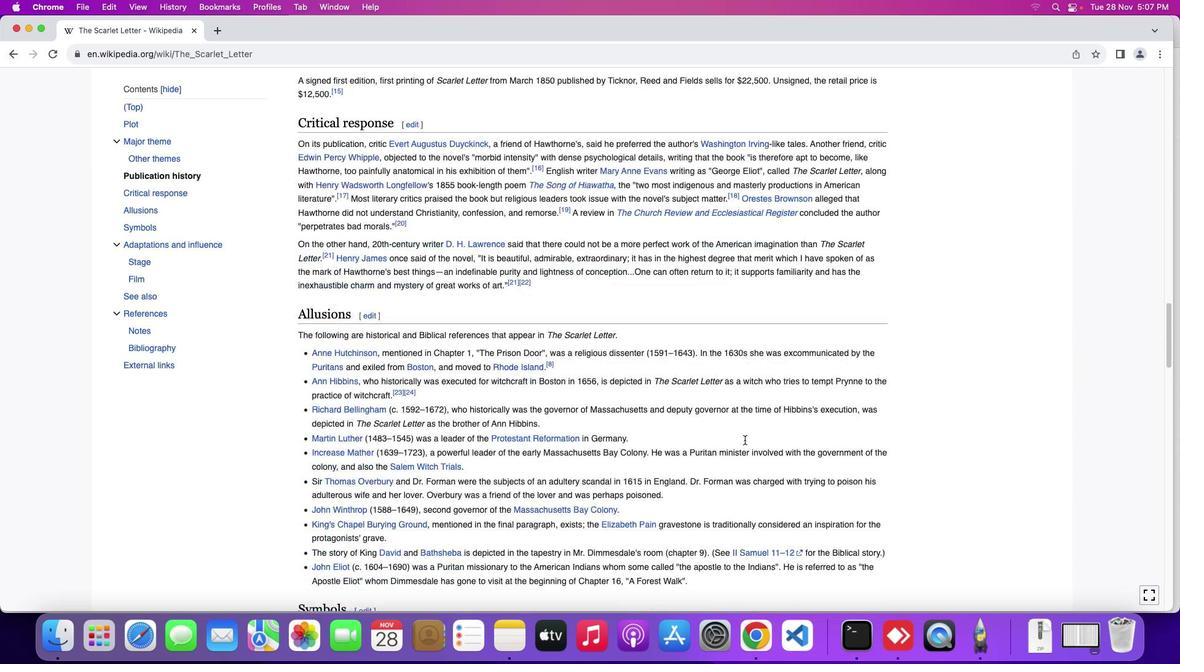 
Action: Mouse scrolled (745, 440) with delta (0, -3)
Screenshot: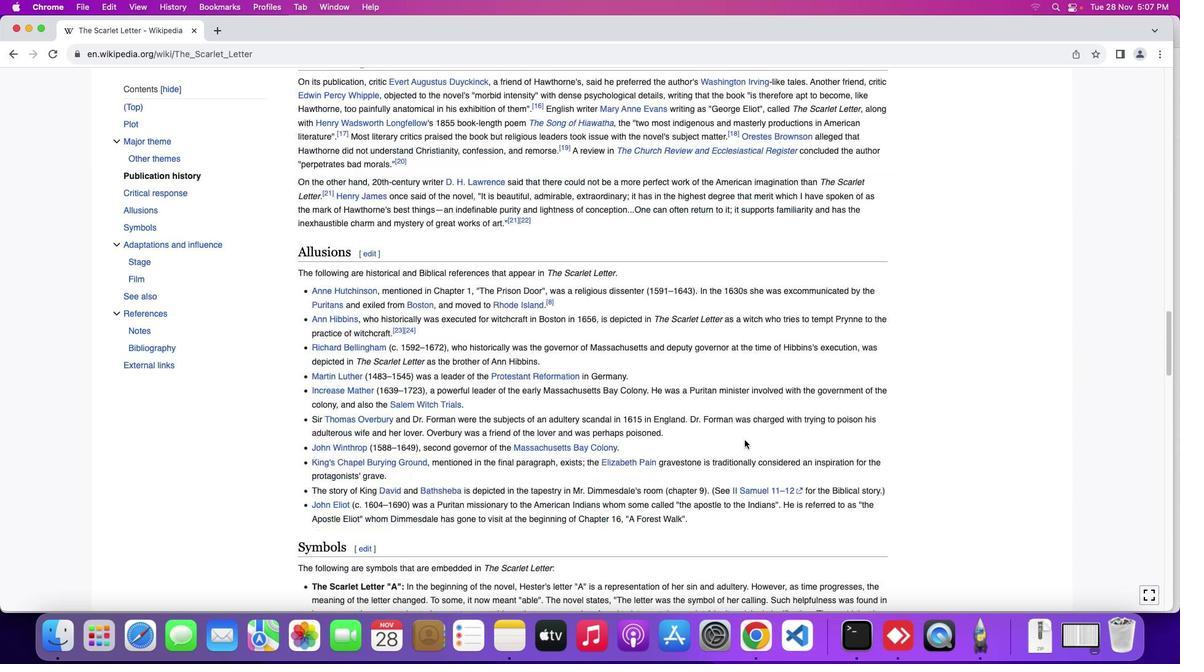 
Action: Mouse moved to (744, 440)
Screenshot: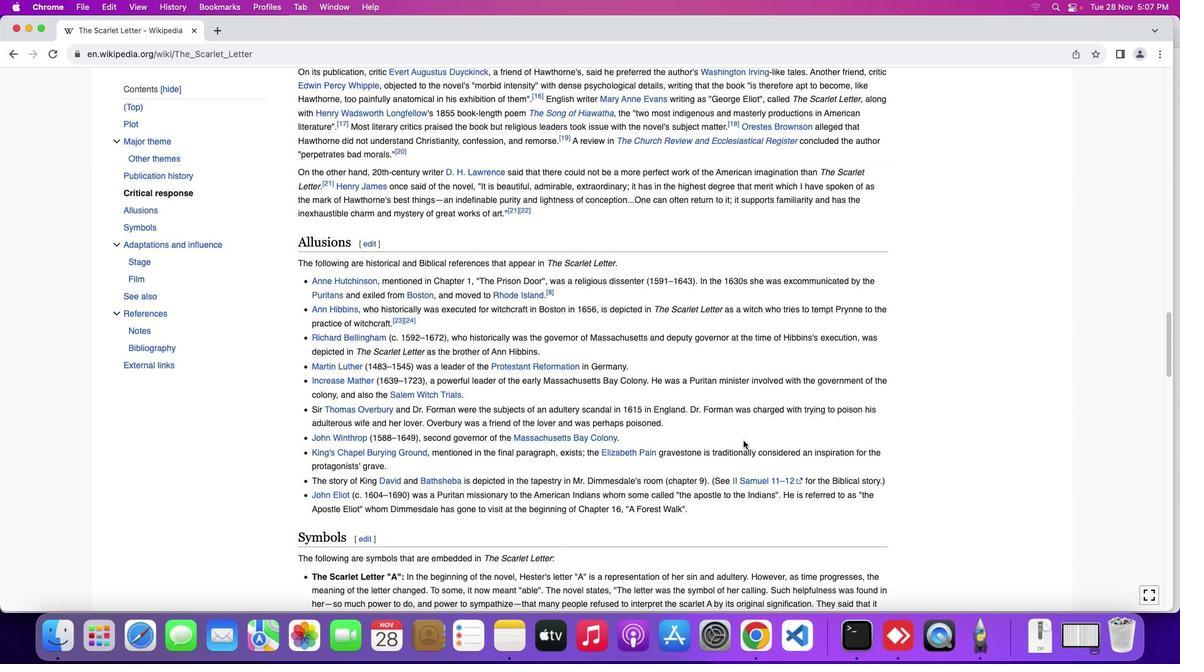
Action: Mouse scrolled (744, 440) with delta (0, 0)
Screenshot: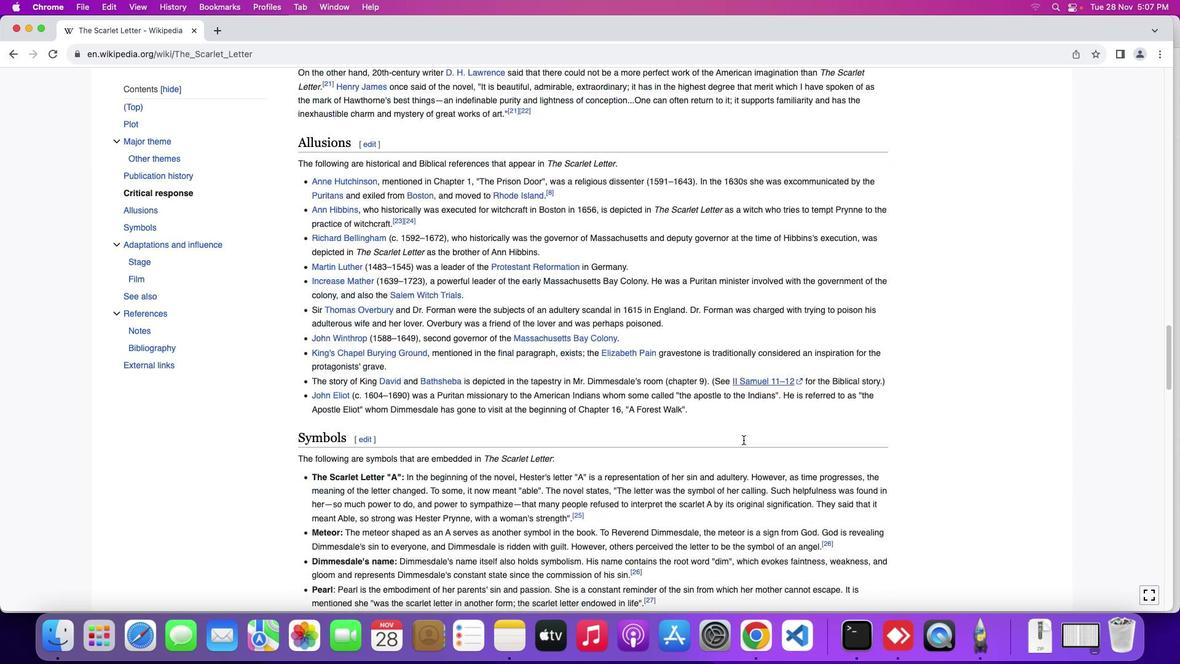 
Action: Mouse scrolled (744, 440) with delta (0, 0)
Screenshot: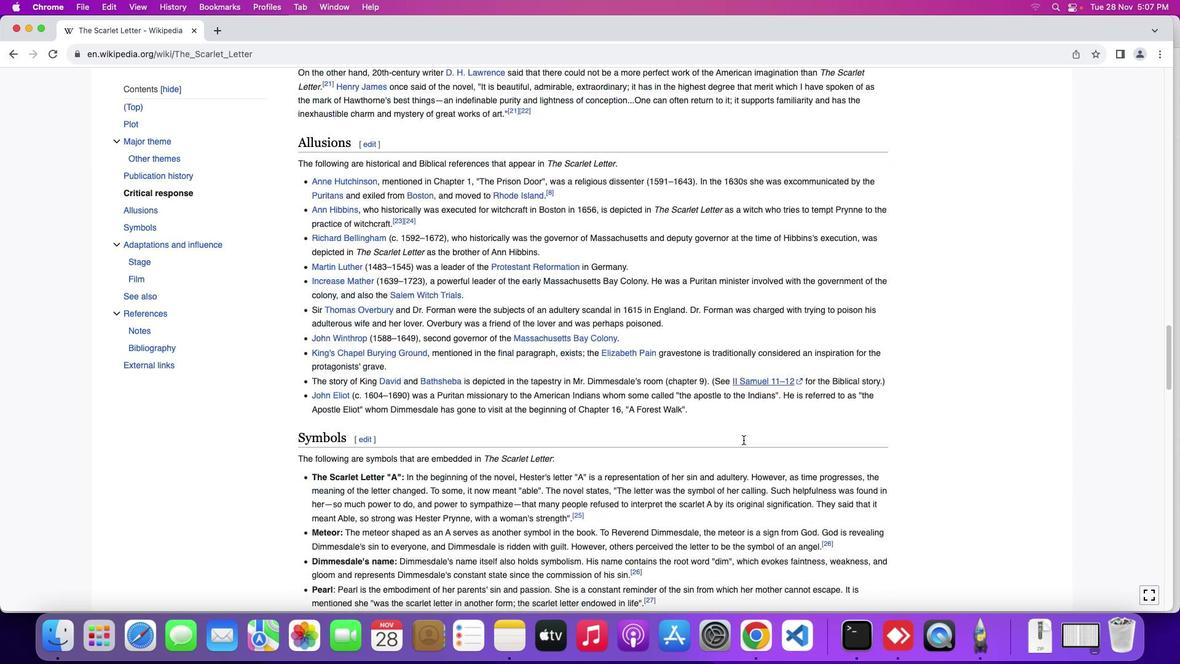 
Action: Mouse scrolled (744, 440) with delta (0, -1)
Screenshot: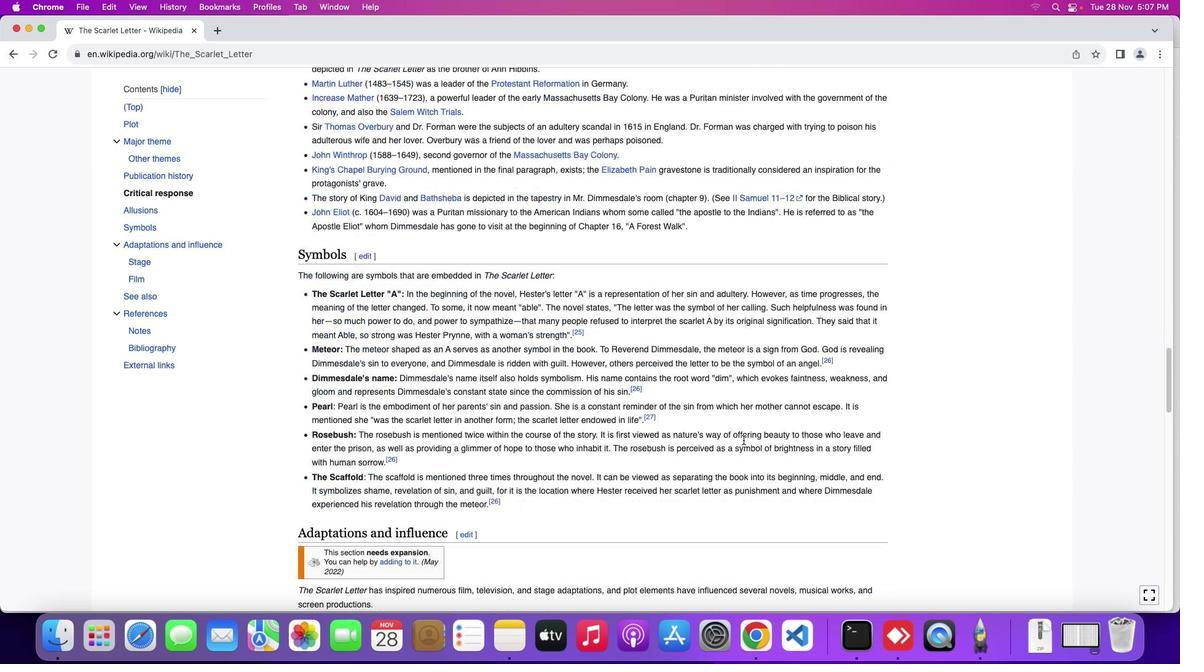
Action: Mouse scrolled (744, 440) with delta (0, -3)
Screenshot: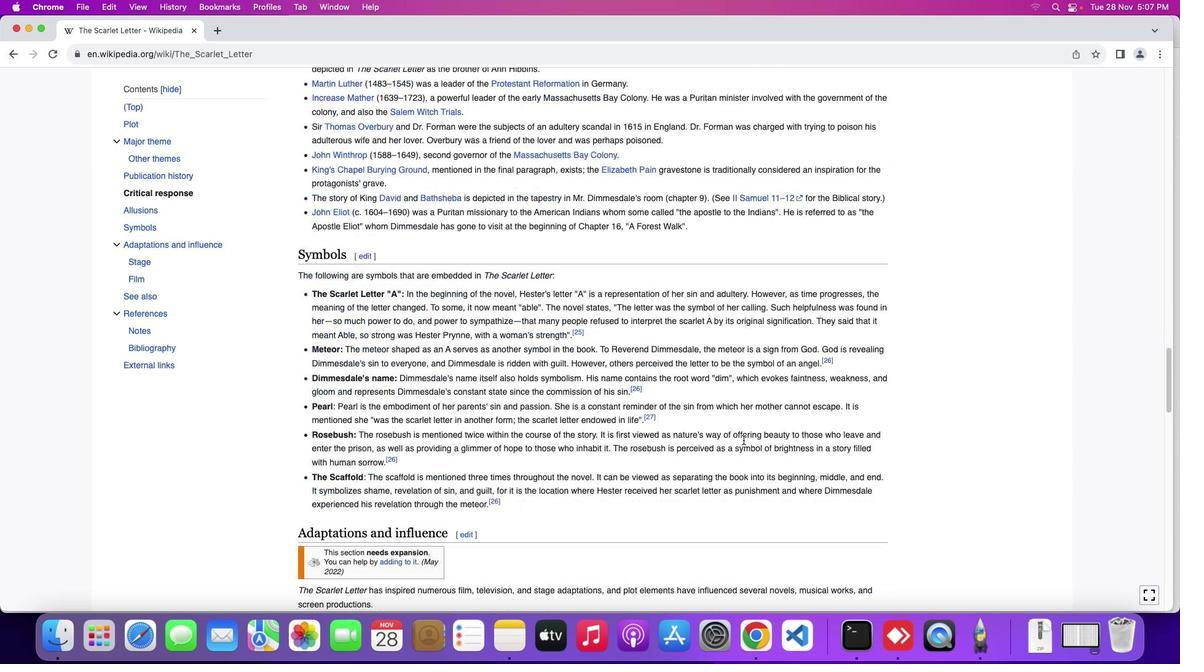 
Action: Mouse moved to (744, 440)
Screenshot: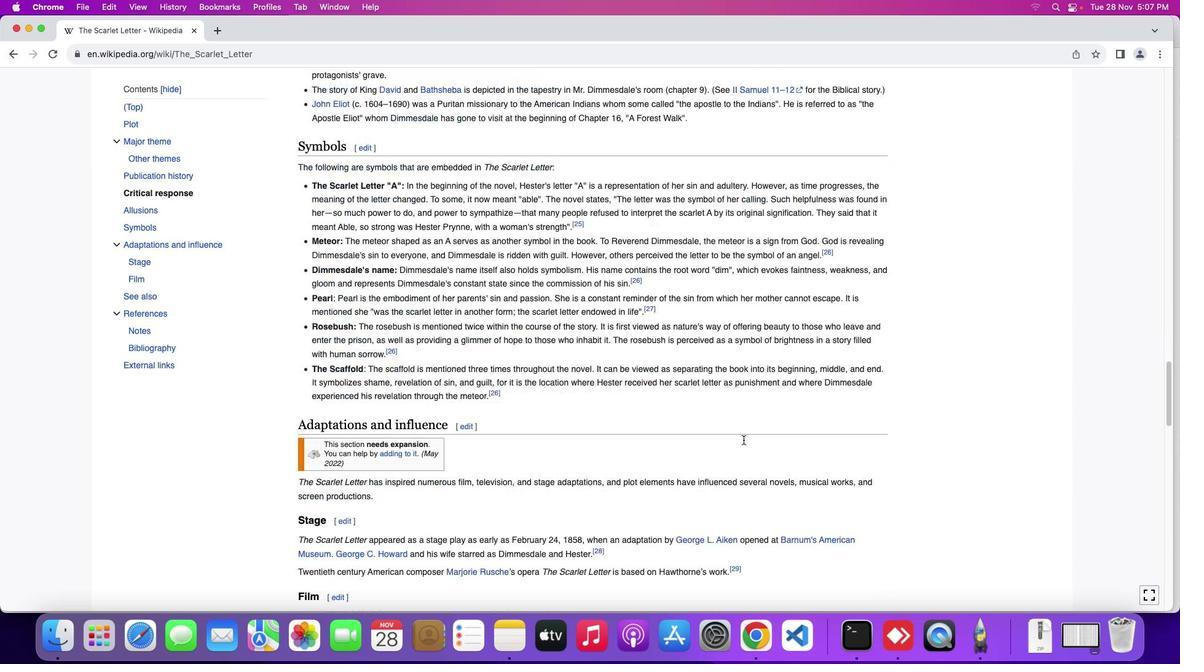 
Action: Mouse scrolled (744, 440) with delta (0, -3)
Screenshot: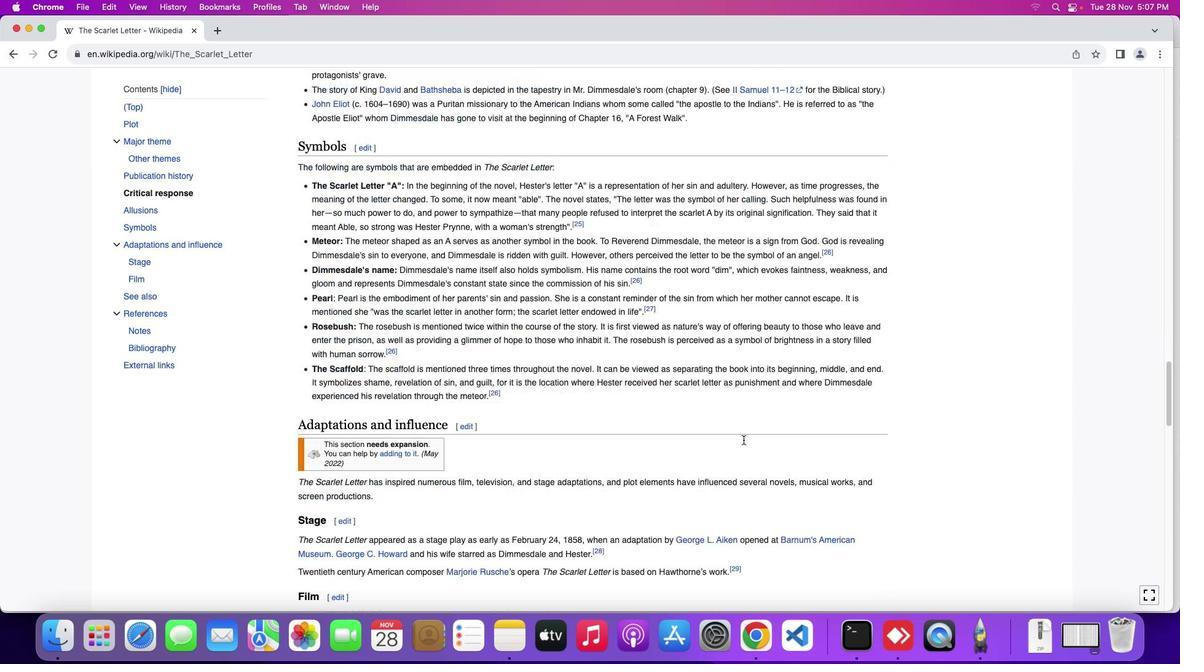 
Action: Mouse moved to (744, 440)
Screenshot: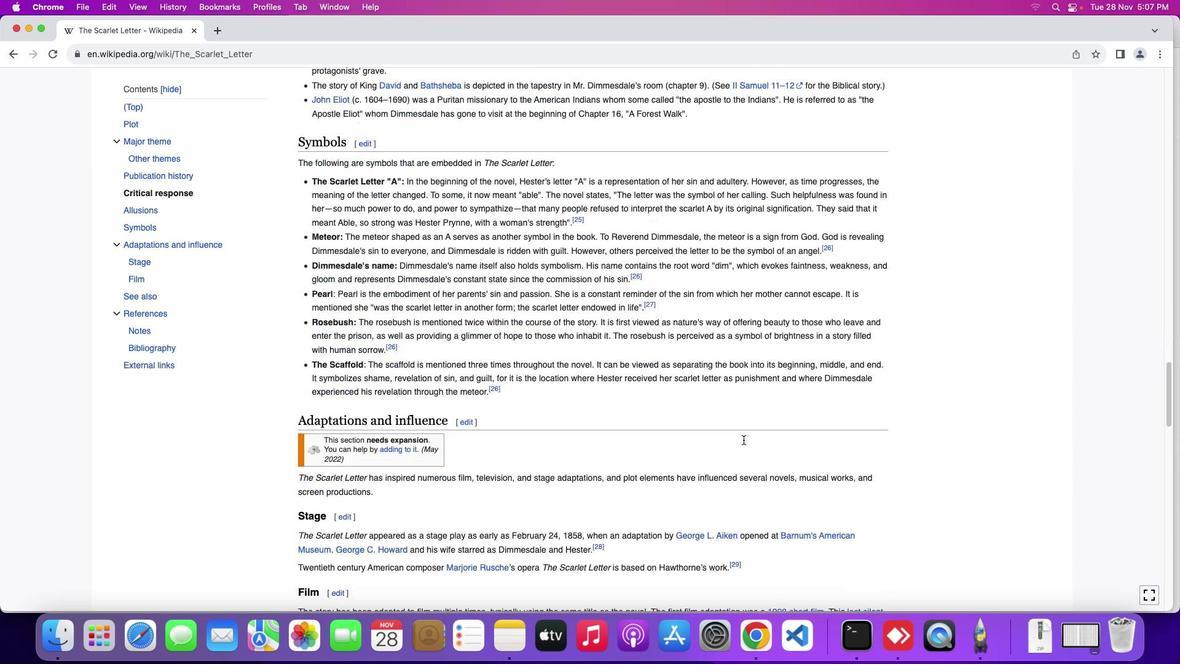 
Action: Mouse scrolled (744, 440) with delta (0, 0)
Screenshot: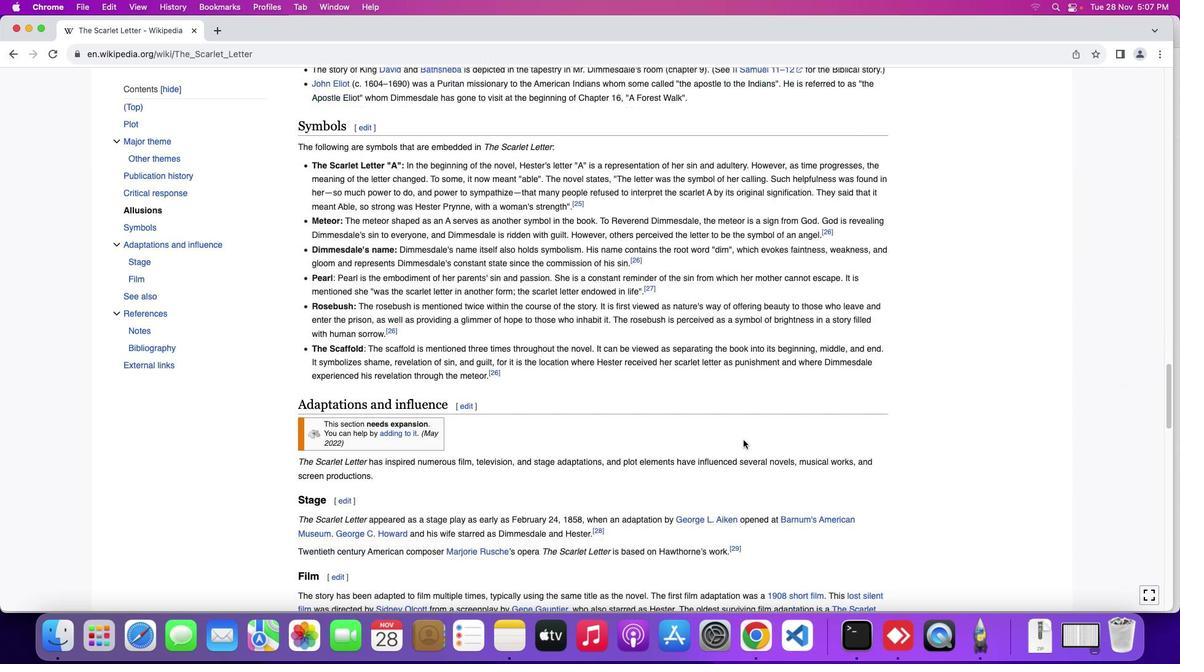 
Action: Mouse scrolled (744, 440) with delta (0, 0)
Screenshot: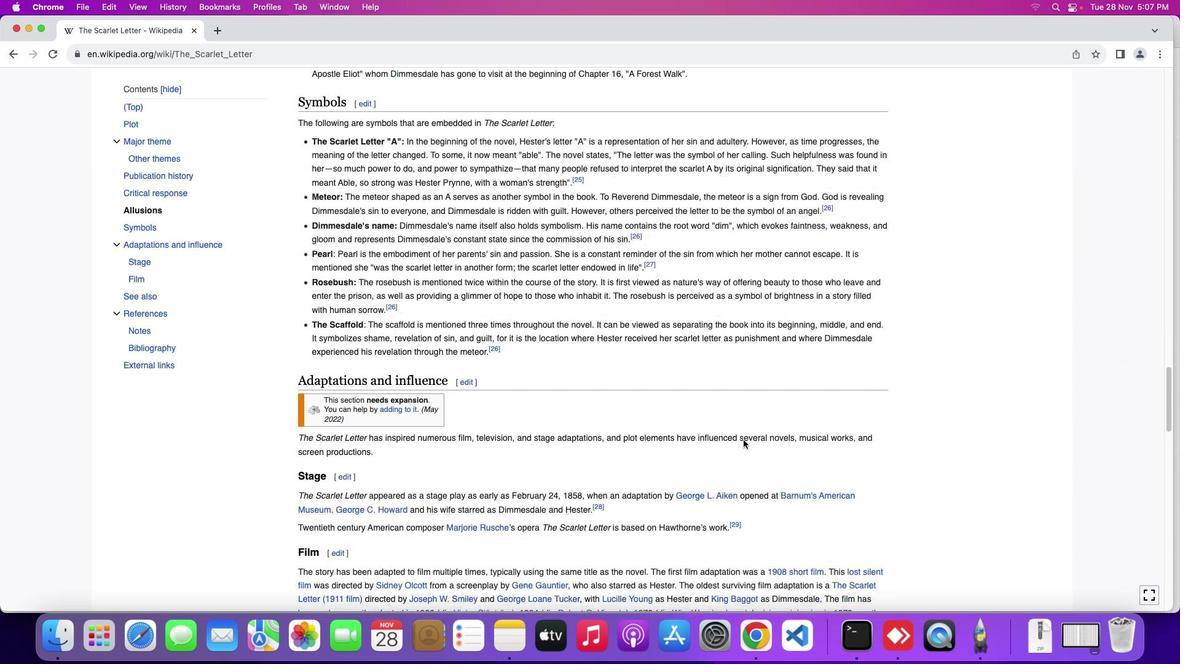 
Action: Mouse scrolled (744, 440) with delta (0, -1)
Screenshot: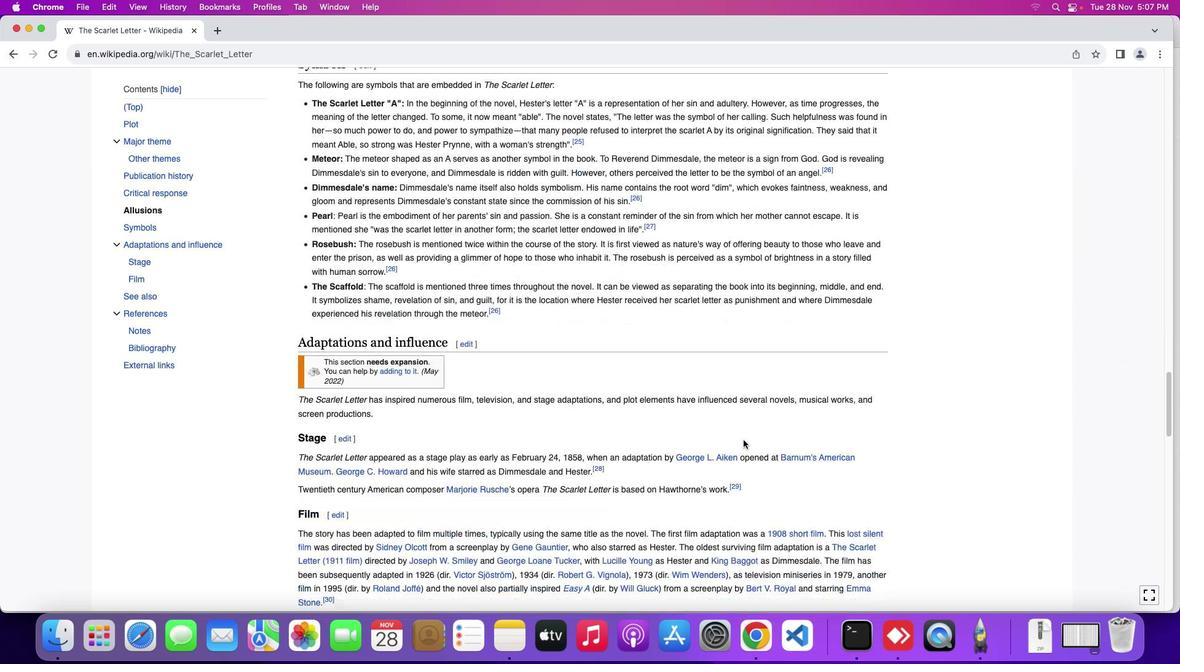 
Action: Mouse scrolled (744, 440) with delta (0, -1)
Screenshot: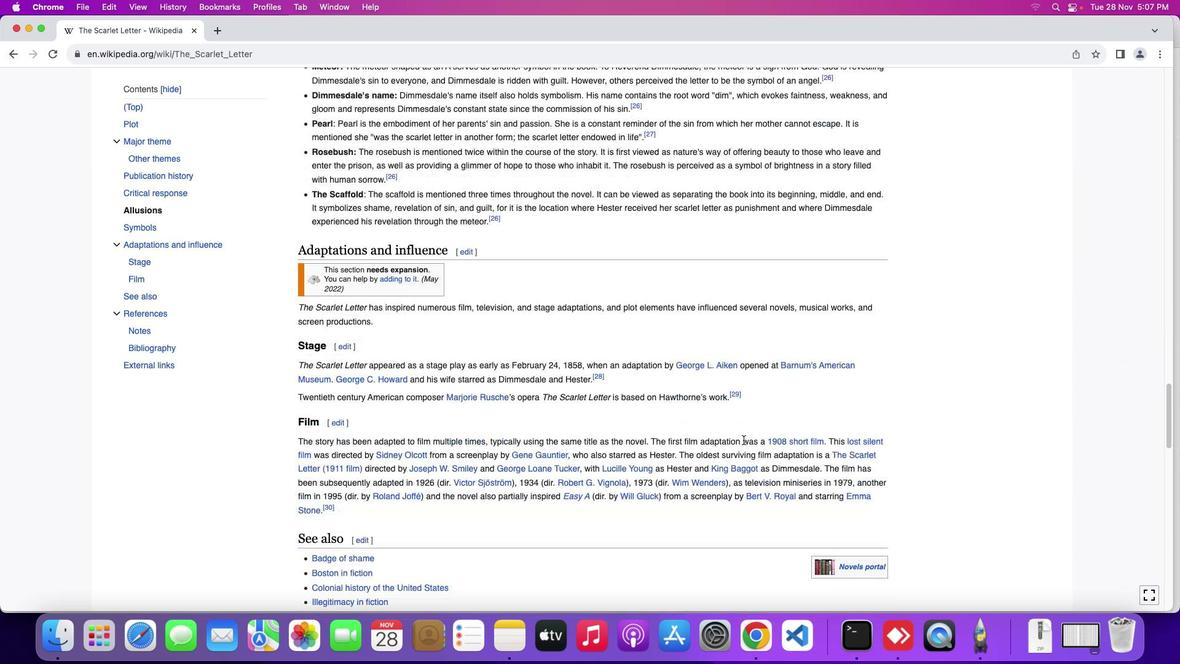 
Action: Mouse moved to (742, 441)
Screenshot: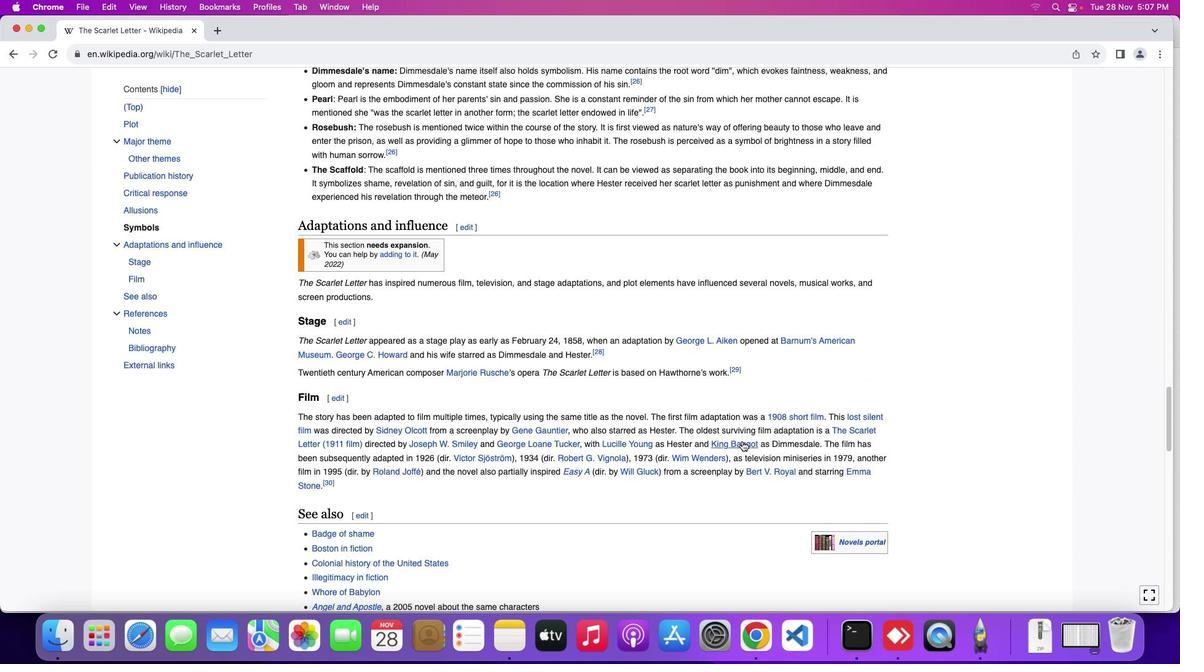 
Action: Mouse scrolled (742, 441) with delta (0, 0)
Screenshot: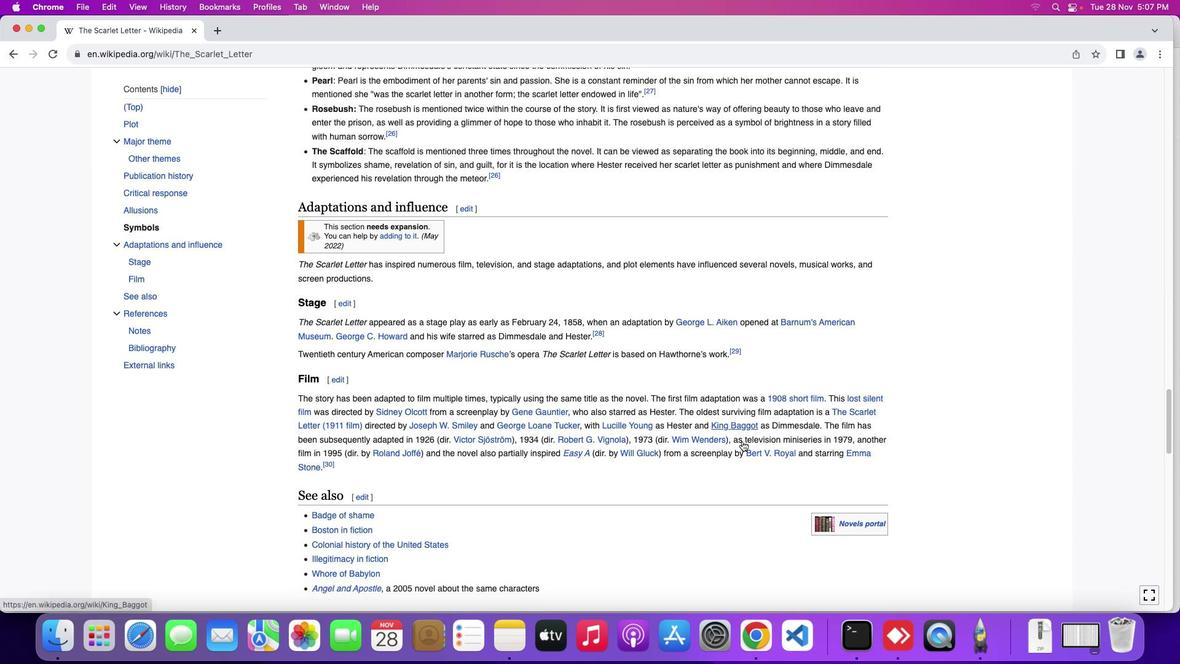 
Action: Mouse scrolled (742, 441) with delta (0, 0)
Screenshot: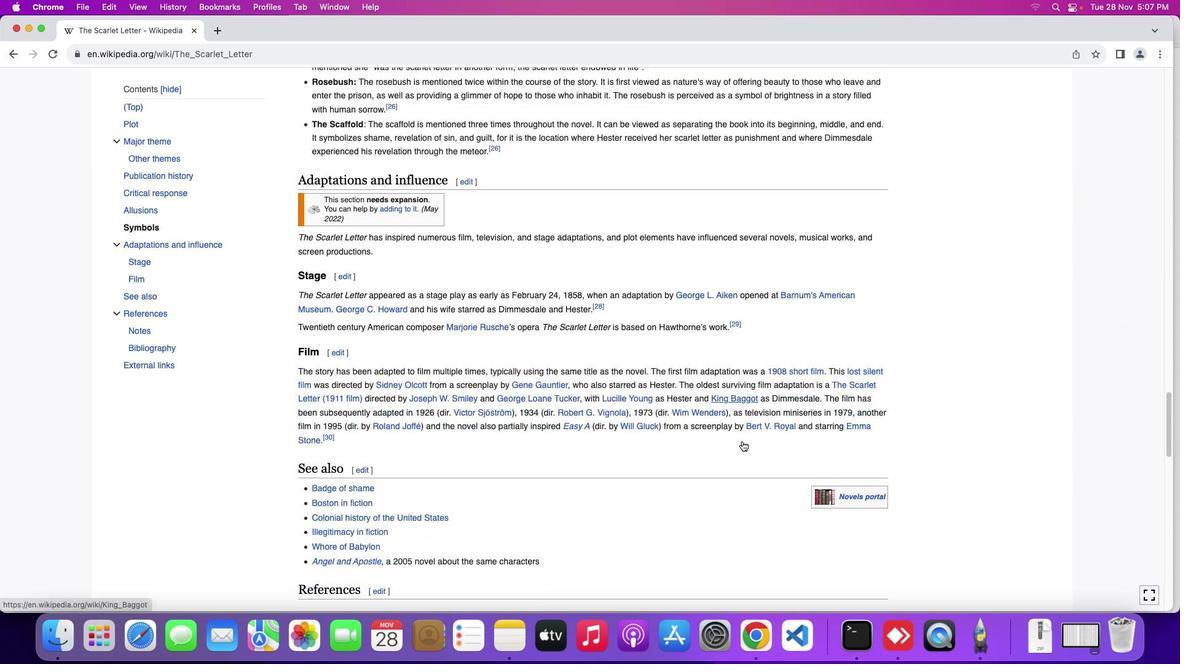 
Action: Mouse scrolled (742, 441) with delta (0, -1)
Screenshot: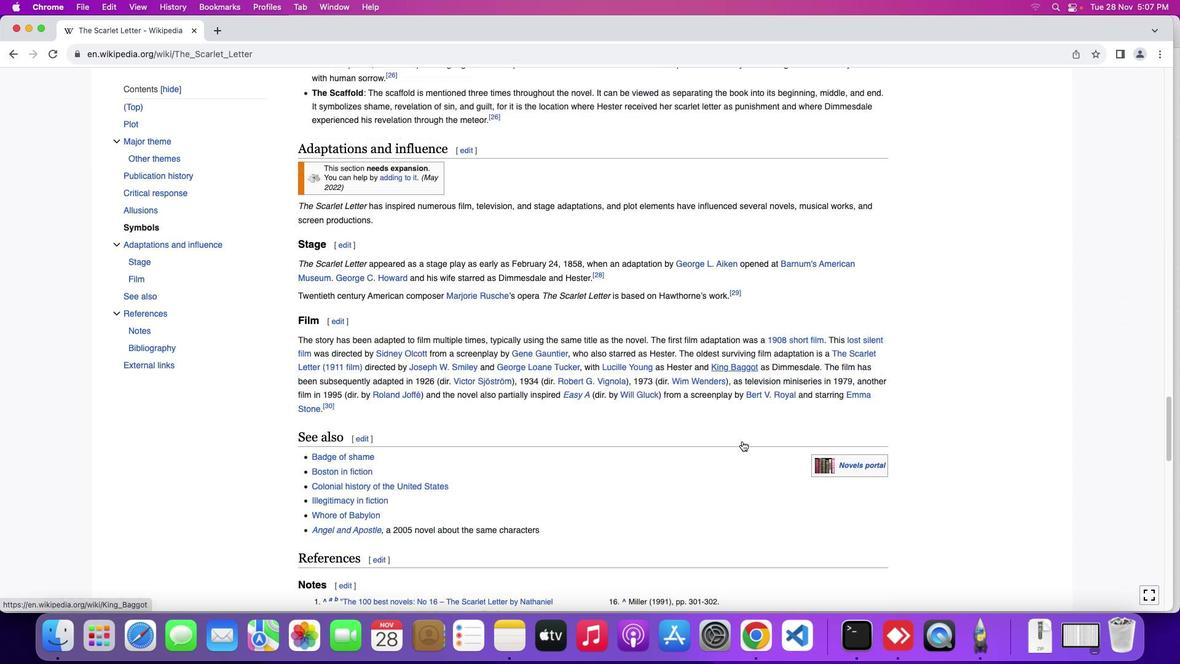 
Action: Mouse scrolled (742, 441) with delta (0, 0)
Screenshot: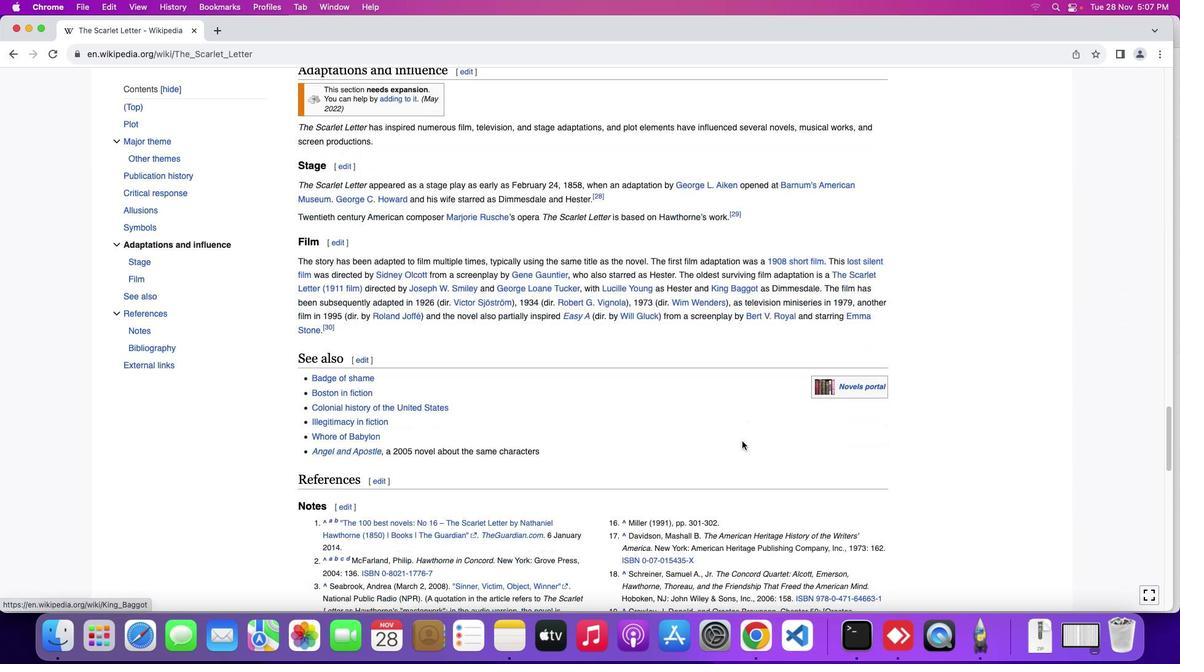 
Action: Mouse scrolled (742, 441) with delta (0, 0)
Screenshot: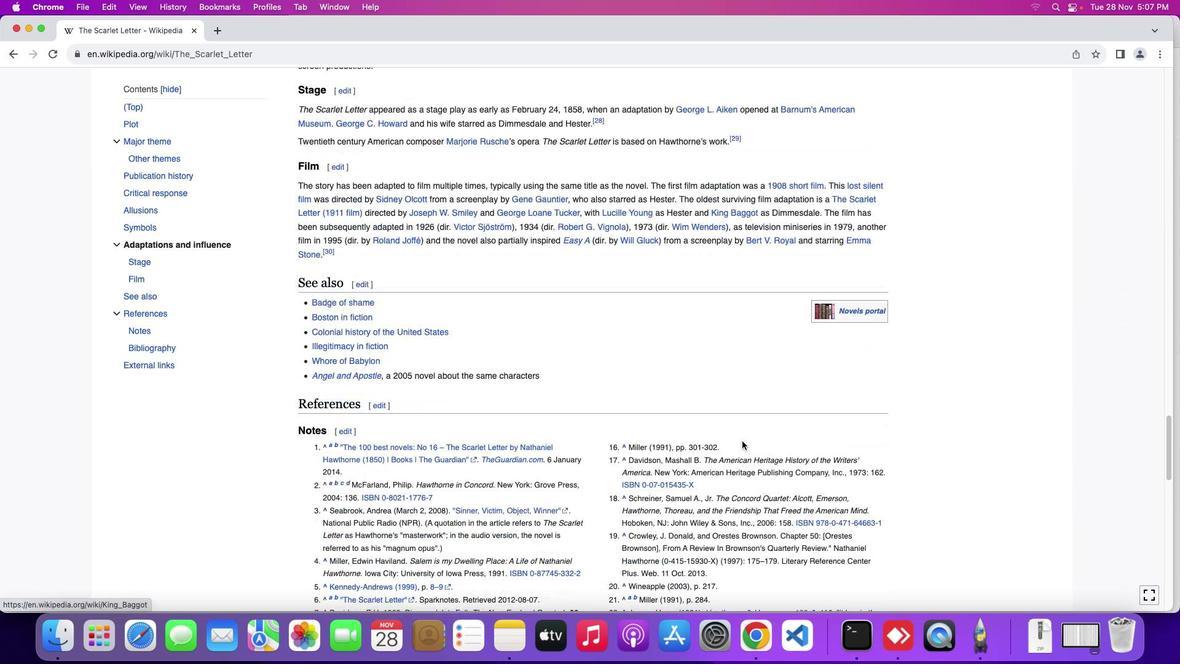 
Action: Mouse scrolled (742, 441) with delta (0, -1)
Screenshot: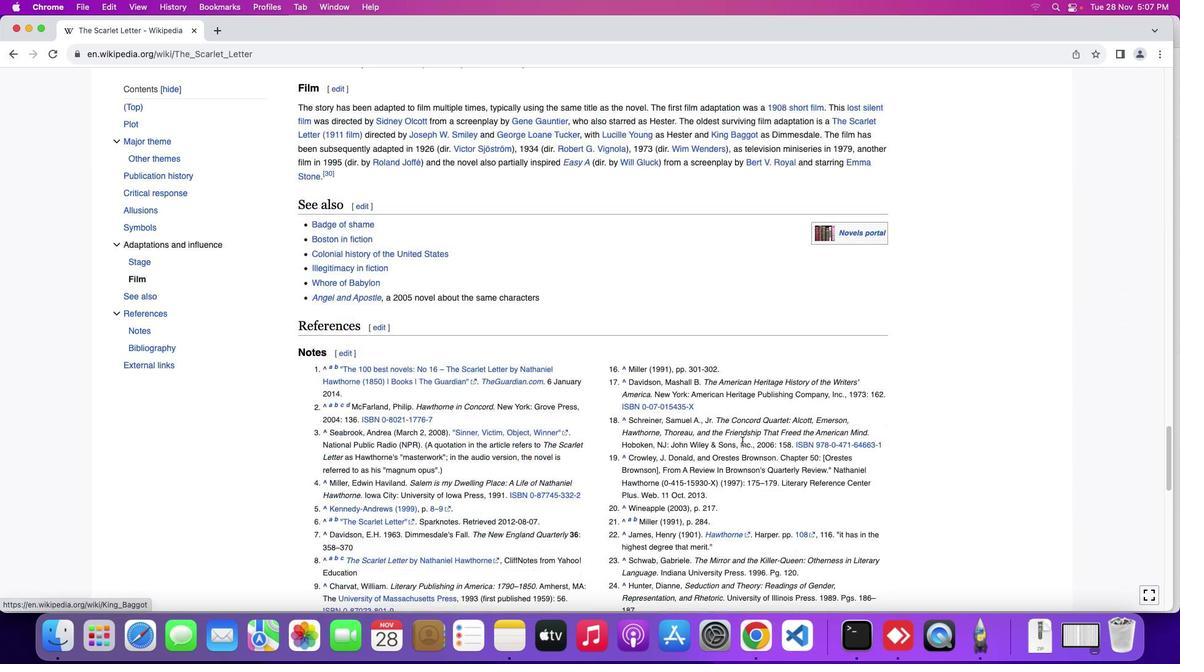
Action: Mouse scrolled (742, 441) with delta (0, -2)
Screenshot: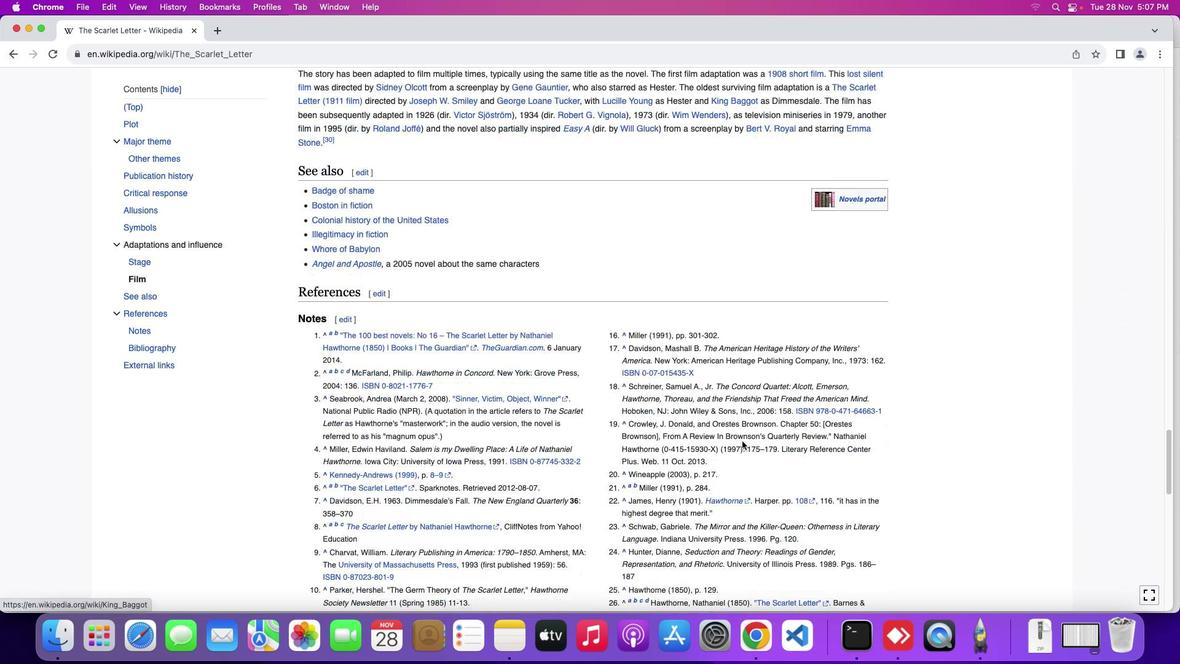 
Action: Mouse moved to (742, 440)
Screenshot: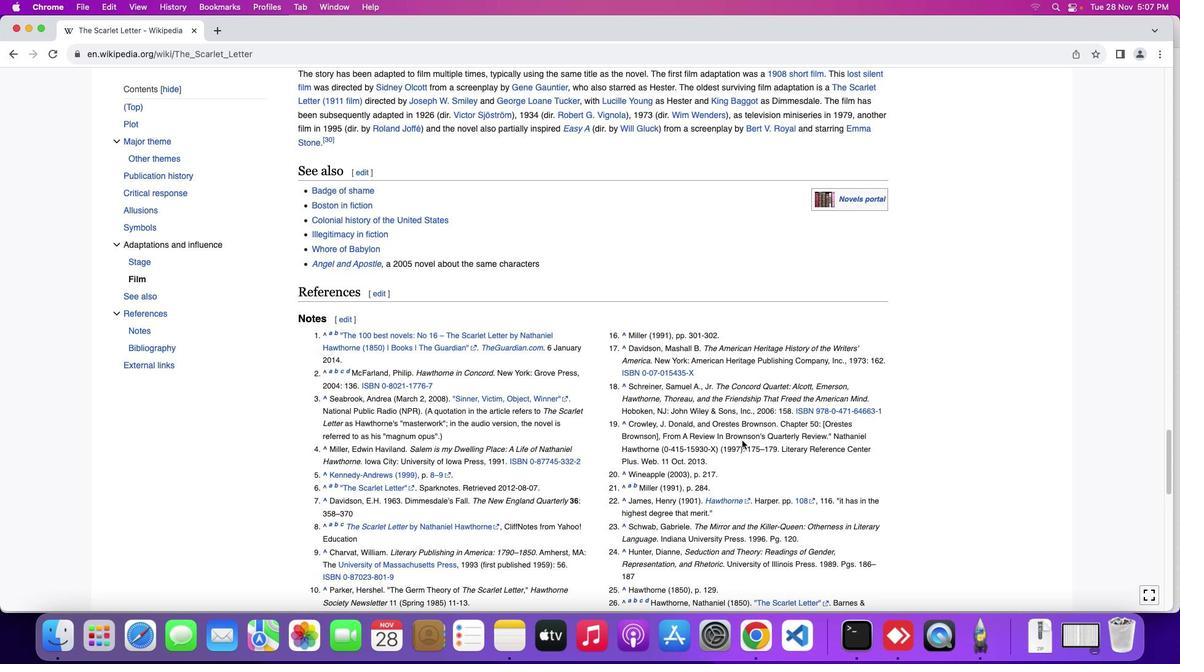 
Action: Mouse scrolled (742, 440) with delta (0, 0)
Screenshot: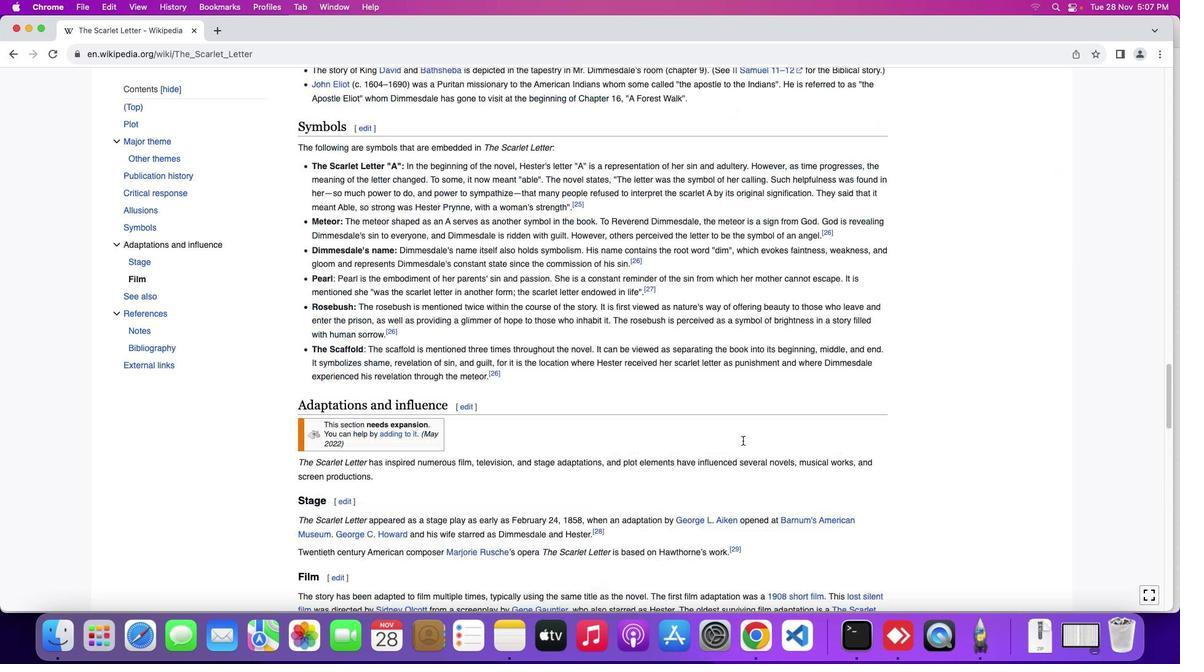 
Action: Mouse scrolled (742, 440) with delta (0, 0)
Screenshot: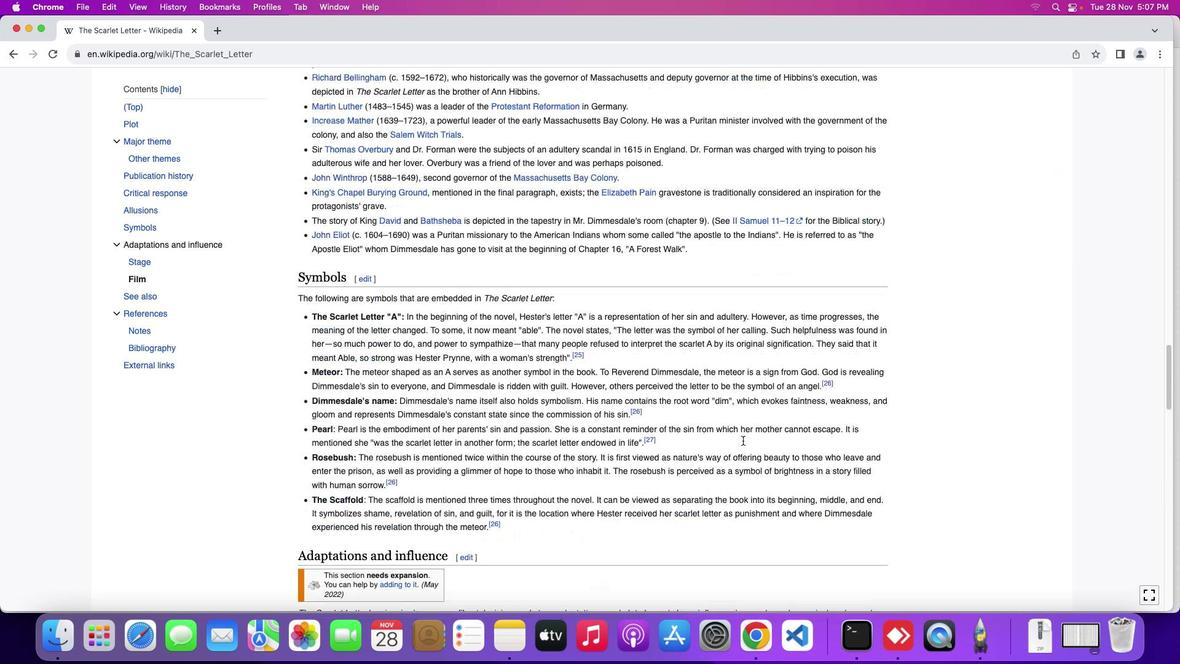 
Action: Mouse scrolled (742, 440) with delta (0, 1)
Screenshot: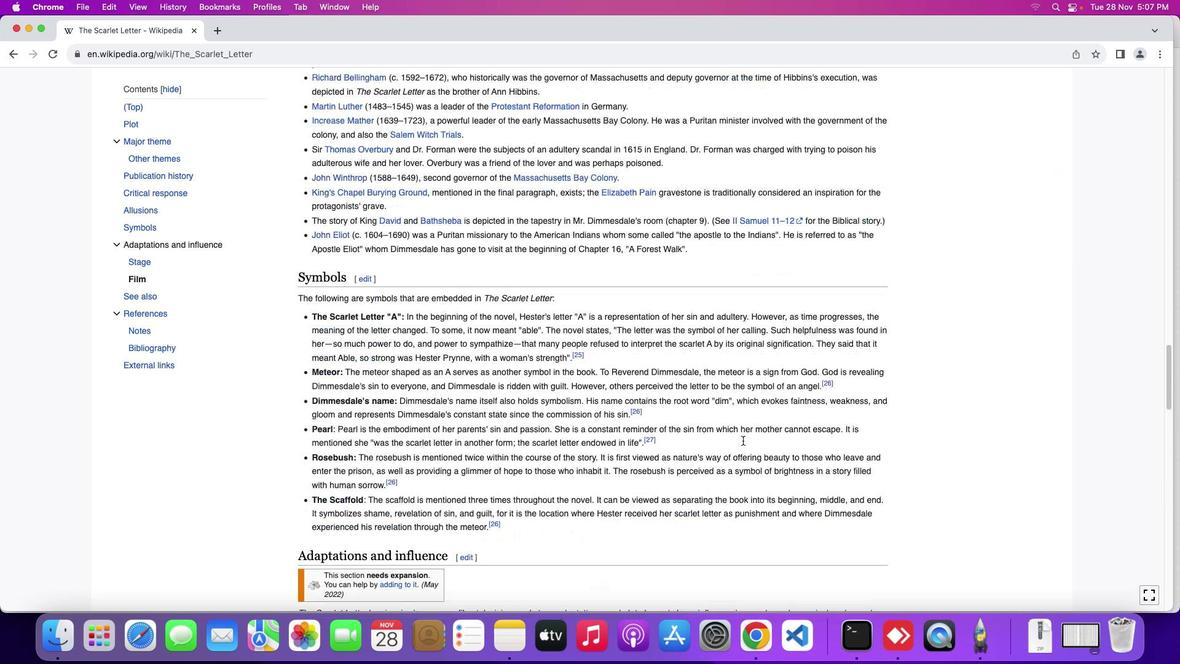 
Action: Mouse scrolled (742, 440) with delta (0, 3)
Screenshot: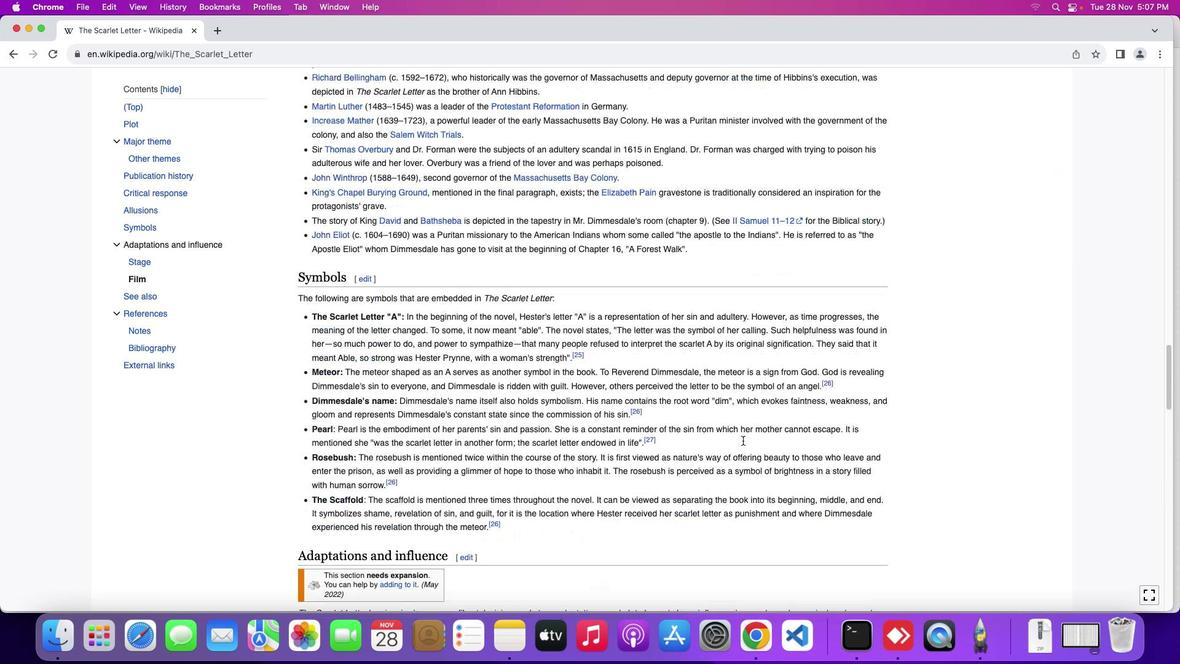 
Action: Mouse scrolled (742, 440) with delta (0, 3)
Screenshot: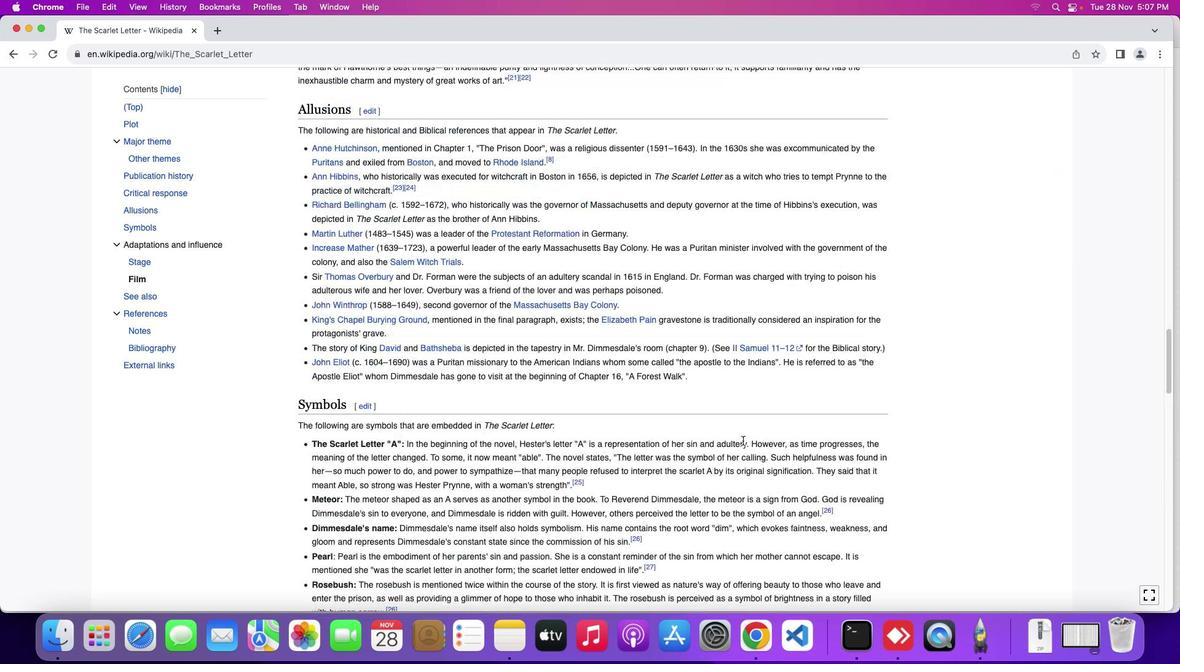 
Action: Mouse scrolled (742, 440) with delta (0, 4)
Screenshot: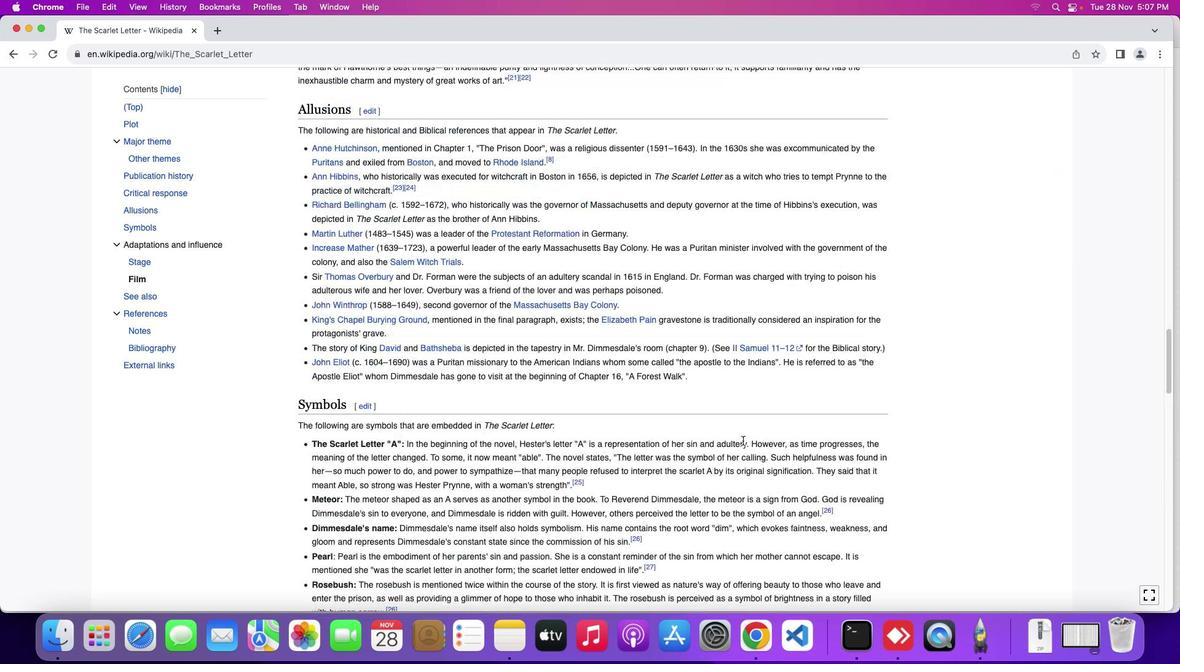 
Action: Mouse scrolled (742, 440) with delta (0, 4)
Screenshot: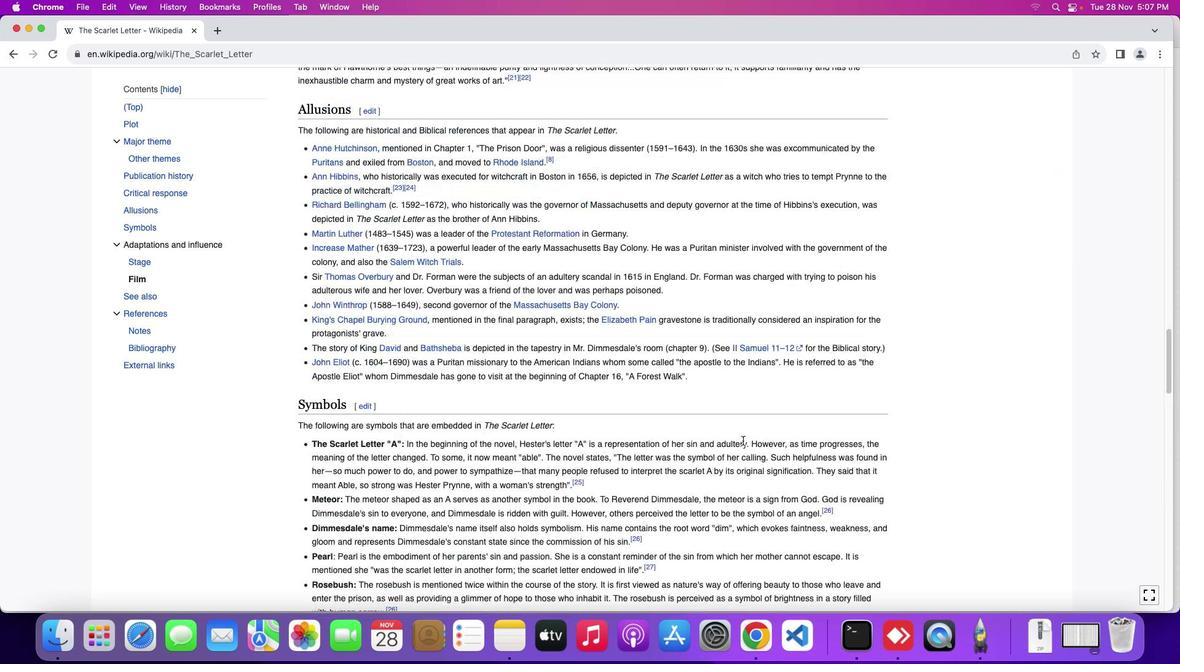 
Action: Mouse moved to (743, 440)
Screenshot: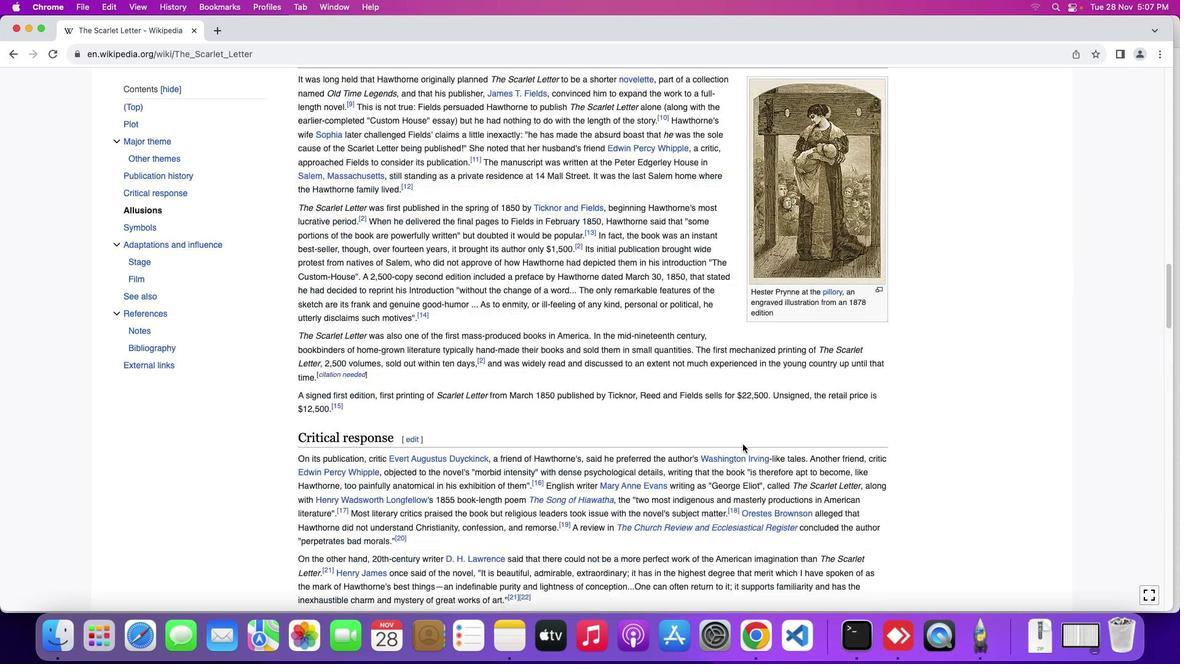 
Action: Mouse scrolled (743, 440) with delta (0, 0)
Screenshot: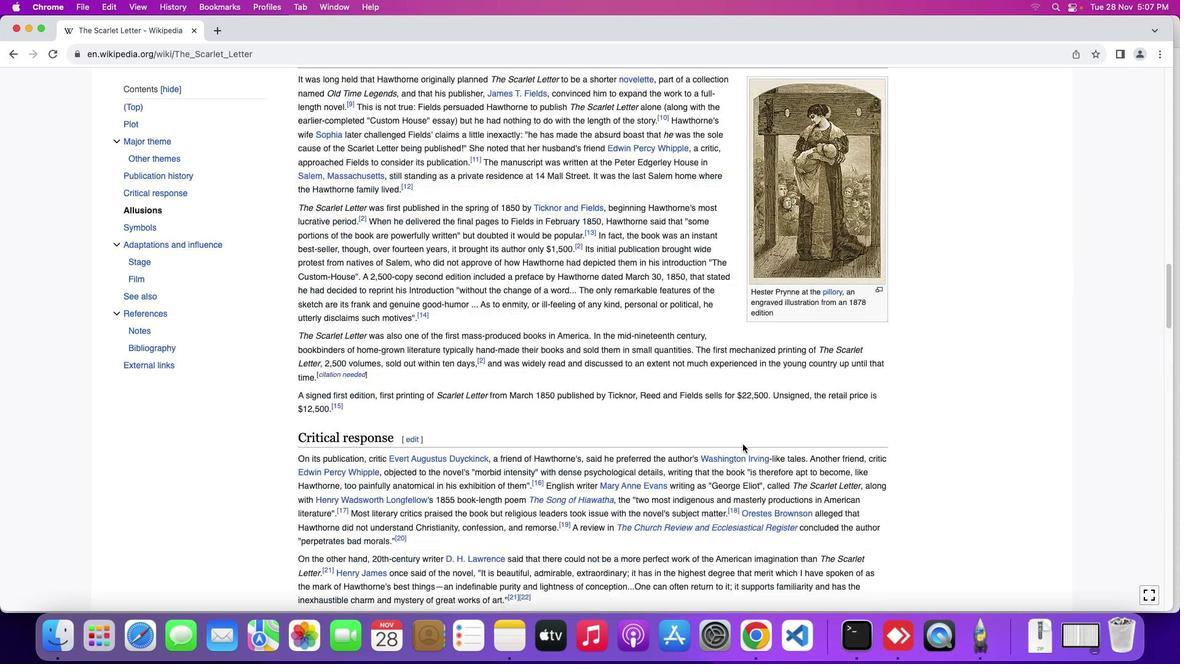 
Action: Mouse moved to (743, 443)
Screenshot: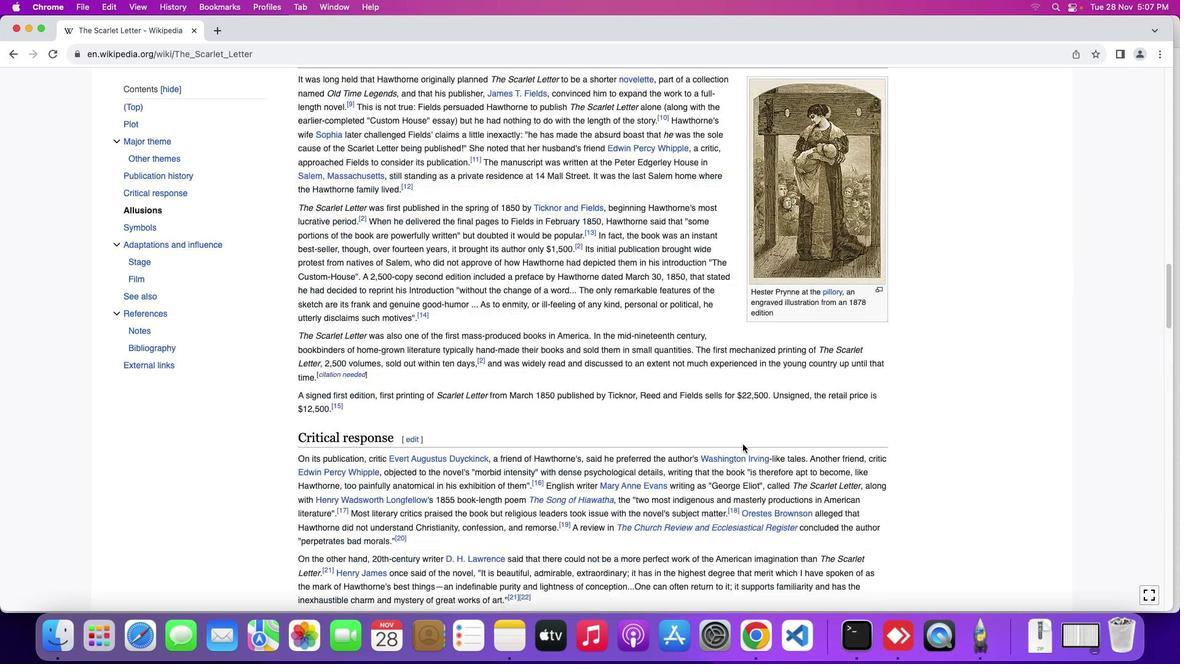 
Action: Mouse scrolled (743, 443) with delta (0, 0)
Screenshot: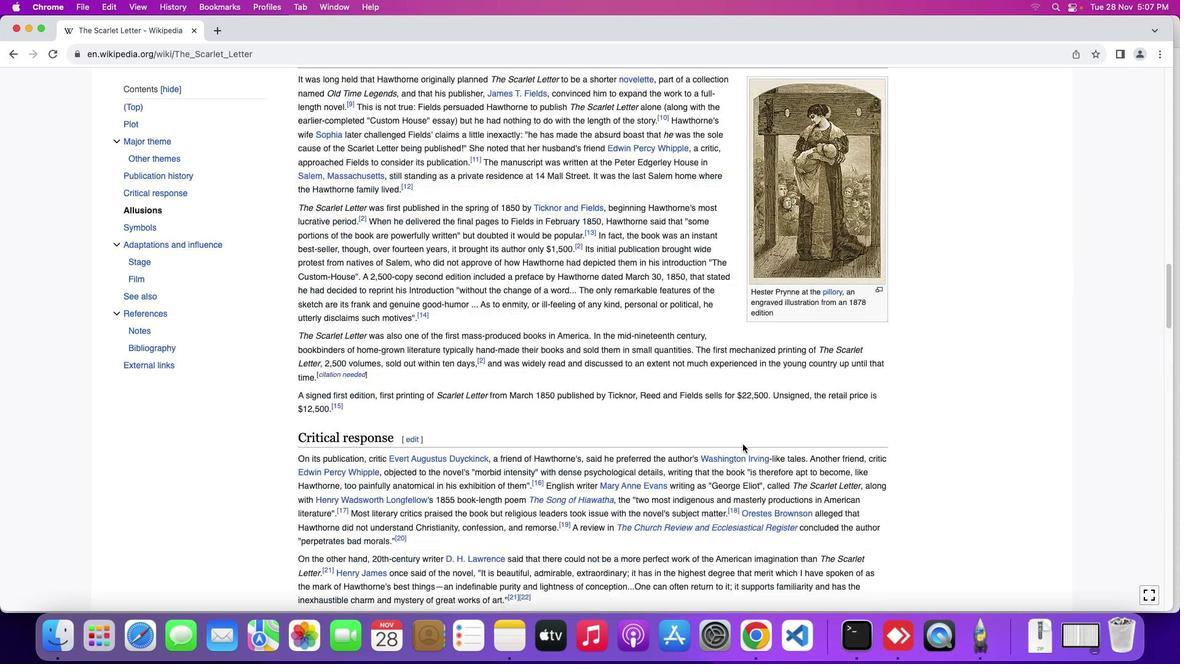 
Action: Mouse moved to (743, 443)
Screenshot: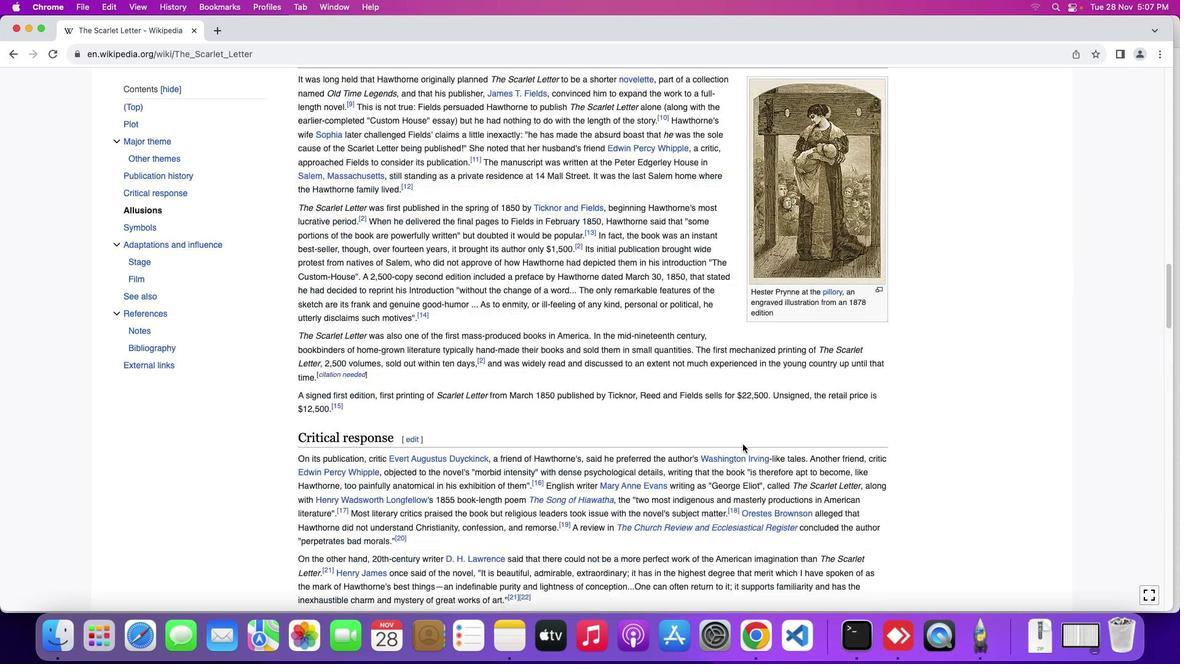 
Action: Mouse scrolled (743, 443) with delta (0, 2)
Screenshot: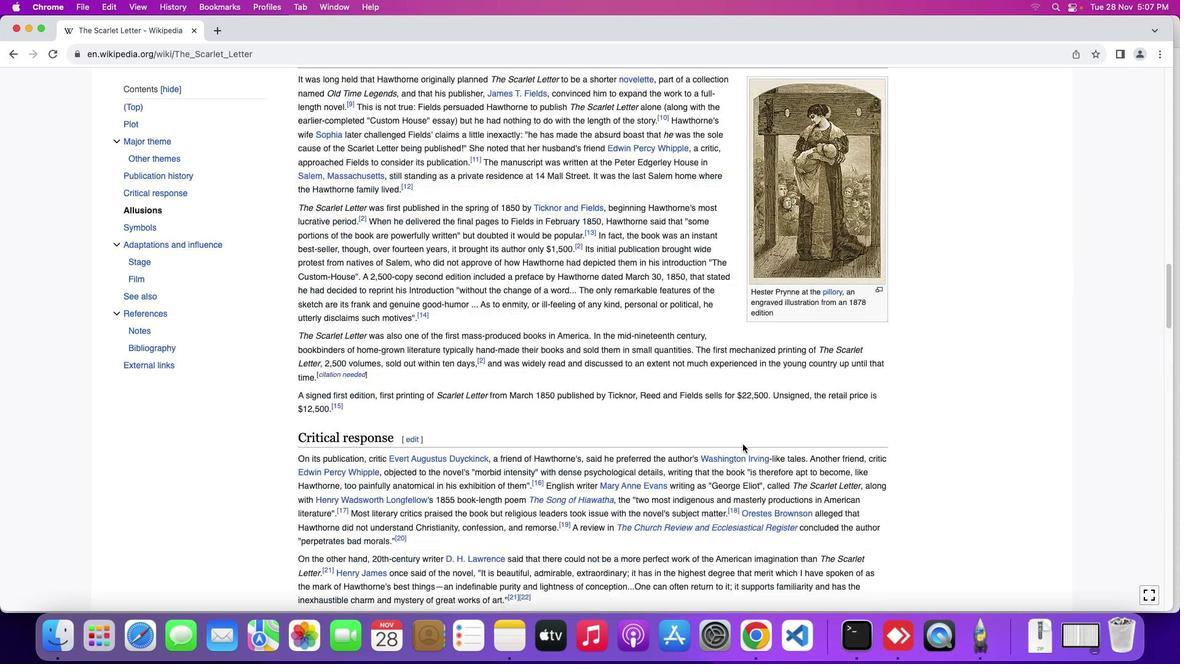 
Action: Mouse moved to (743, 443)
Screenshot: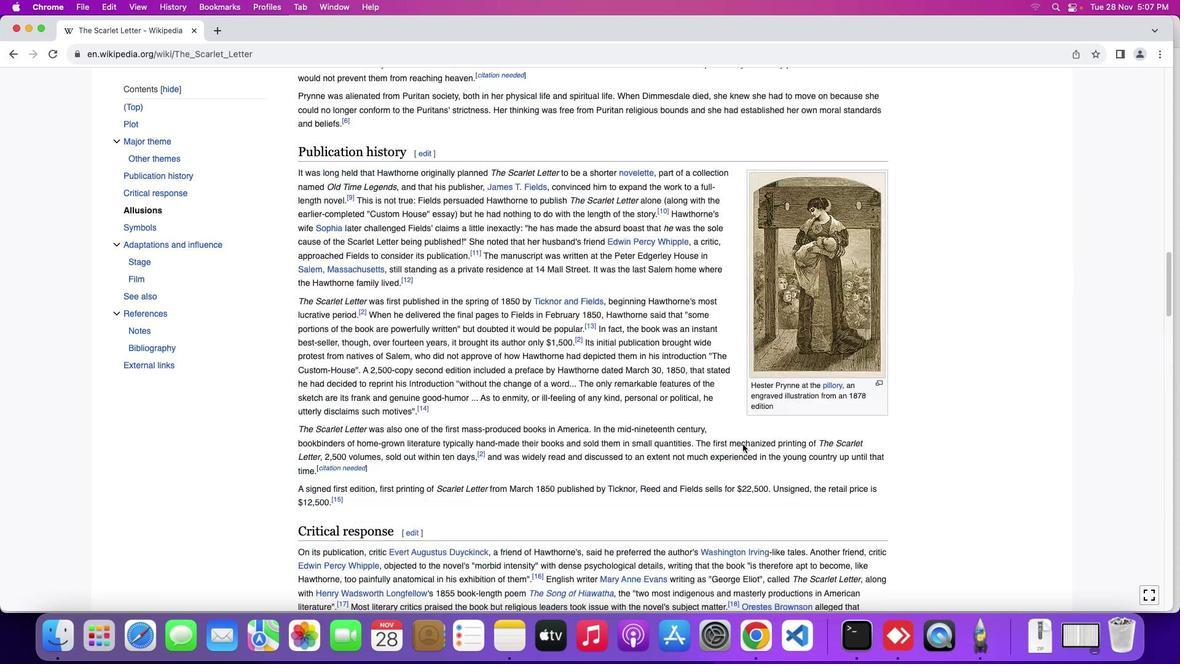 
Action: Mouse scrolled (743, 443) with delta (0, 3)
Screenshot: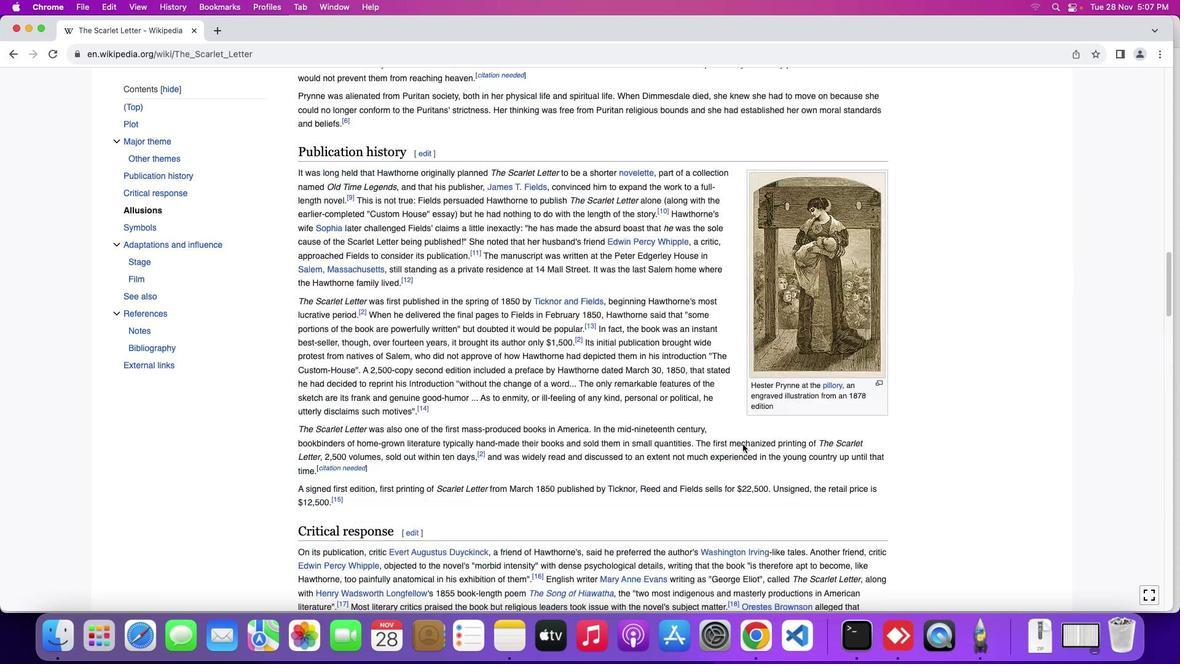 
Action: Mouse scrolled (743, 443) with delta (0, 3)
Screenshot: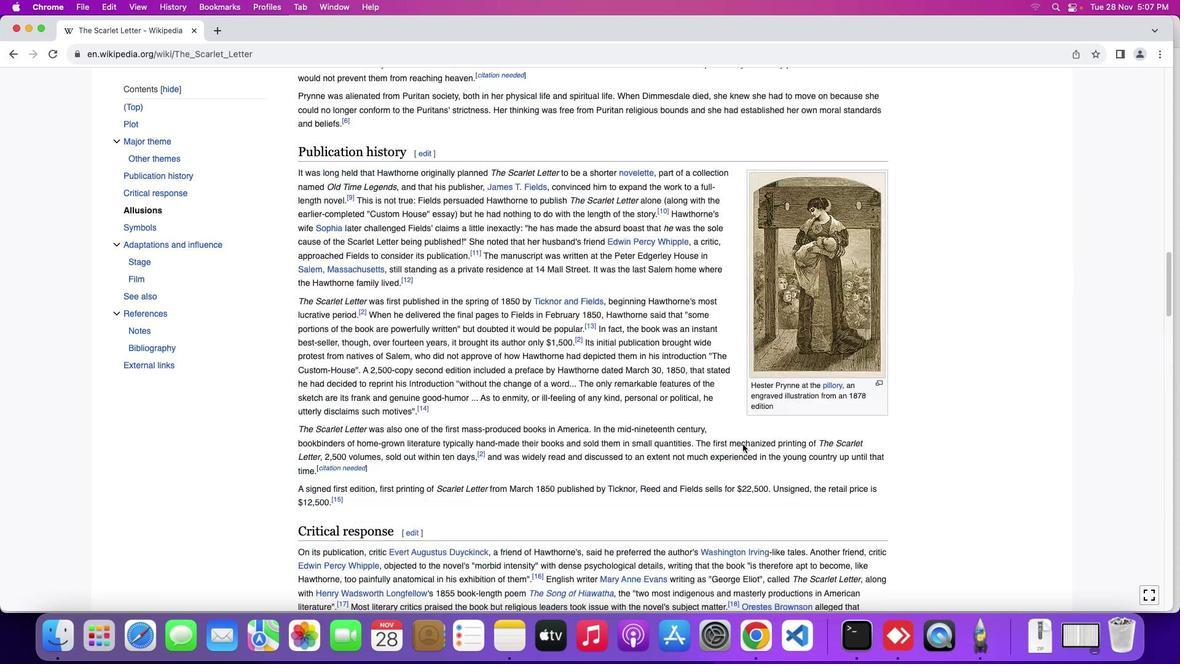 
Action: Mouse moved to (743, 444)
Screenshot: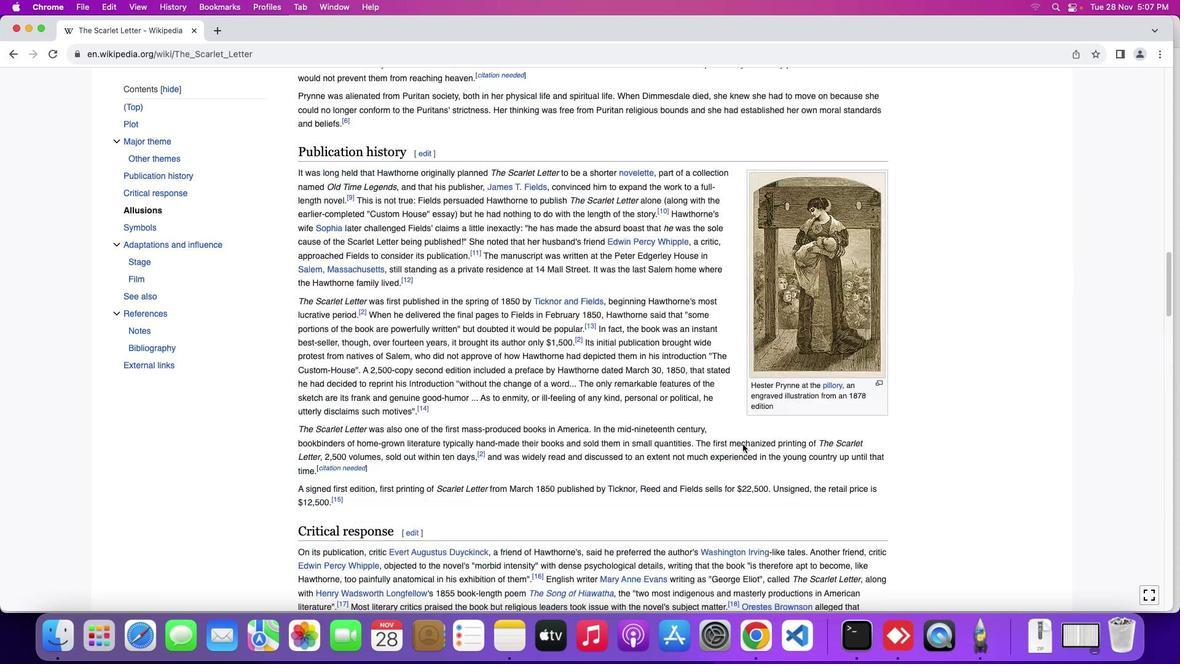 
Action: Mouse scrolled (743, 444) with delta (0, 4)
Screenshot: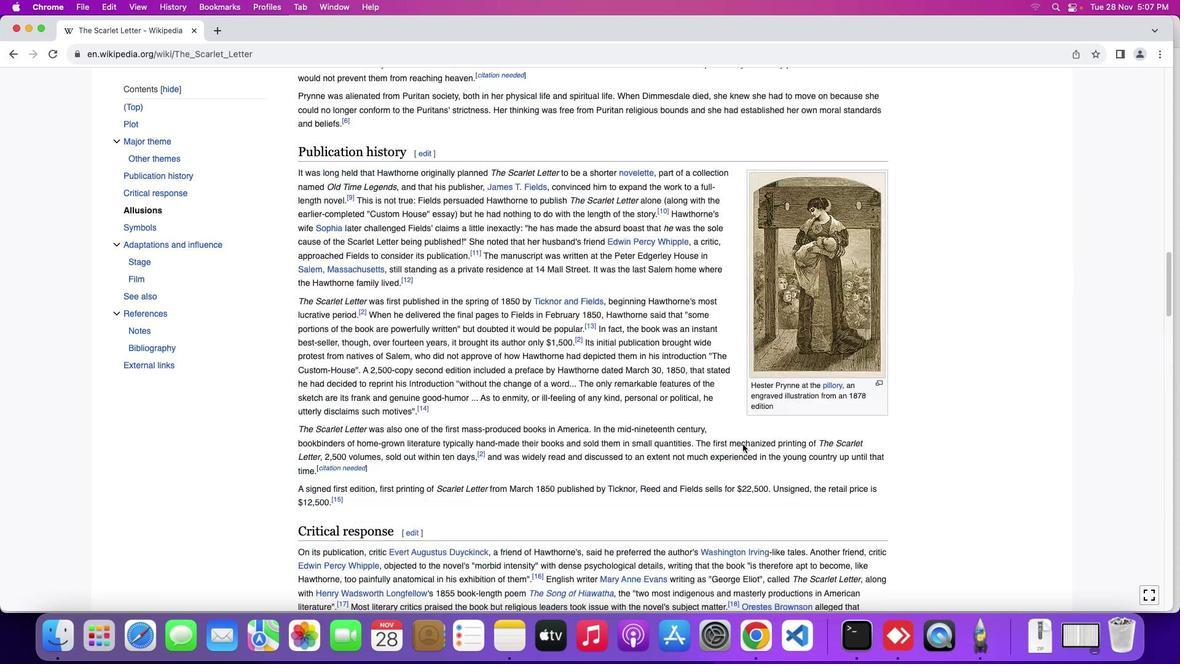 
Action: Mouse moved to (742, 444)
Screenshot: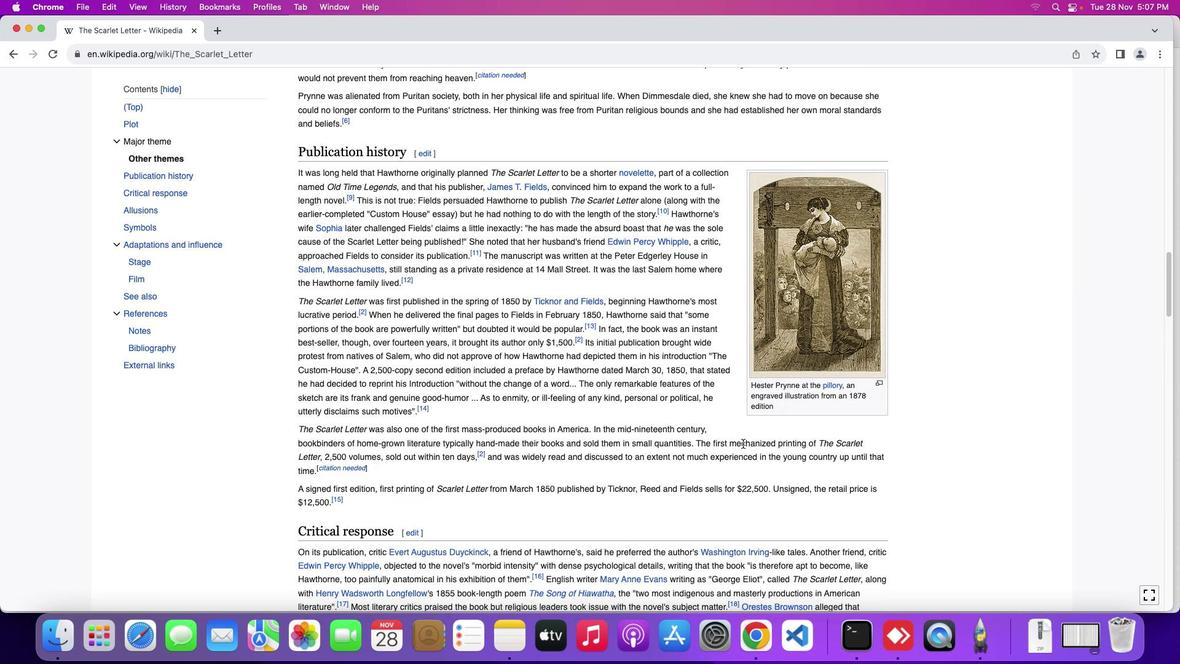 
Action: Mouse scrolled (742, 444) with delta (0, 0)
Screenshot: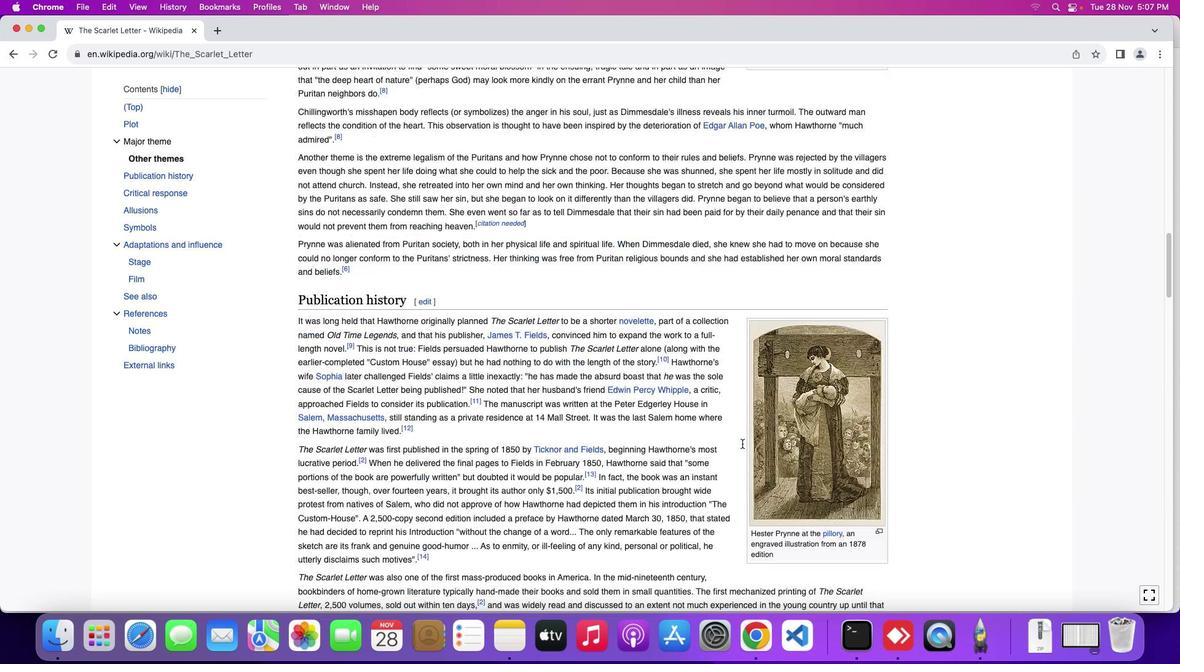 
Action: Mouse scrolled (742, 444) with delta (0, 0)
Screenshot: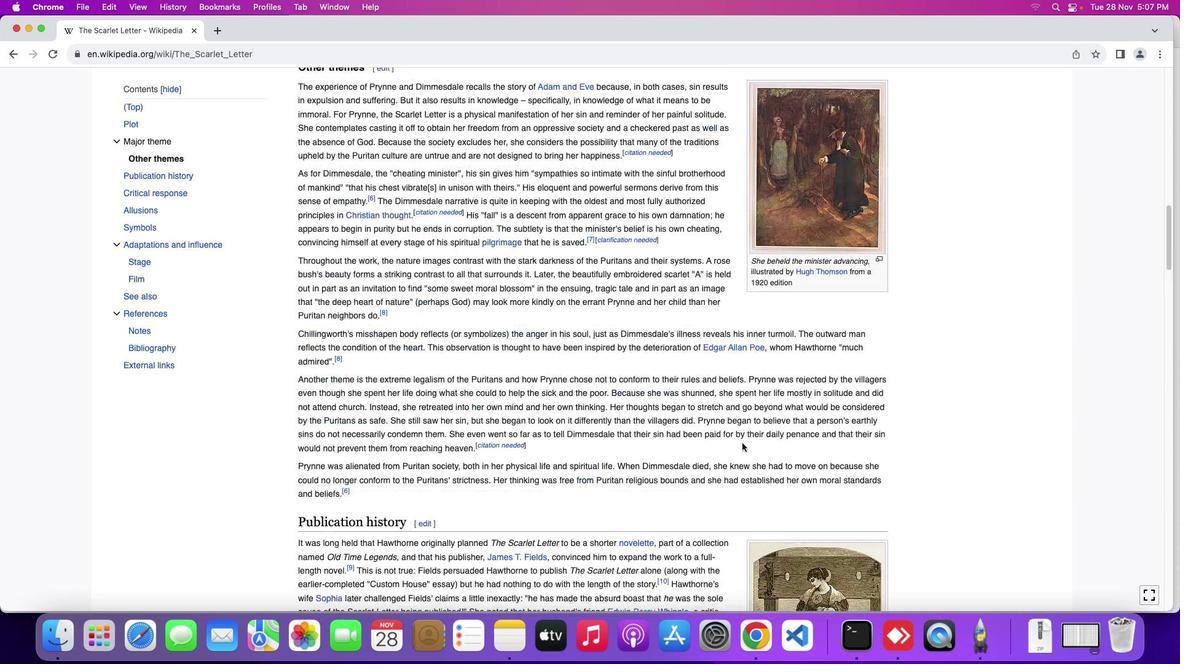
Action: Mouse scrolled (742, 444) with delta (0, 1)
Screenshot: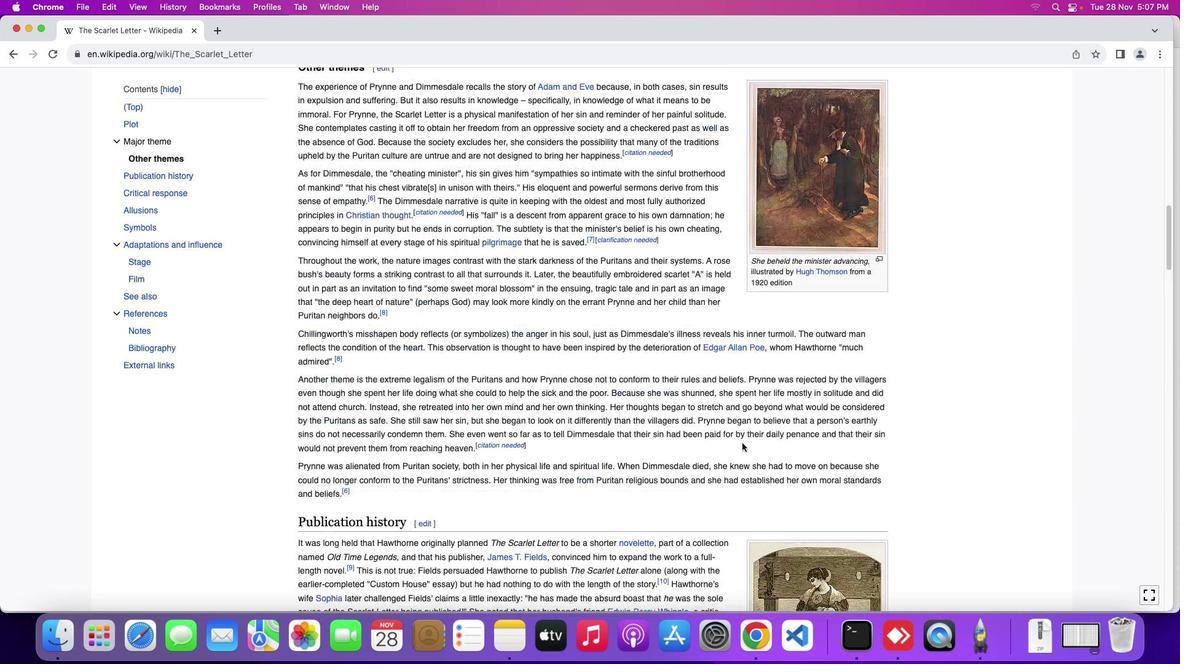 
Action: Mouse scrolled (742, 444) with delta (0, 3)
Screenshot: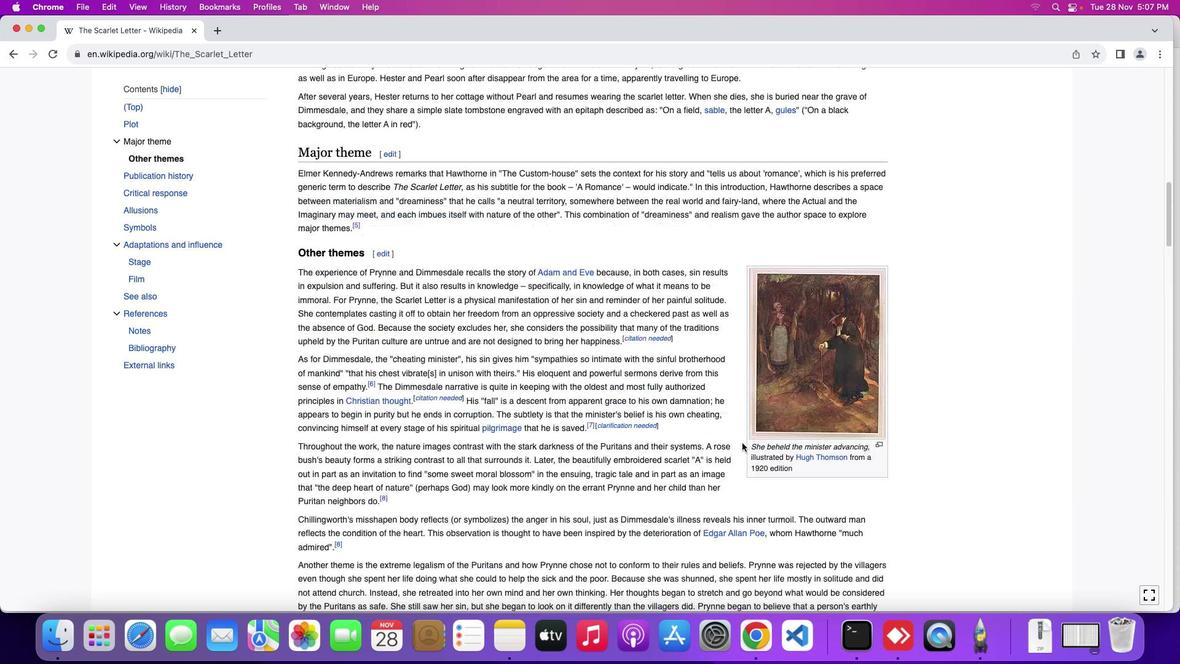 
Action: Mouse scrolled (742, 444) with delta (0, 3)
Screenshot: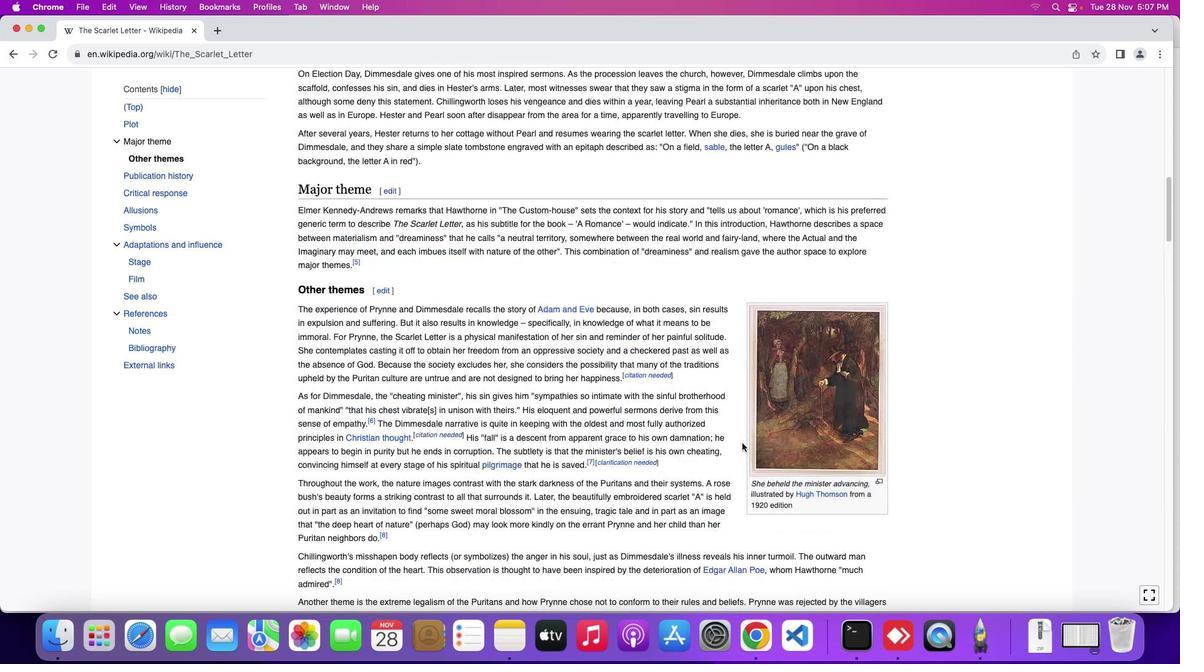 
Action: Mouse scrolled (742, 444) with delta (0, 4)
Screenshot: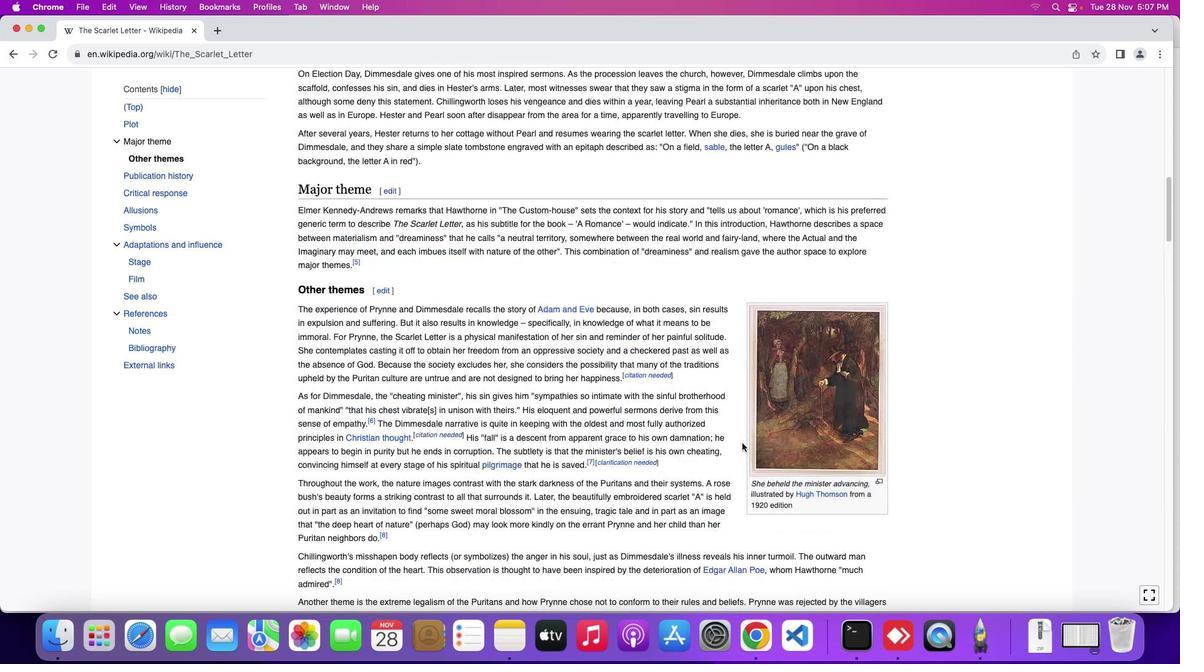 
Action: Mouse moved to (742, 443)
Screenshot: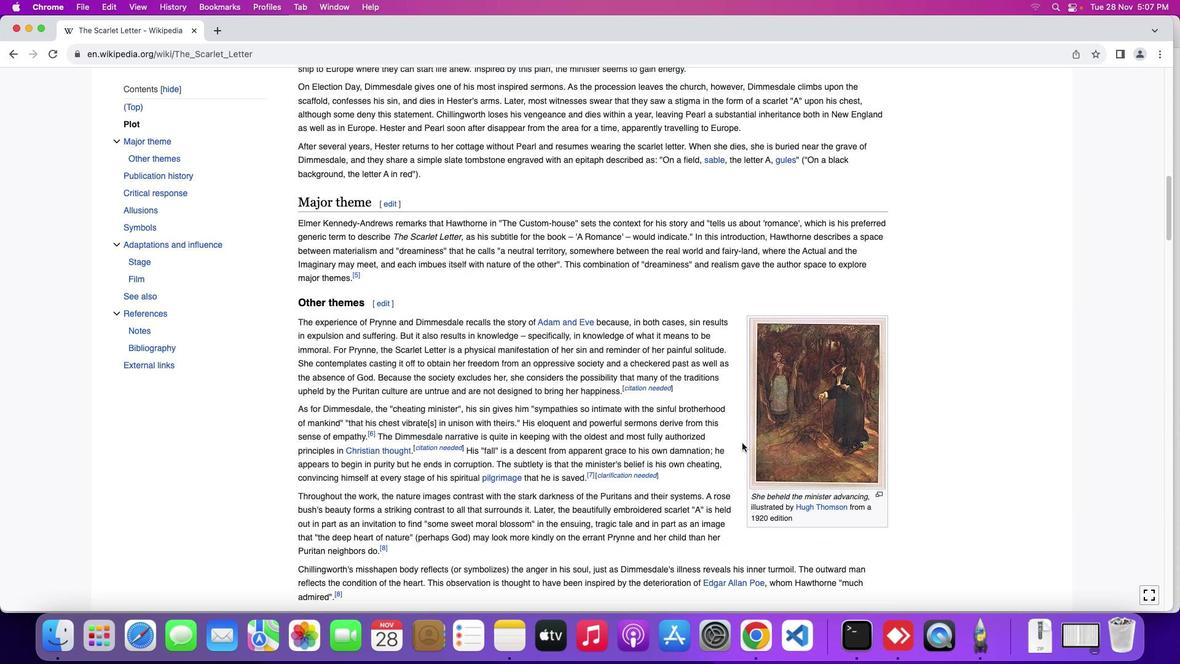 
Action: Mouse scrolled (742, 443) with delta (0, 0)
Screenshot: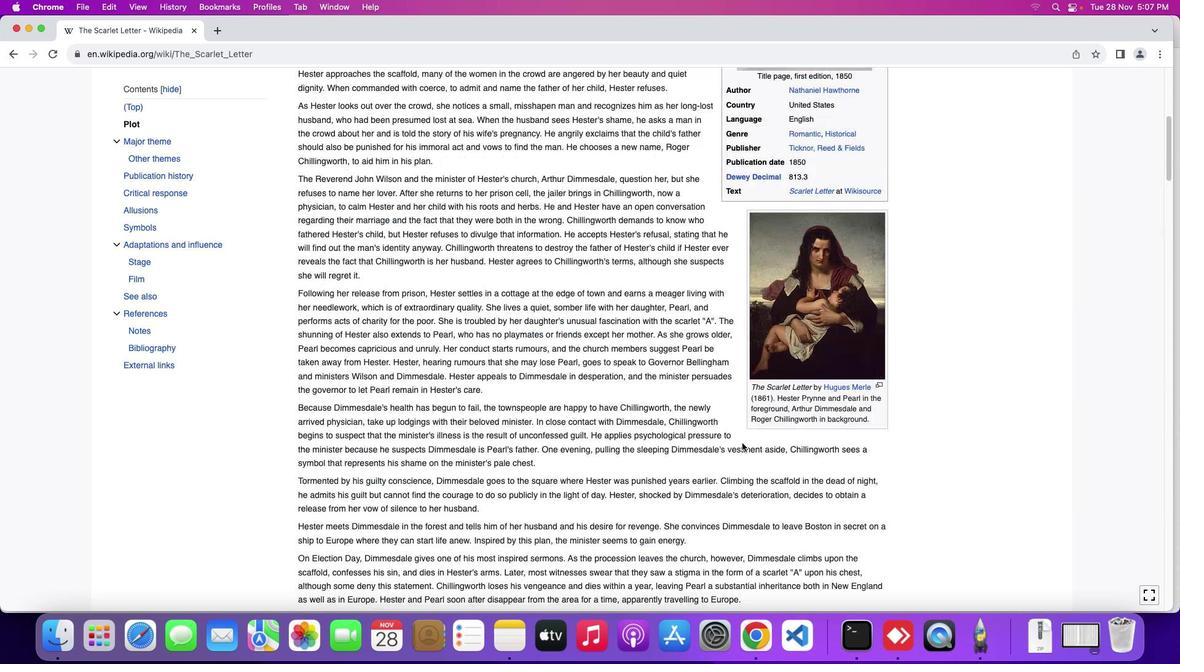 
Action: Mouse scrolled (742, 443) with delta (0, 0)
Screenshot: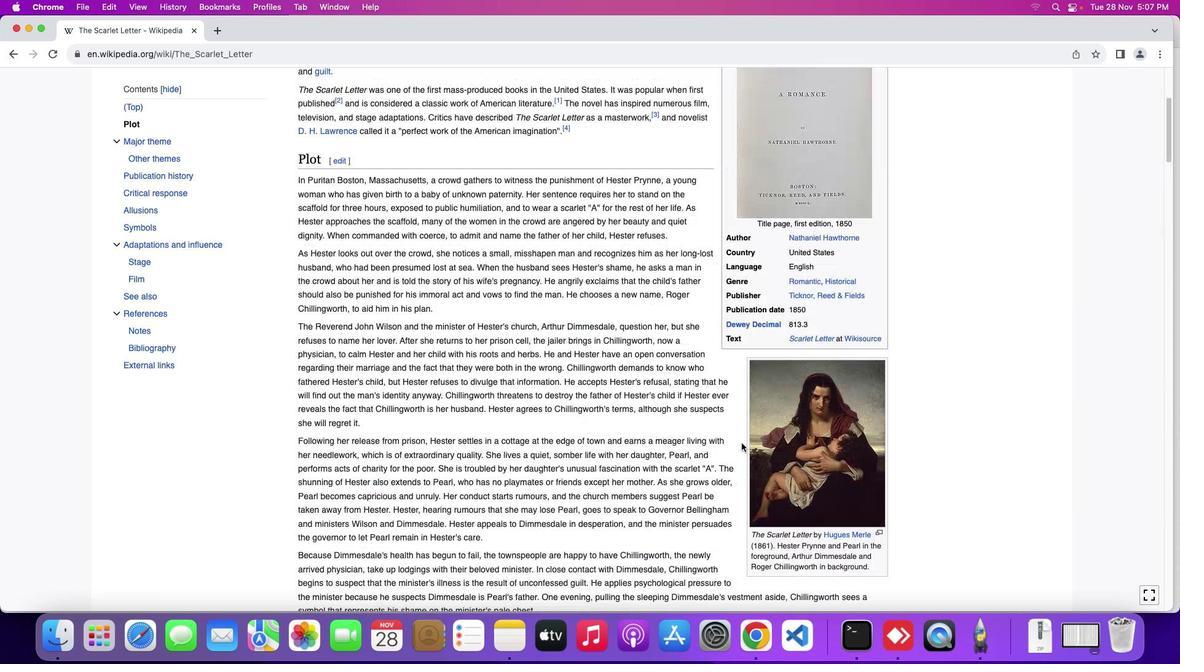 
Action: Mouse moved to (742, 443)
Screenshot: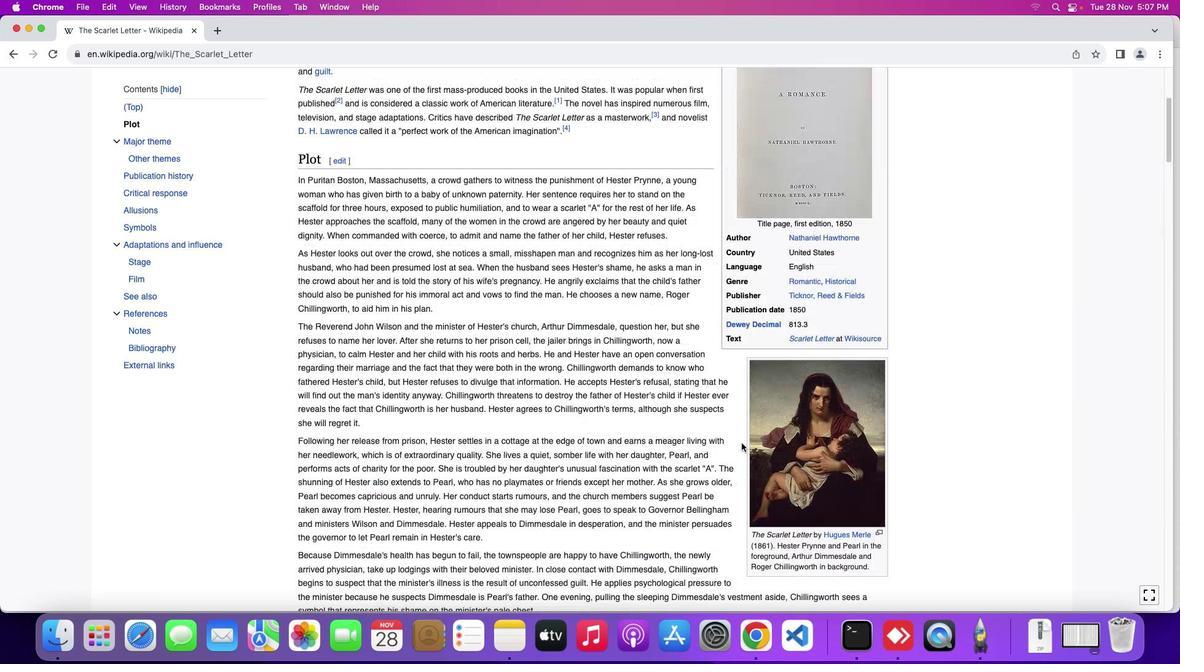 
Action: Mouse scrolled (742, 443) with delta (0, 2)
Screenshot: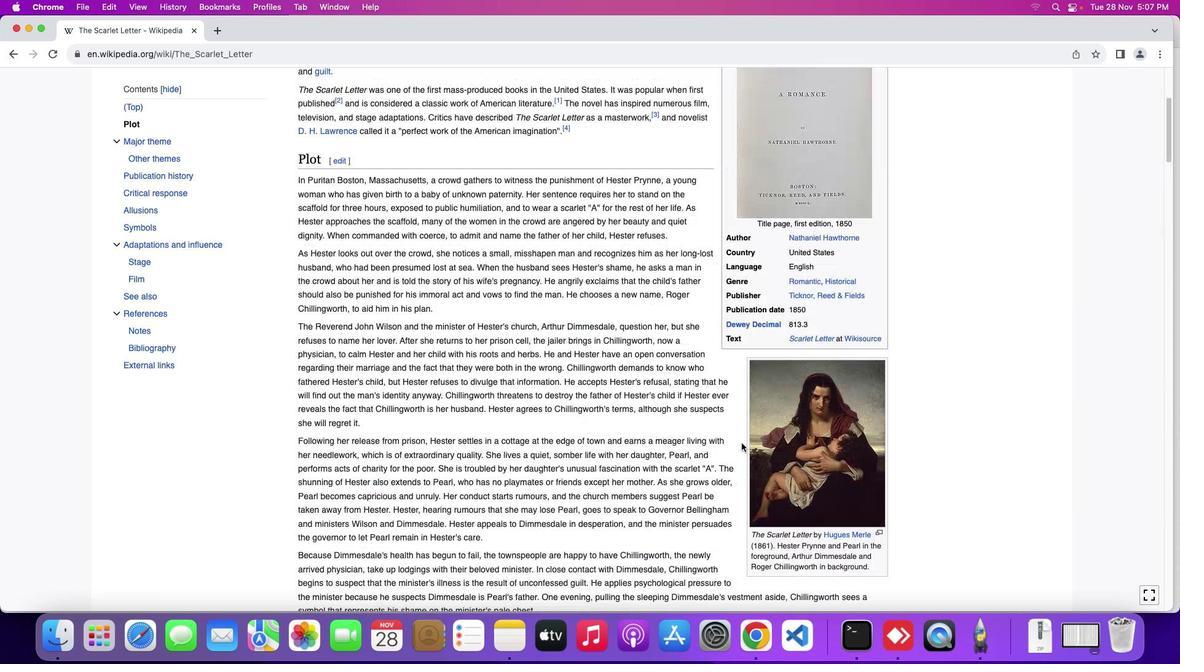 
Action: Mouse scrolled (742, 443) with delta (0, 3)
Screenshot: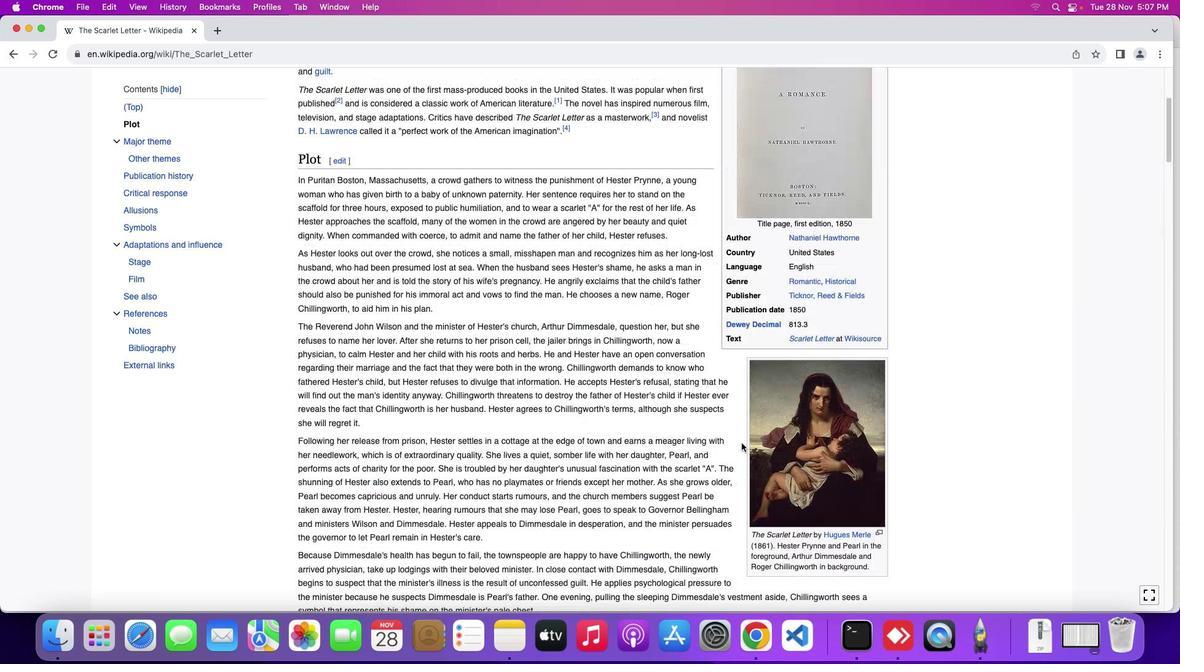 
Action: Mouse scrolled (742, 443) with delta (0, 3)
Screenshot: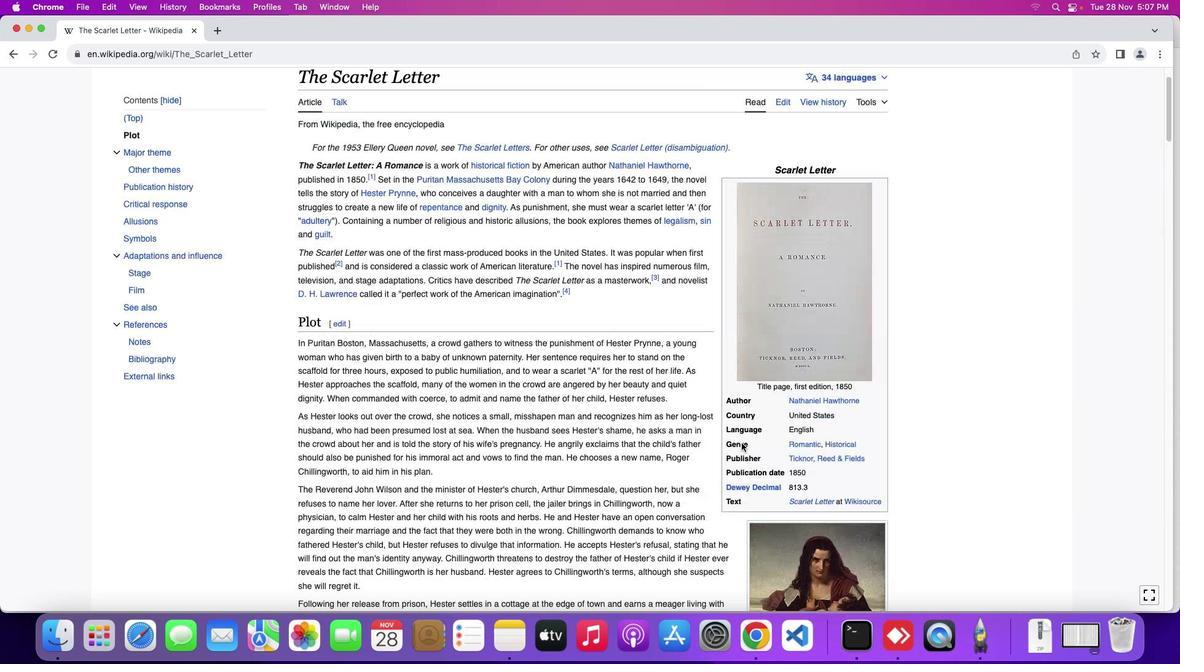 
Action: Mouse scrolled (742, 443) with delta (0, 4)
Screenshot: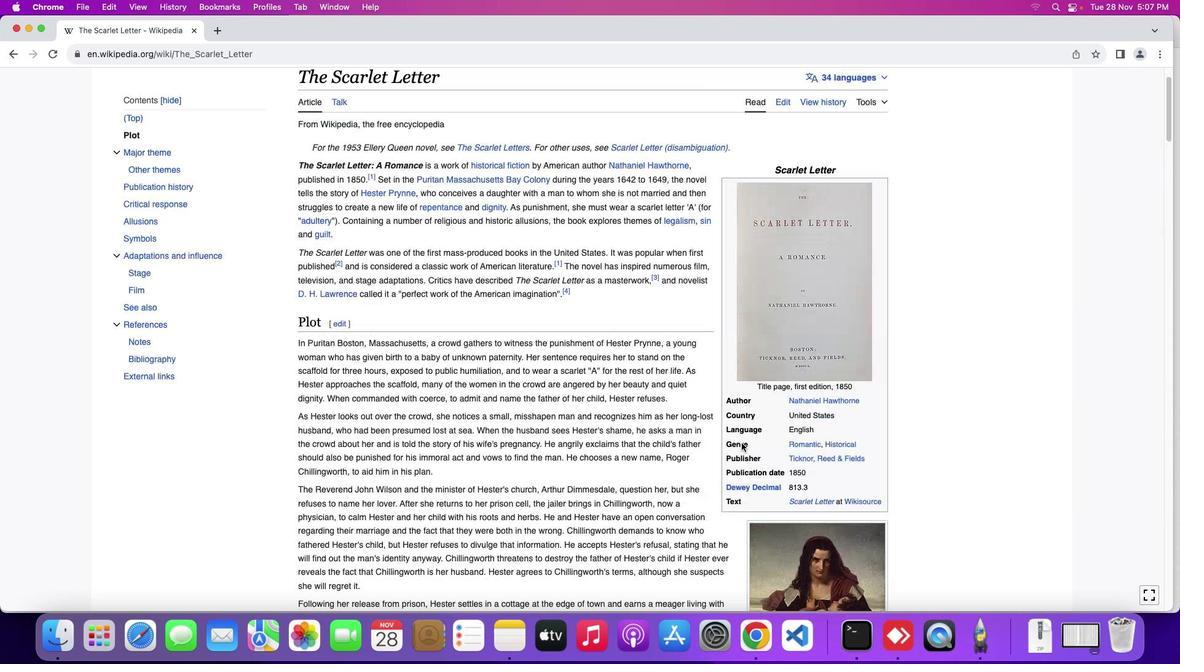 
Action: Mouse scrolled (742, 443) with delta (0, 4)
Screenshot: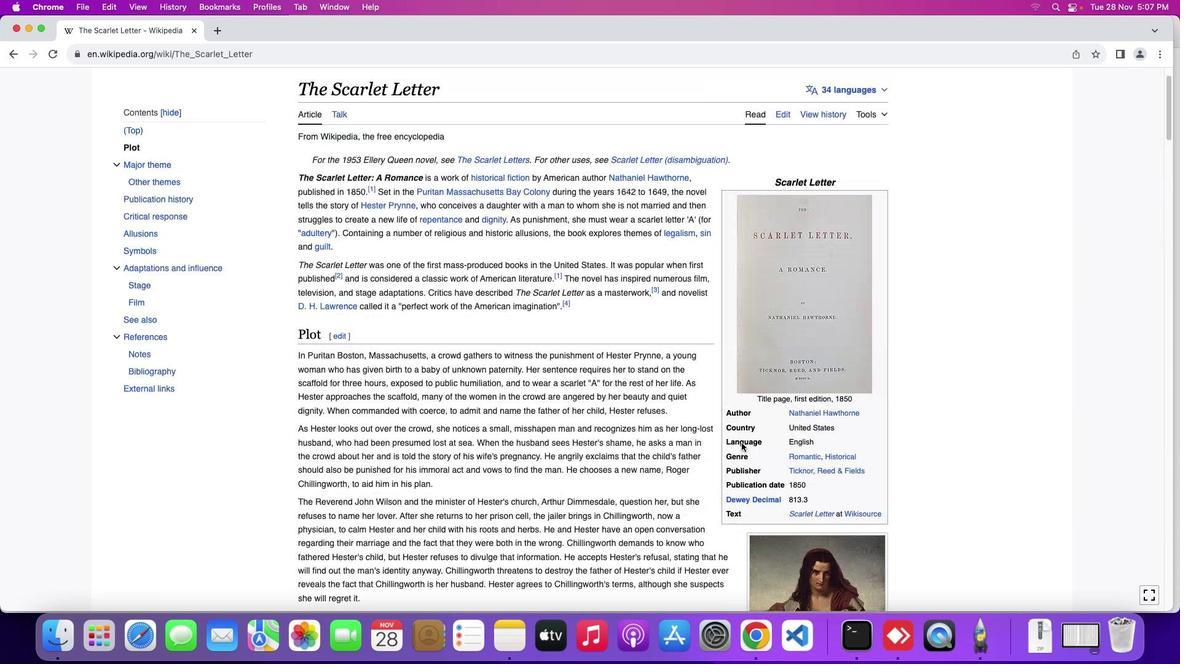 
Action: Mouse moved to (742, 443)
Screenshot: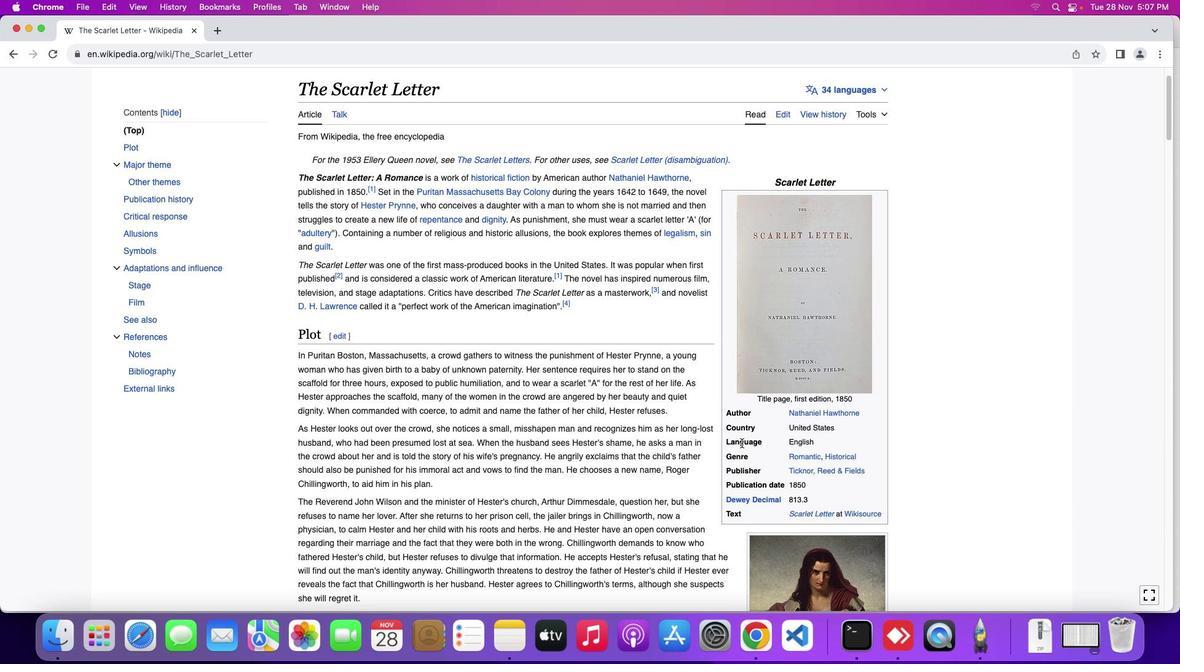 
Action: Mouse scrolled (742, 443) with delta (0, 0)
Screenshot: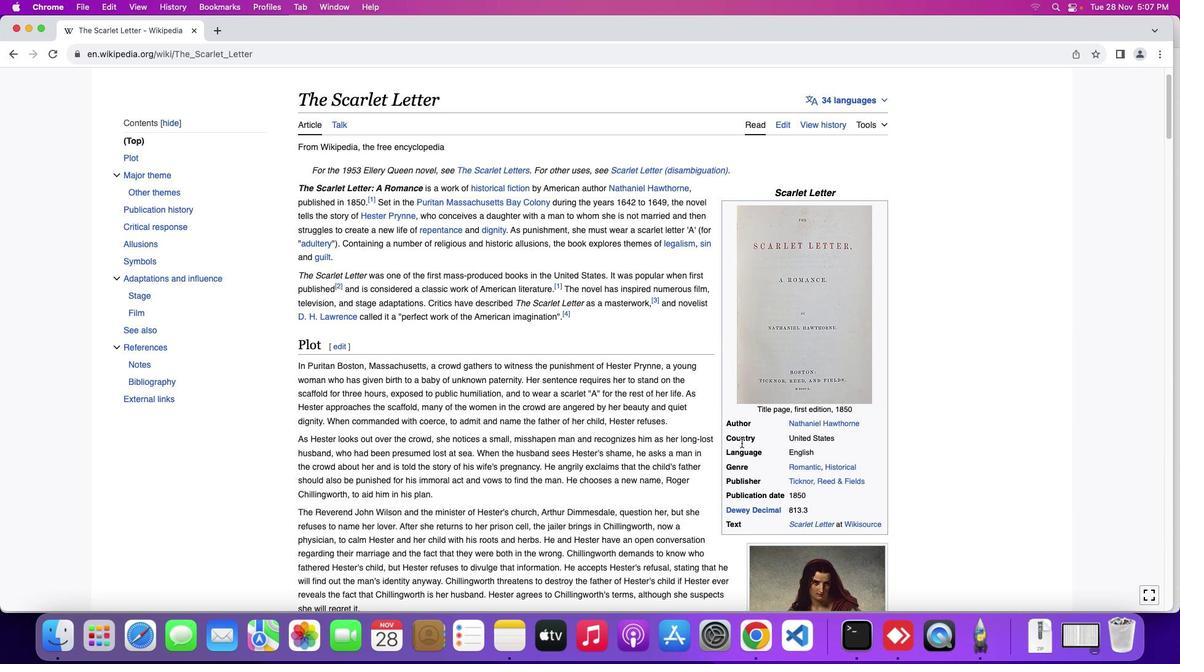 
Action: Mouse scrolled (742, 443) with delta (0, 0)
Screenshot: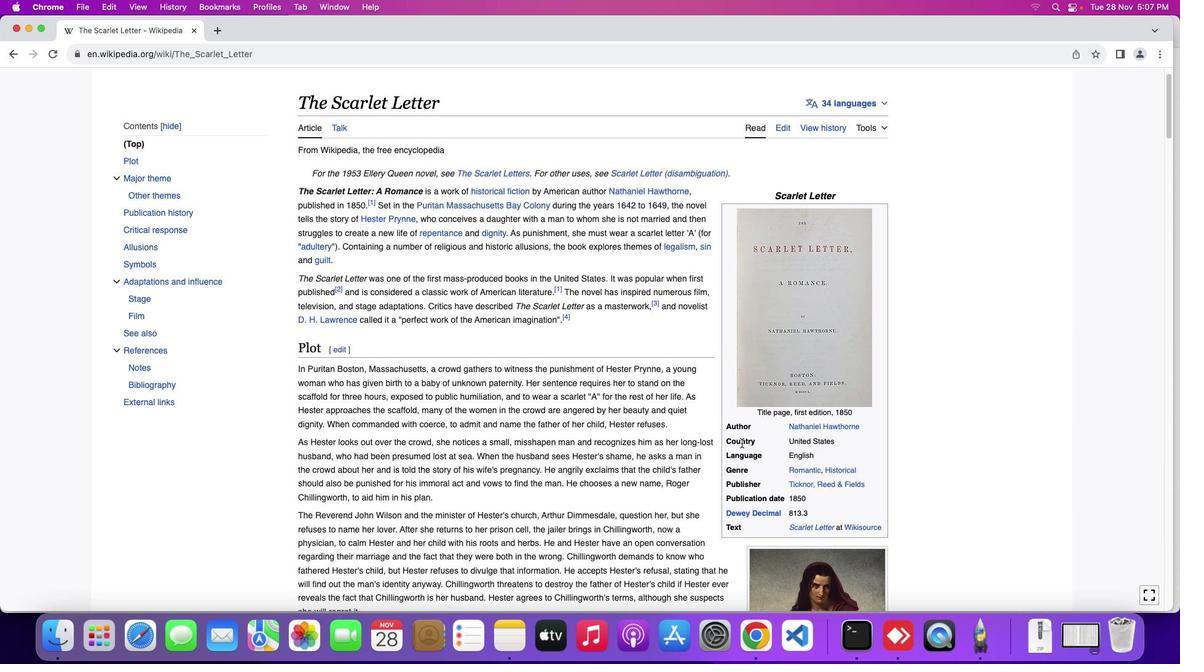 
Action: Mouse moved to (733, 444)
Screenshot: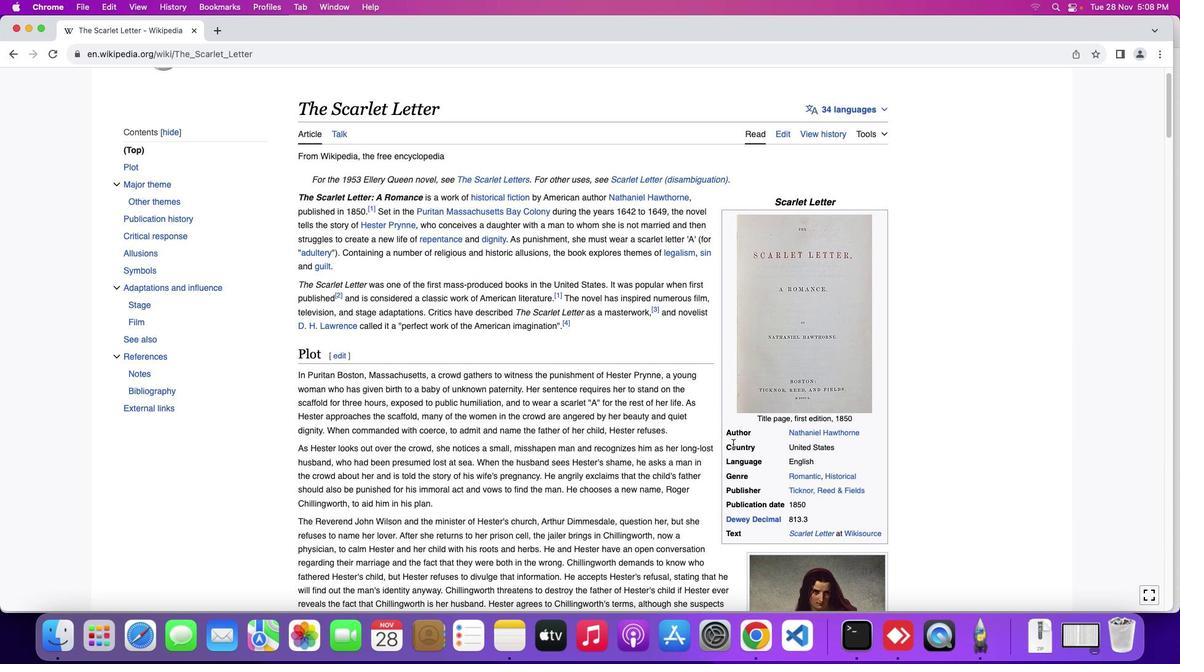 
Action: Mouse scrolled (733, 444) with delta (0, 0)
Screenshot: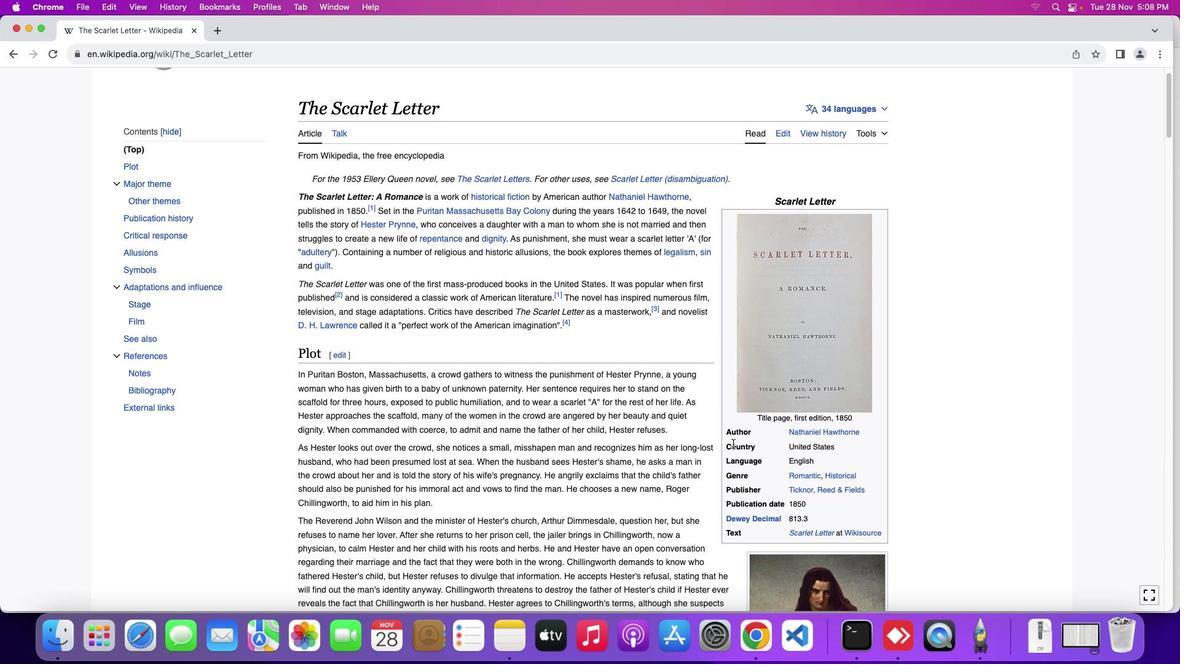 
Action: Mouse moved to (733, 444)
Screenshot: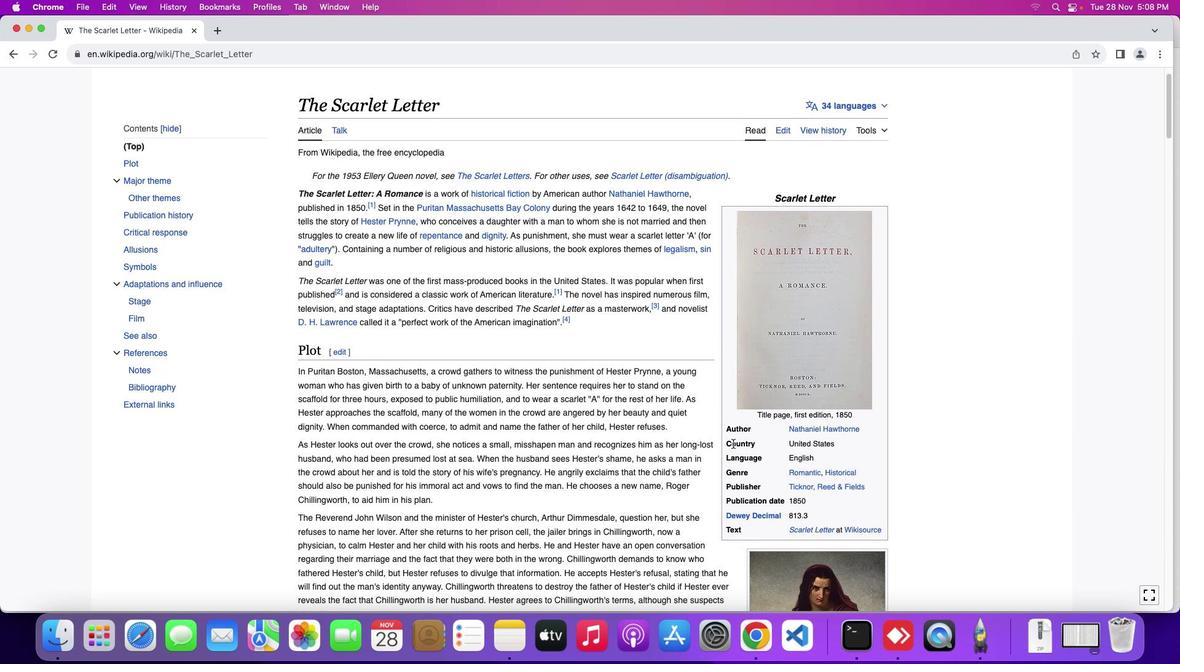 
Action: Mouse scrolled (733, 444) with delta (0, 0)
Screenshot: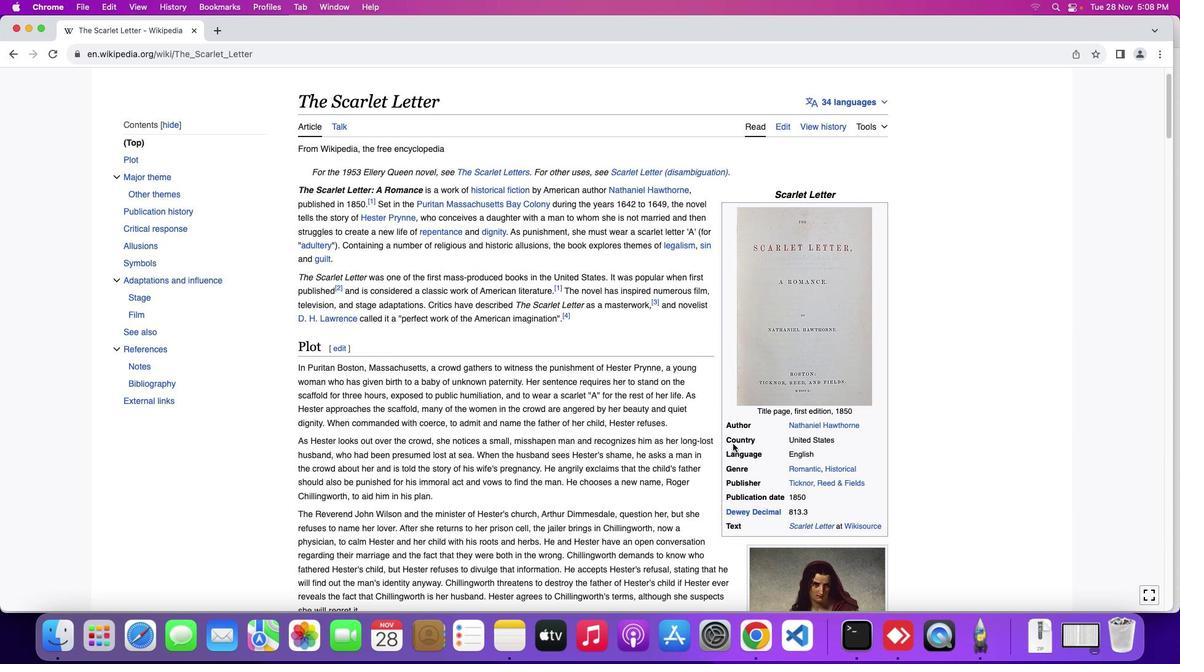 
Action: Mouse scrolled (733, 444) with delta (0, 0)
Screenshot: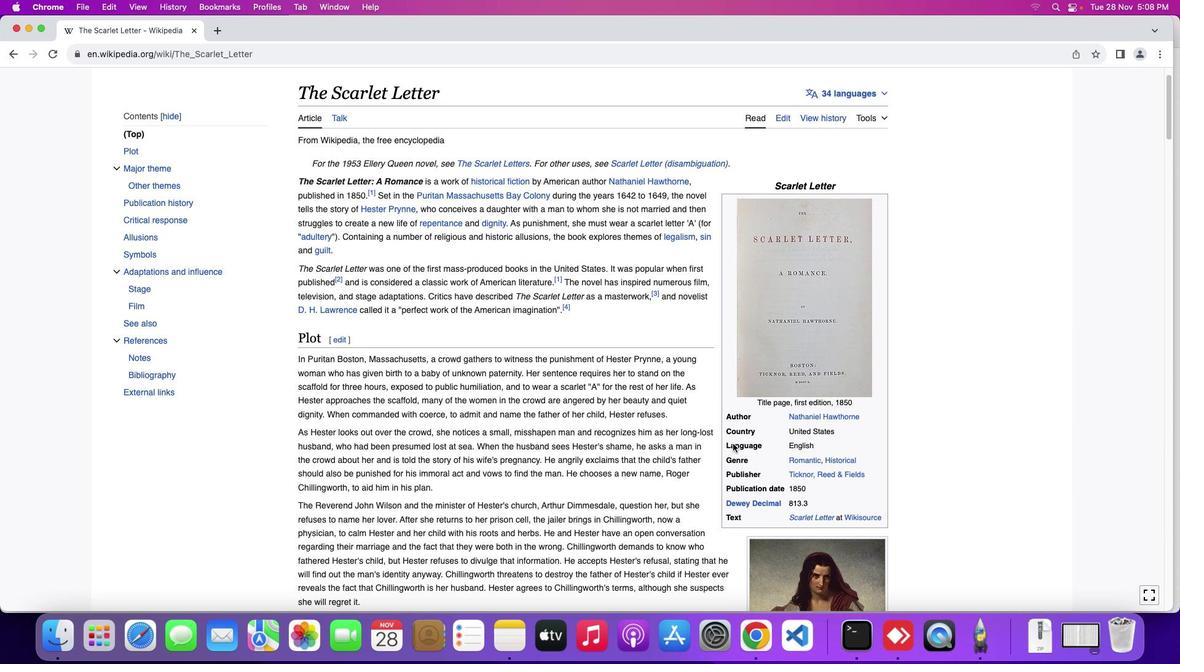 
Action: Mouse moved to (733, 444)
Screenshot: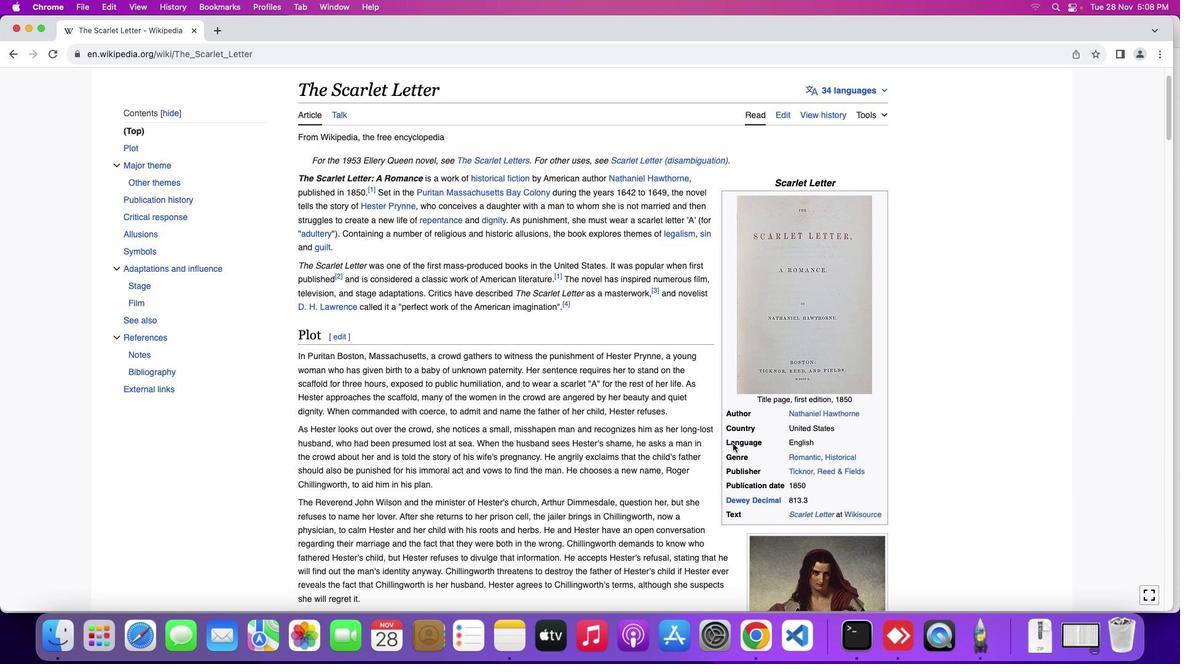 
Action: Mouse scrolled (733, 444) with delta (0, 0)
Screenshot: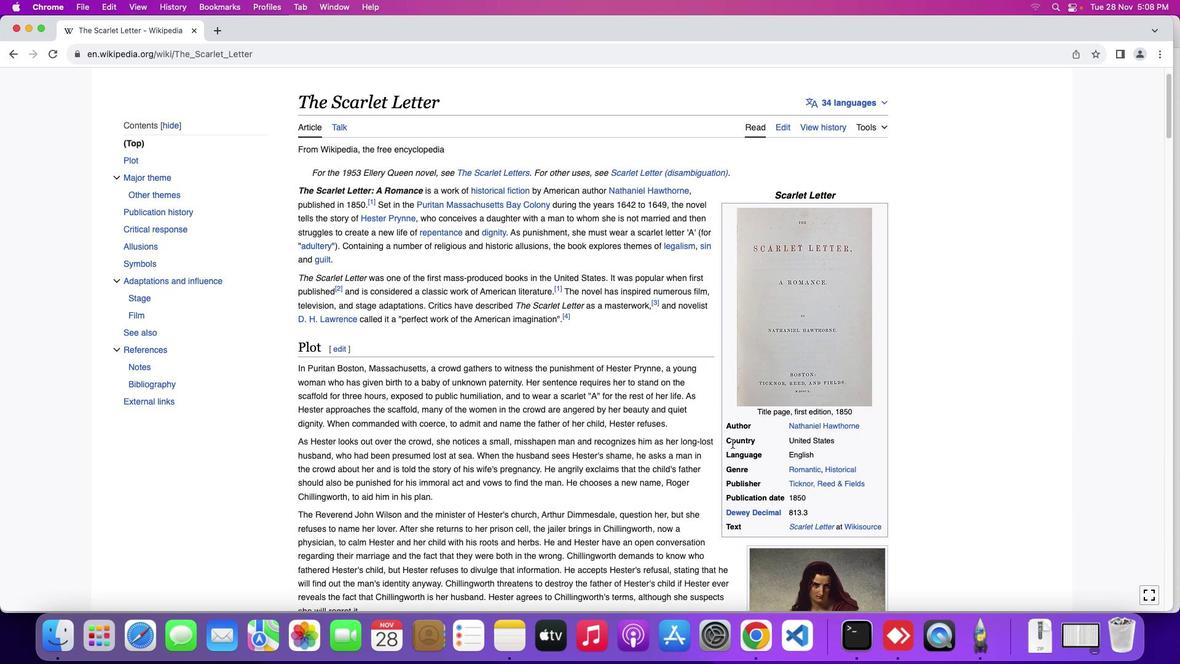 
Action: Mouse scrolled (733, 444) with delta (0, 0)
Screenshot: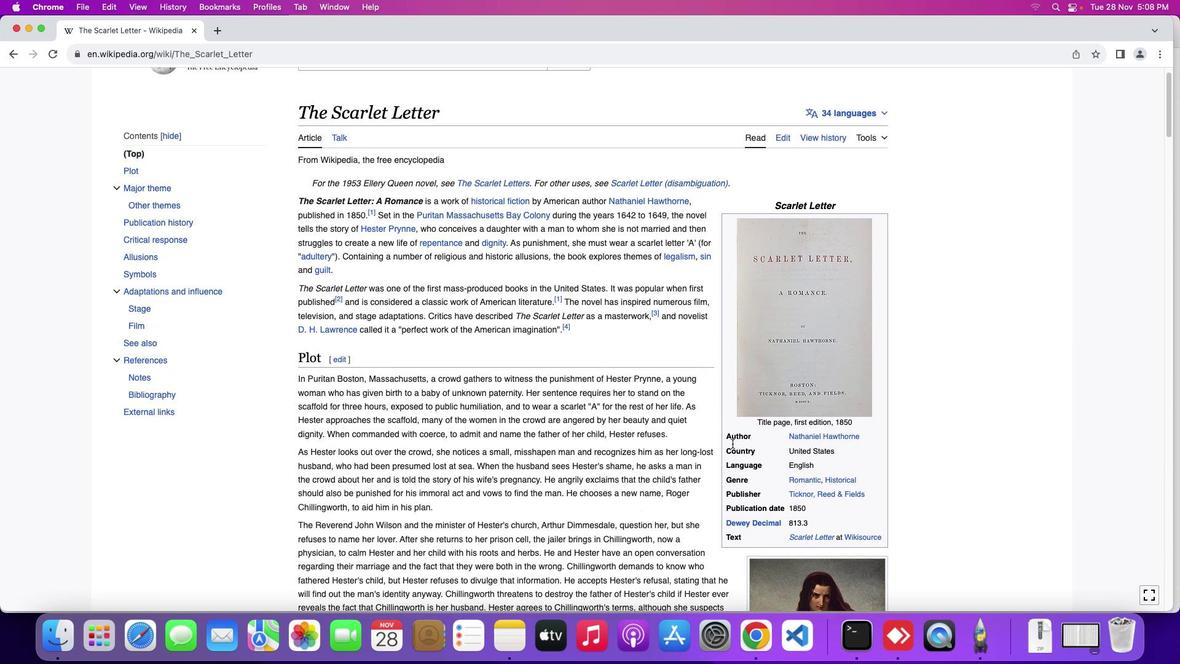 
Action: Mouse scrolled (733, 444) with delta (0, 1)
Screenshot: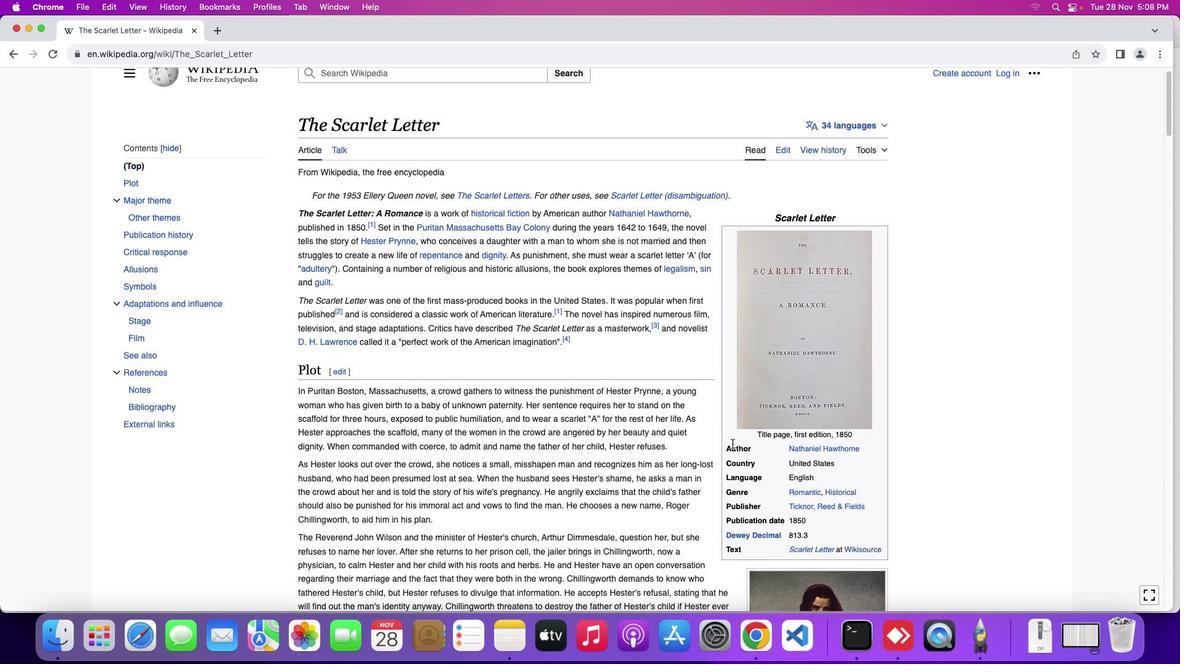
Action: Mouse moved to (731, 444)
Screenshot: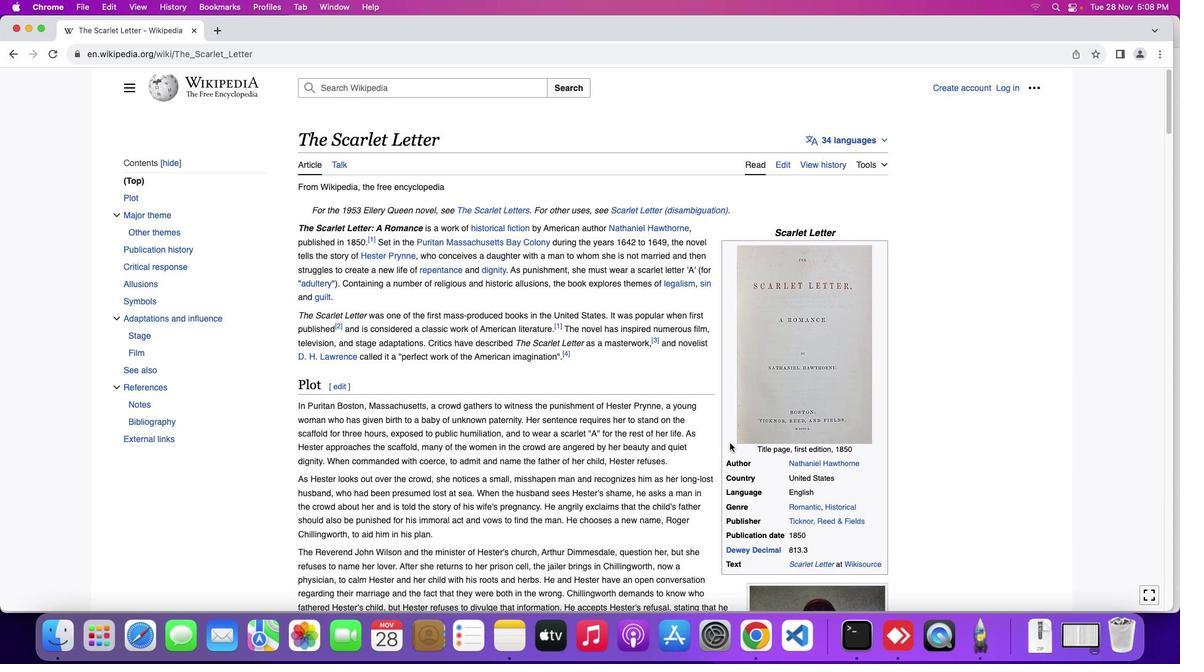 
Action: Mouse scrolled (731, 444) with delta (0, 0)
Screenshot: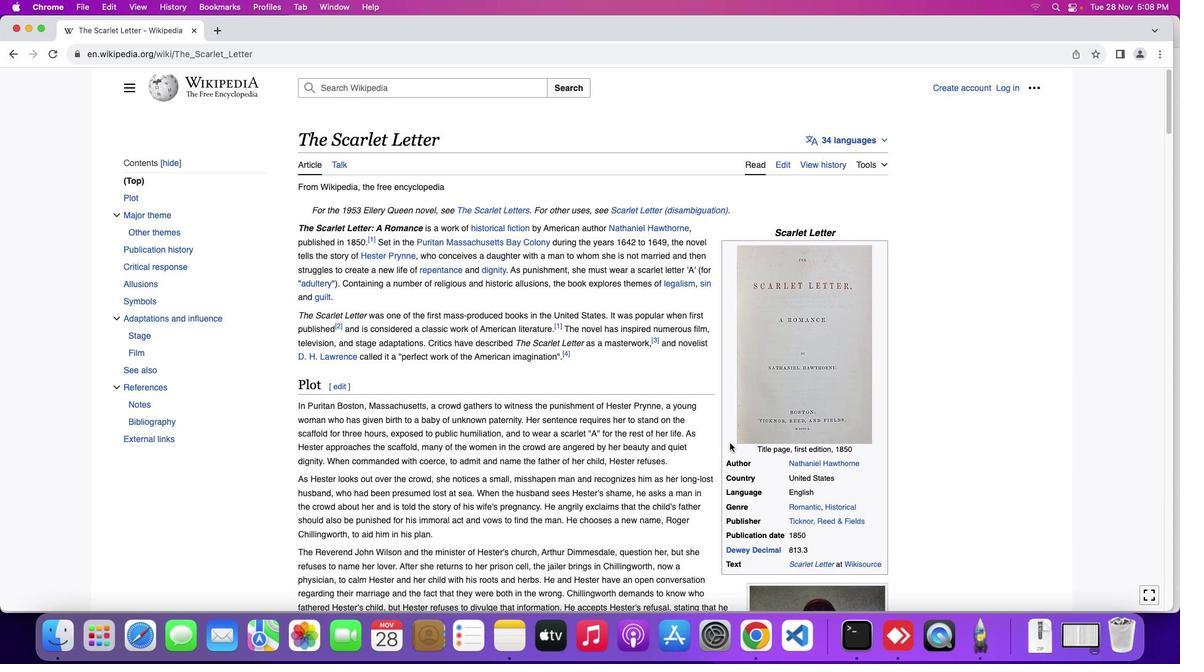 
Action: Mouse moved to (730, 443)
Screenshot: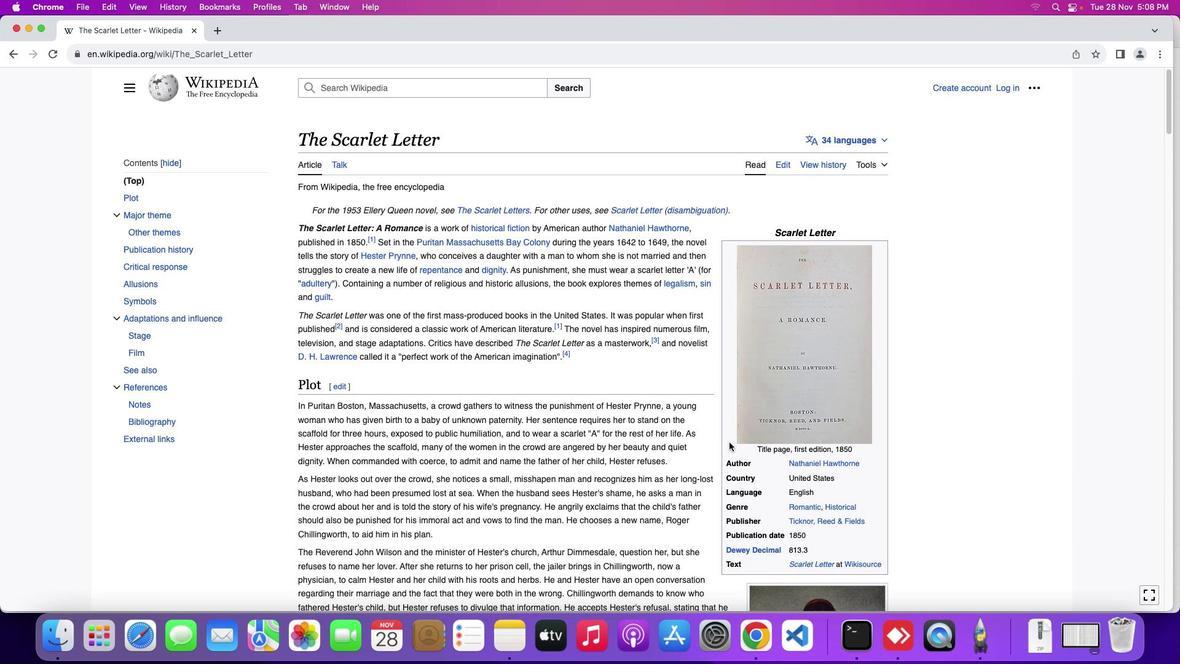 
Action: Mouse scrolled (730, 443) with delta (0, 0)
Screenshot: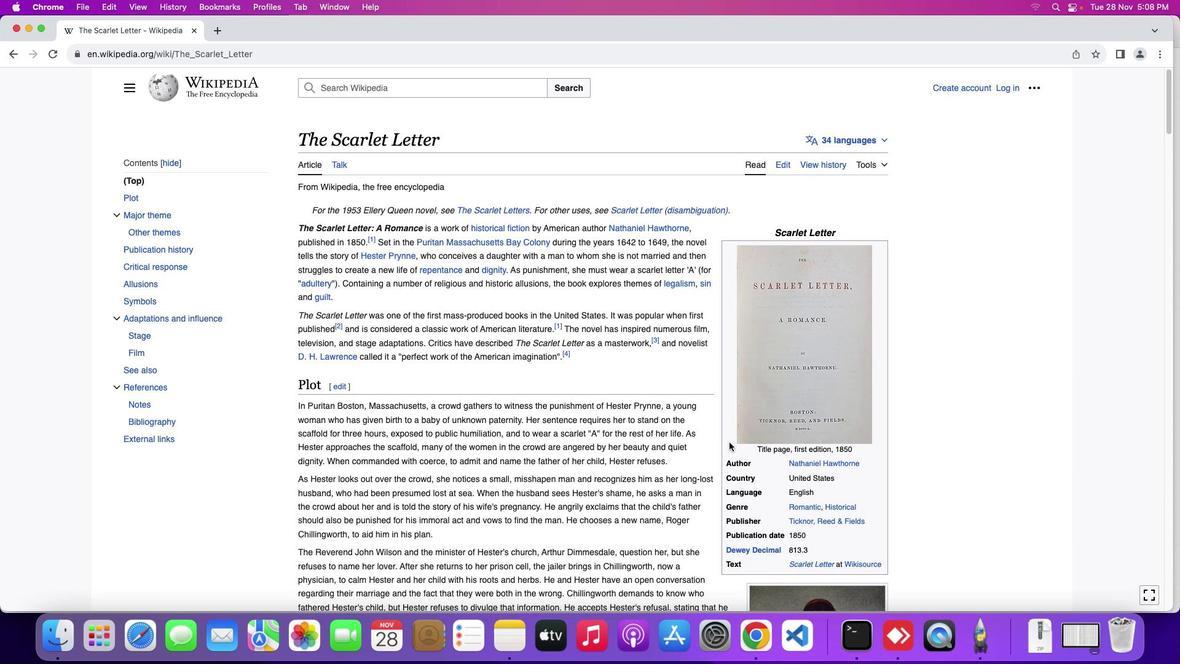 
Action: Mouse moved to (729, 442)
Screenshot: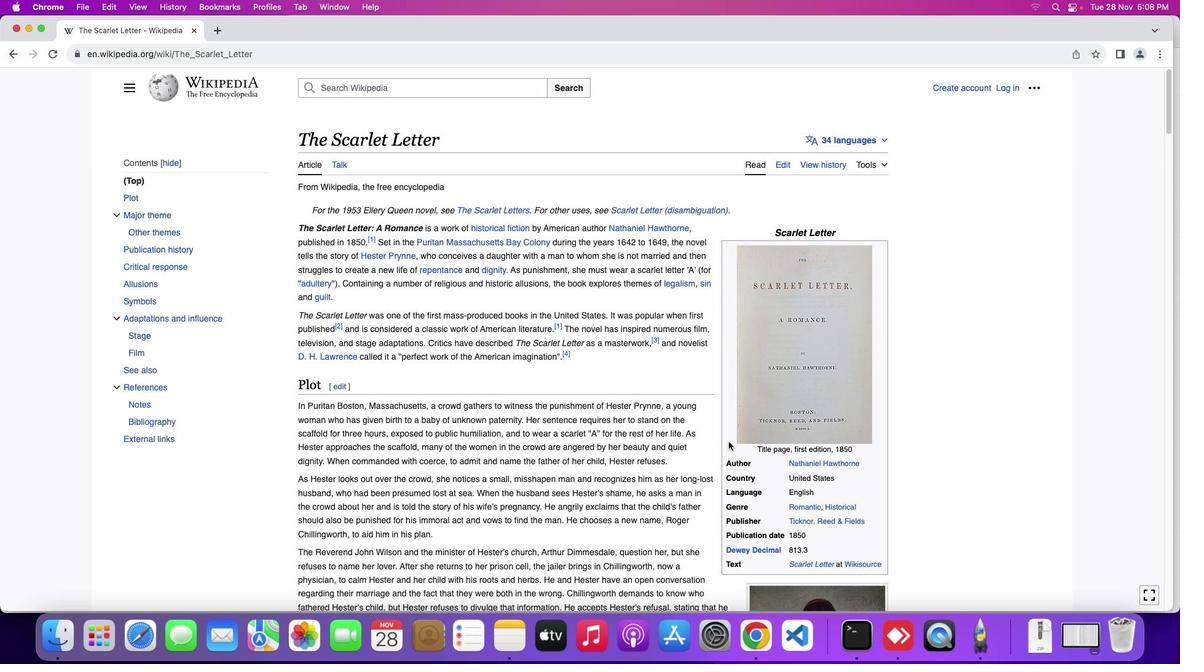 
Action: Mouse scrolled (729, 442) with delta (0, 0)
Screenshot: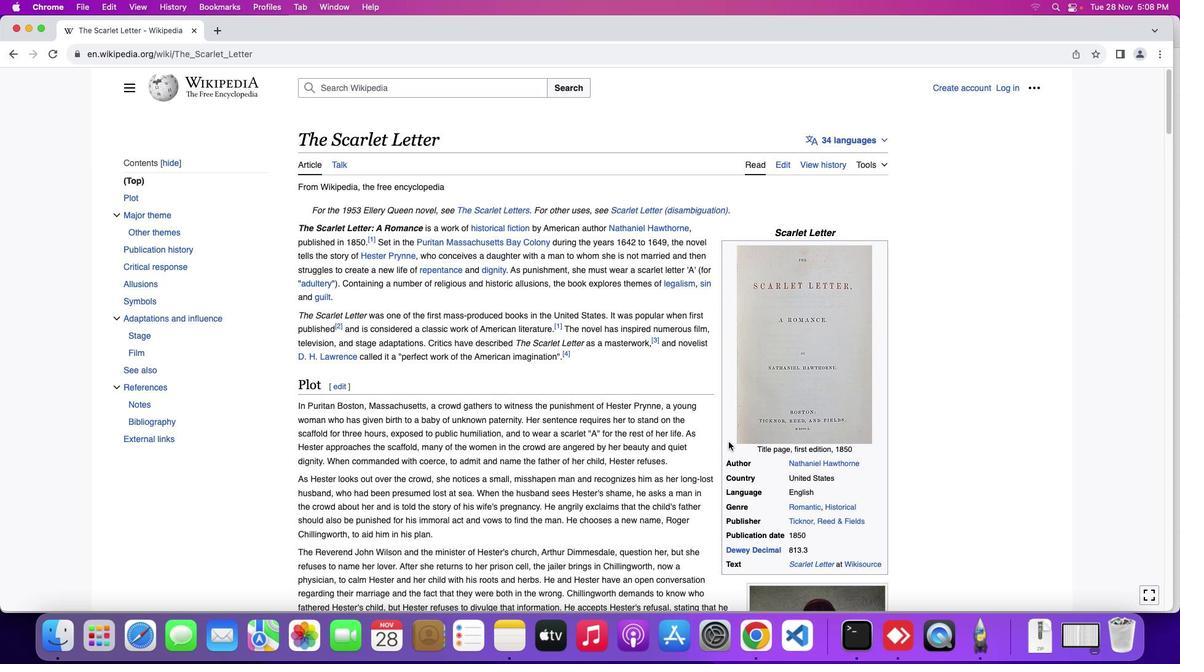 
Action: Mouse scrolled (729, 442) with delta (0, 0)
Screenshot: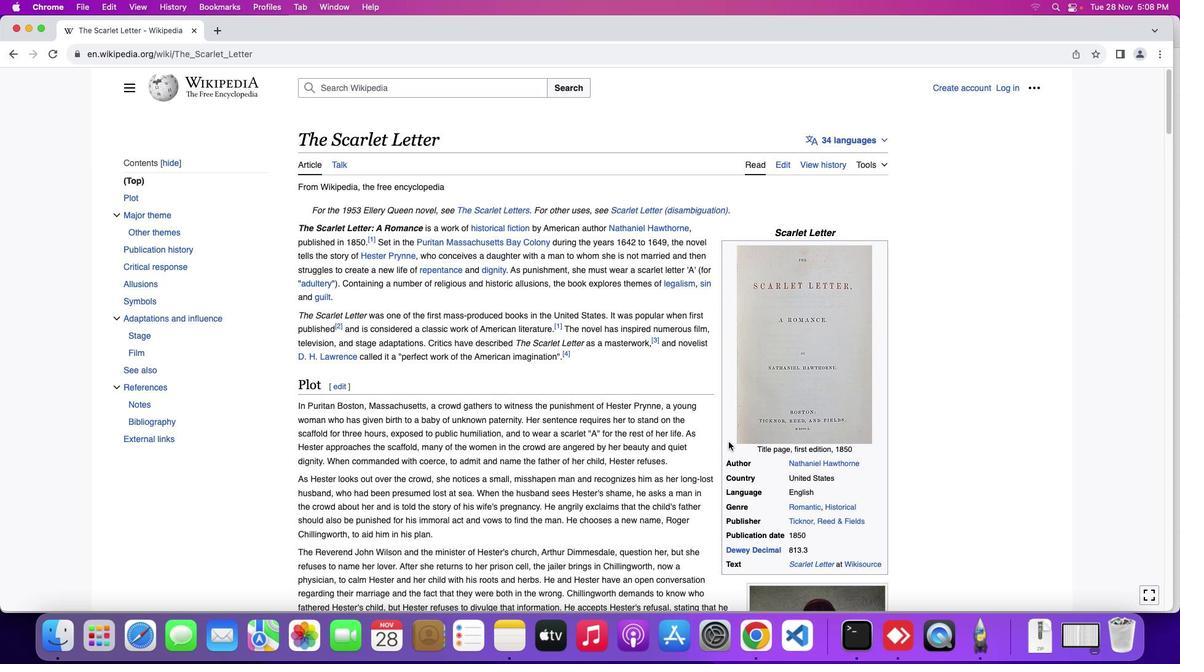 
Action: Mouse moved to (728, 441)
Screenshot: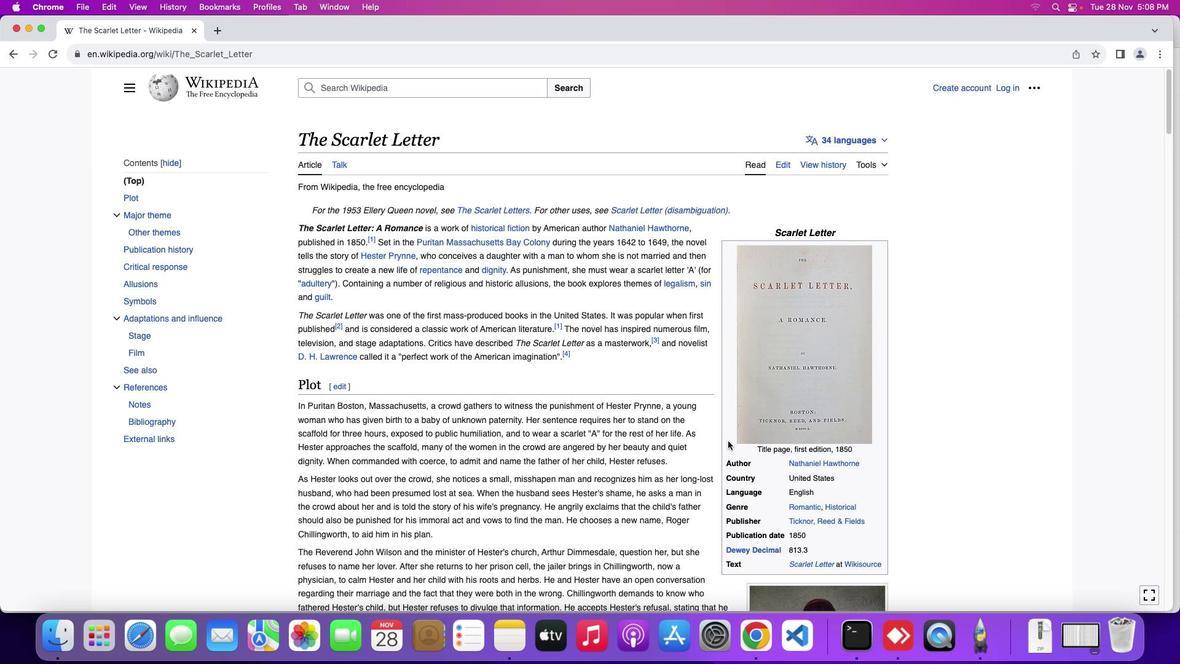 
Action: Mouse scrolled (728, 441) with delta (0, 0)
Screenshot: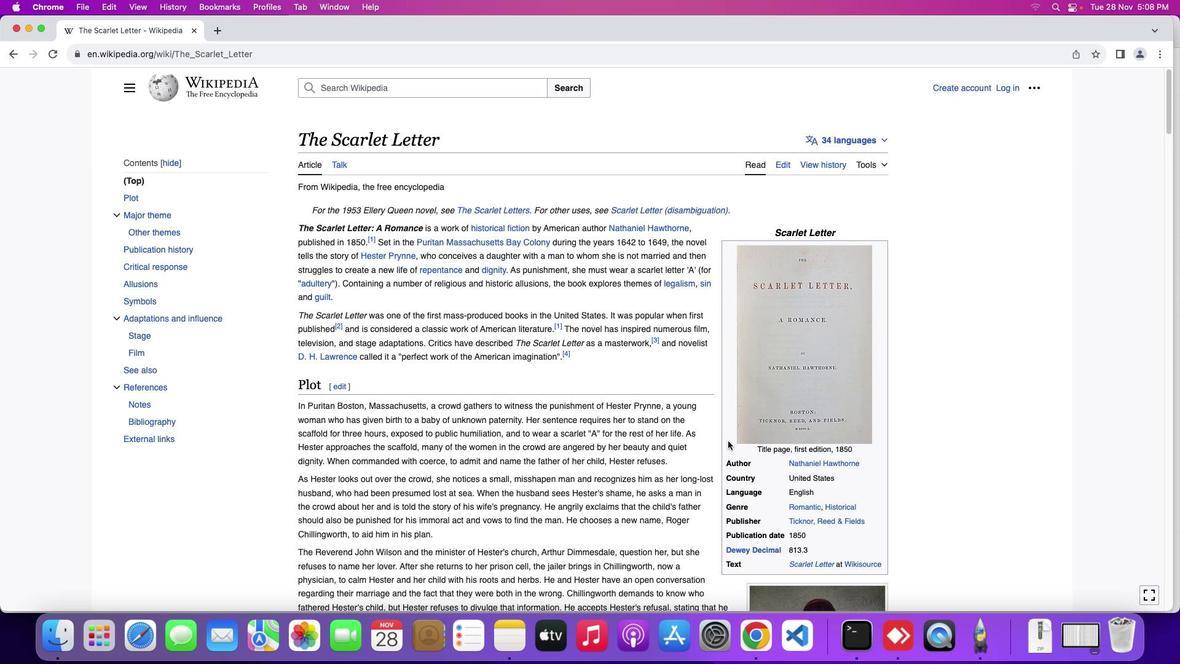 
Action: Mouse moved to (728, 440)
Screenshot: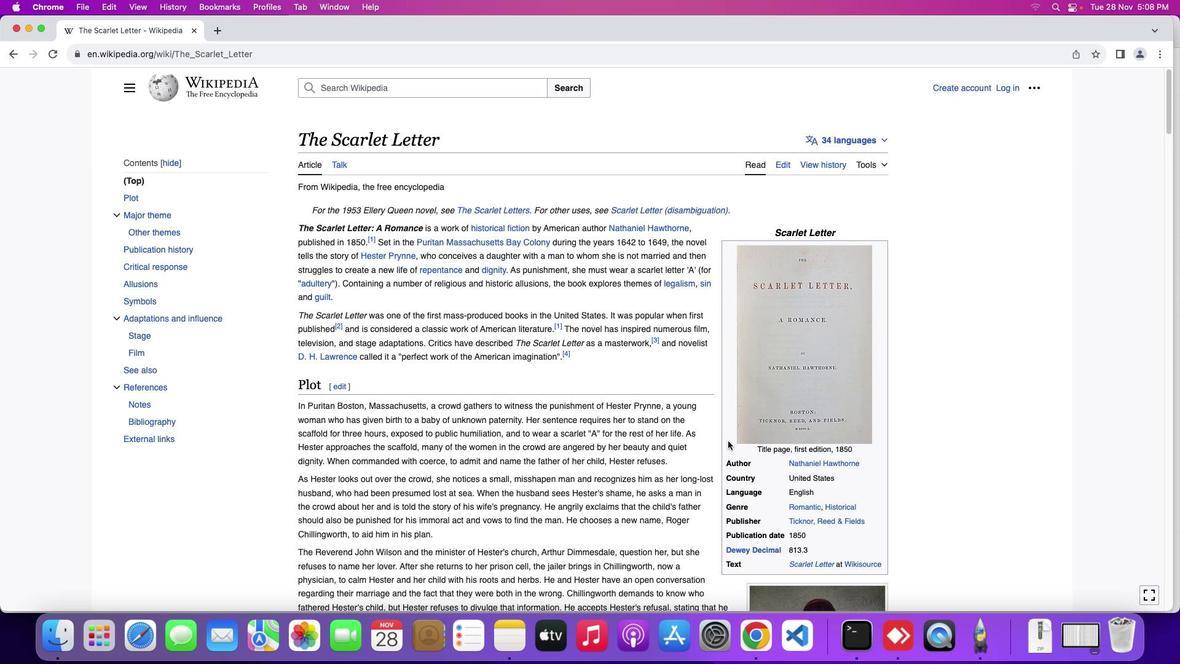 
Action: Mouse scrolled (728, 440) with delta (0, 0)
Screenshot: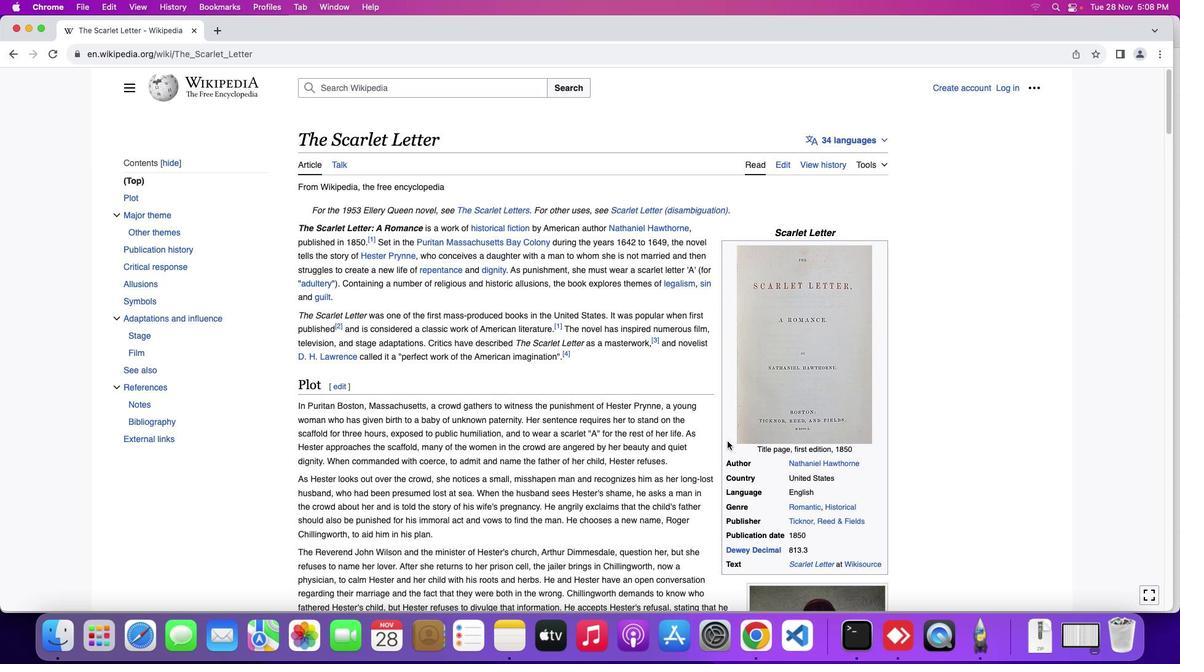 
Action: Mouse moved to (27, 30)
Screenshot: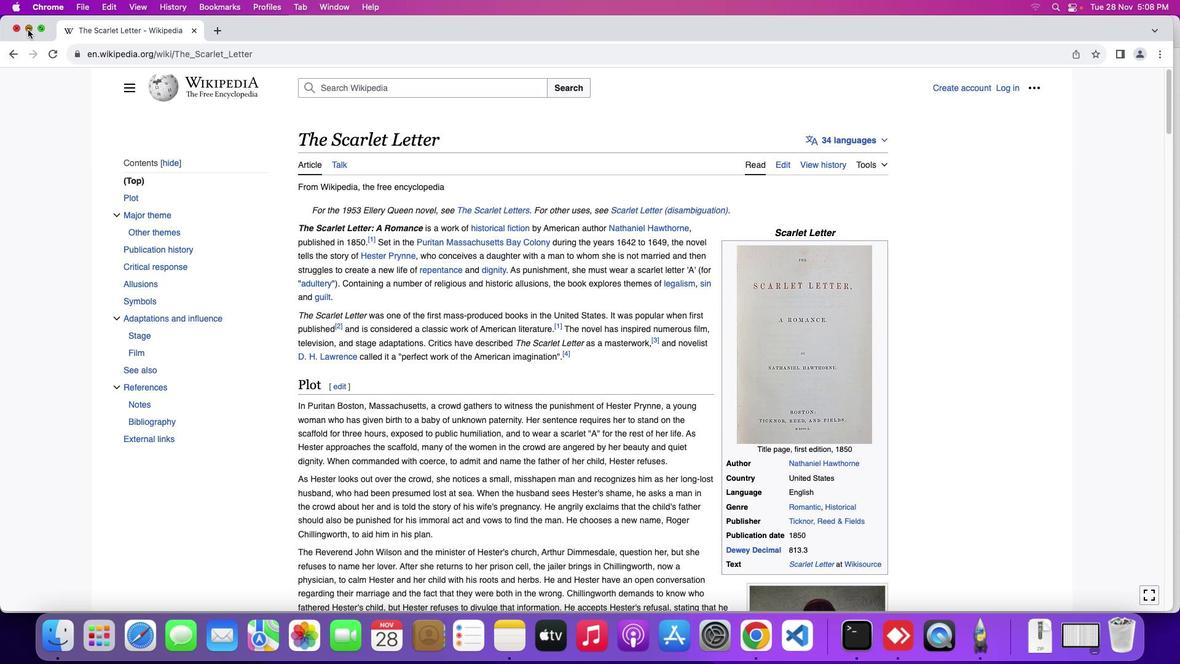 
Action: Mouse pressed left at (27, 30)
Screenshot: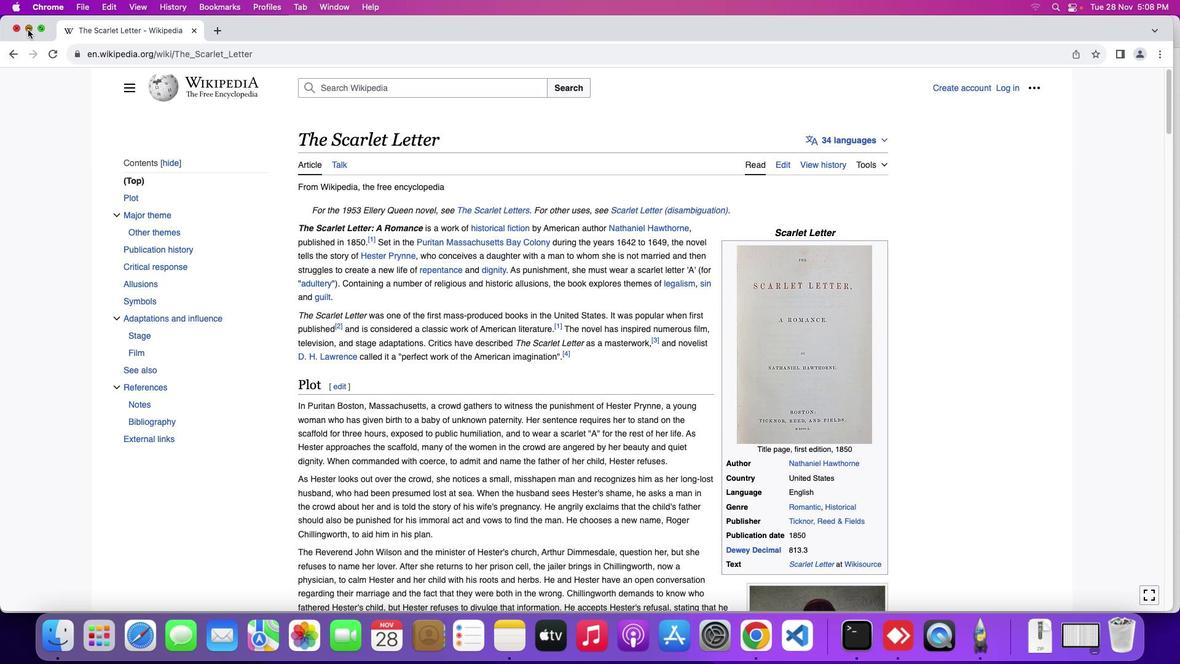 
Action: Mouse moved to (97, 102)
Screenshot: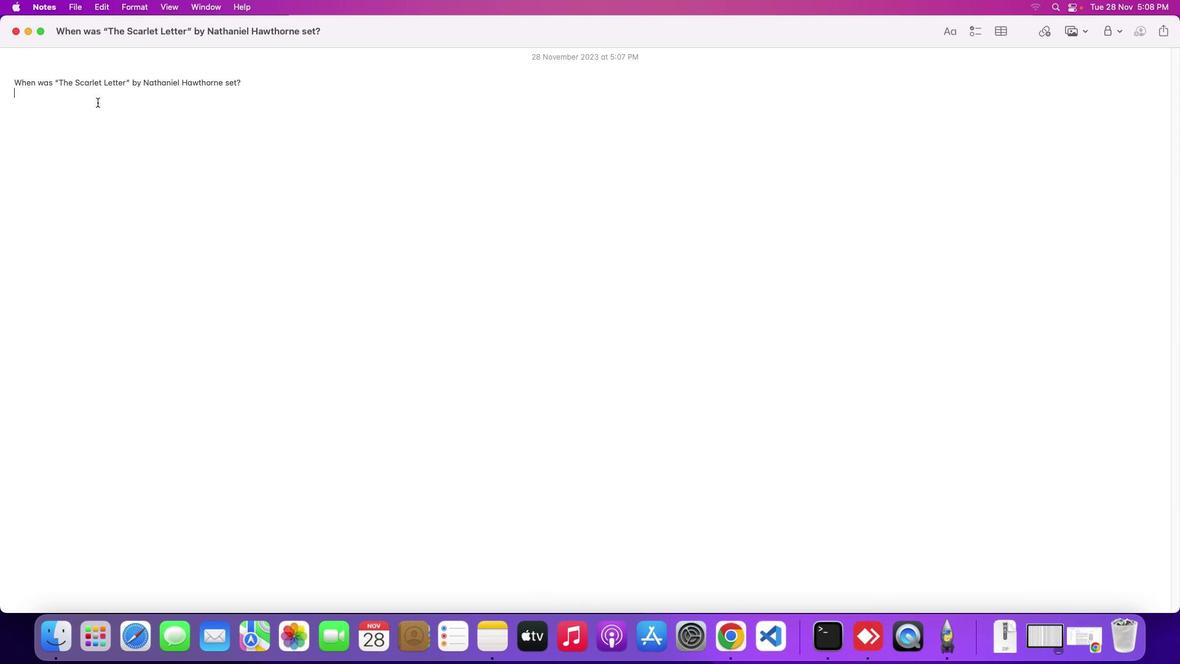 
Action: Mouse pressed left at (97, 102)
Screenshot: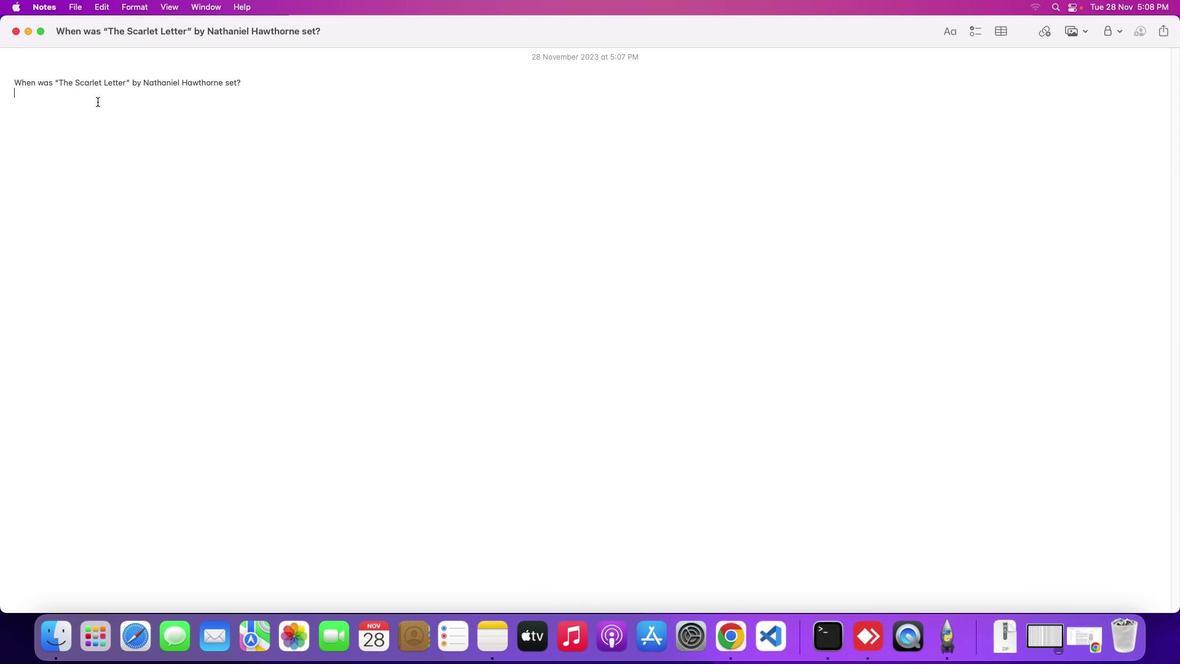 
Action: Mouse moved to (96, 101)
Screenshot: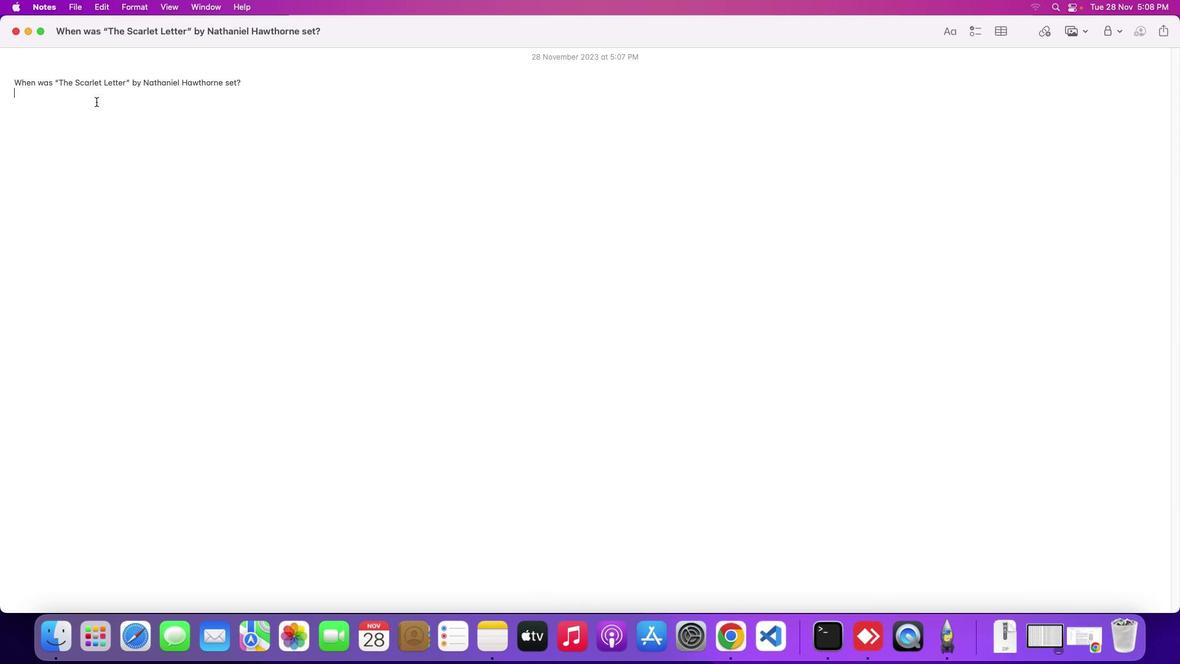 
Action: Key pressed Key.shift'T''h''e'Key.spaceKey.backspaceKey.backspaceKey.backspaceKey.backspaceKey.shift'"'Key.shift'T''h''e'Key.spaceKey.shift'S''c''a''r''l''e''t'Key.spaceKey.shift'L''e''t''t''e''r'Key.shift'"'Key.space'b''y'Key.spaceKey.shift'N''a''t''h''a''n''i''e''l'Key.spaceKey.shift'H''a''w''t''h''o''r''n''e'Key.space'w''a''s'Key.space's''e''t'Key.space'i''n'Key.space't''h''e'Key.spaceKey.shift'P''u''r''i''t''a''n'Key.spaceKey.shift'M''a''s''s''a''c''h''u''s''s'Key.backspace'e''t''t''s'Key.spaceKey.shift'B''a''y'Key.spaceKey.shift'C''O''l''o''b'Key.backspaceKey.backspaceKey.backspaceKey.backspace'o''l''o''n''y'Key.space'd''u''r''i''n''g'Key.space't''h''e'Key.space'y''e''a''r''s'Key.space'b''e''t''w''e''e''n'Key.space'1''6''4''2'Key.space'a''n''d'Key.space'1''6''4''9''.'
Screenshot: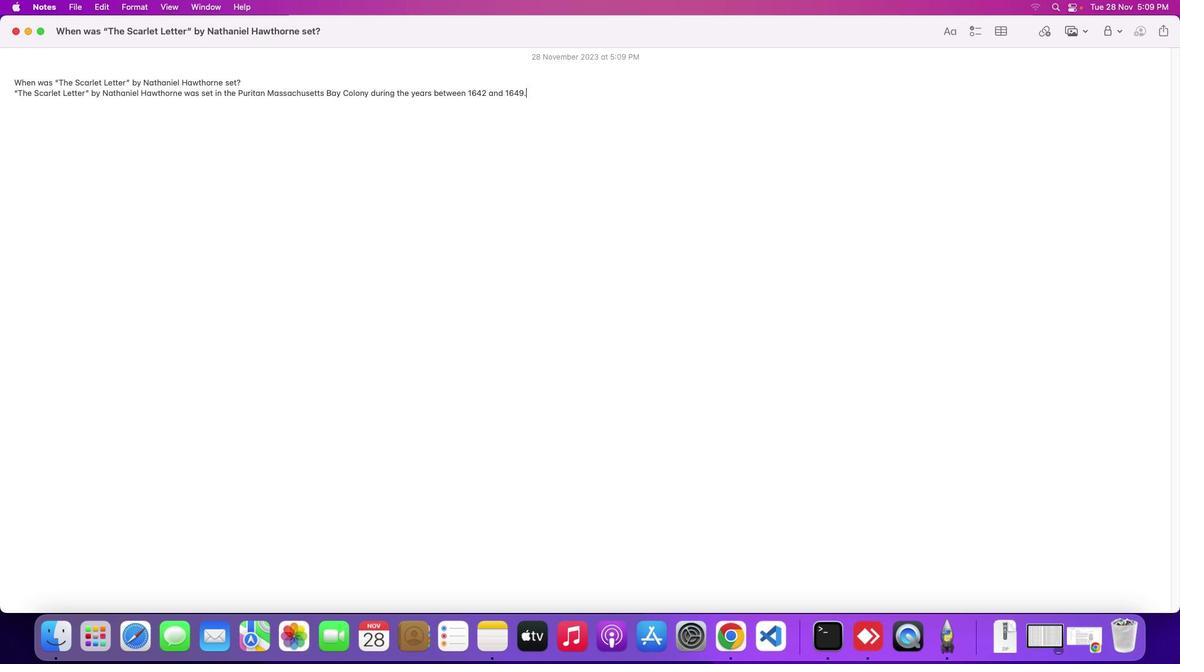 
